 Task: Search one way flight ticket for 5 adults, 1 child, 2 infants in seat and 1 infant on lap in business from Kansas City: Kansas City International Airport (was Mid-continent International) to New Bern: Coastal Carolina Regional Airport (was Craven County Regional) on 5-4-2023. Choice of flights is Singapure airlines. Number of bags: 2 checked bags. Price is upto 71000. Outbound departure time preference is 9:15.
Action: Mouse moved to (320, 127)
Screenshot: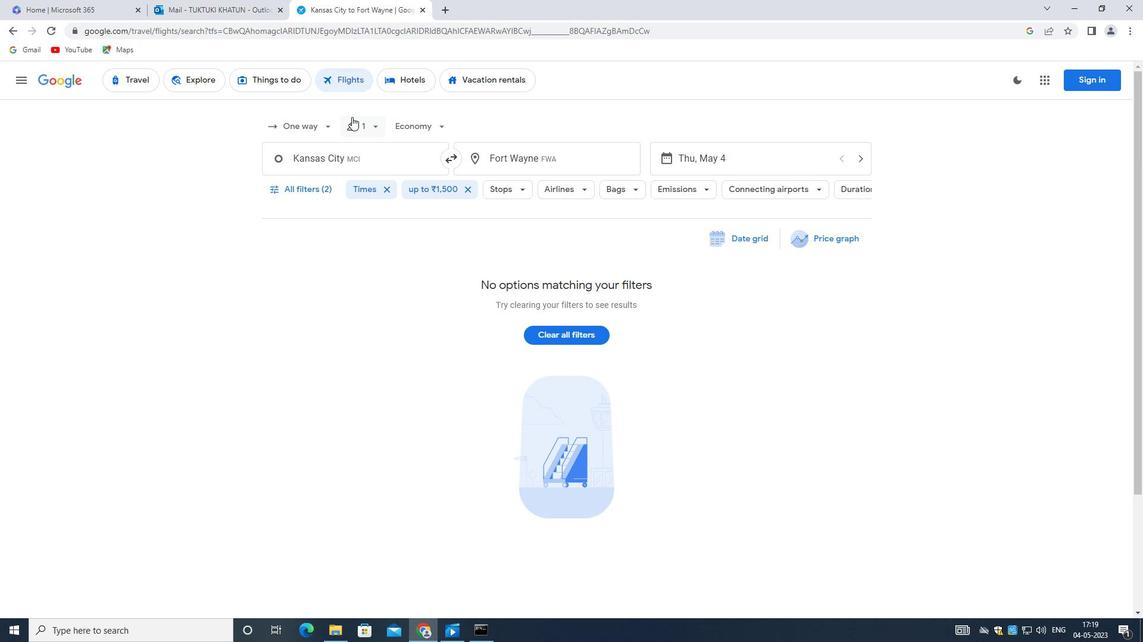 
Action: Mouse pressed left at (320, 127)
Screenshot: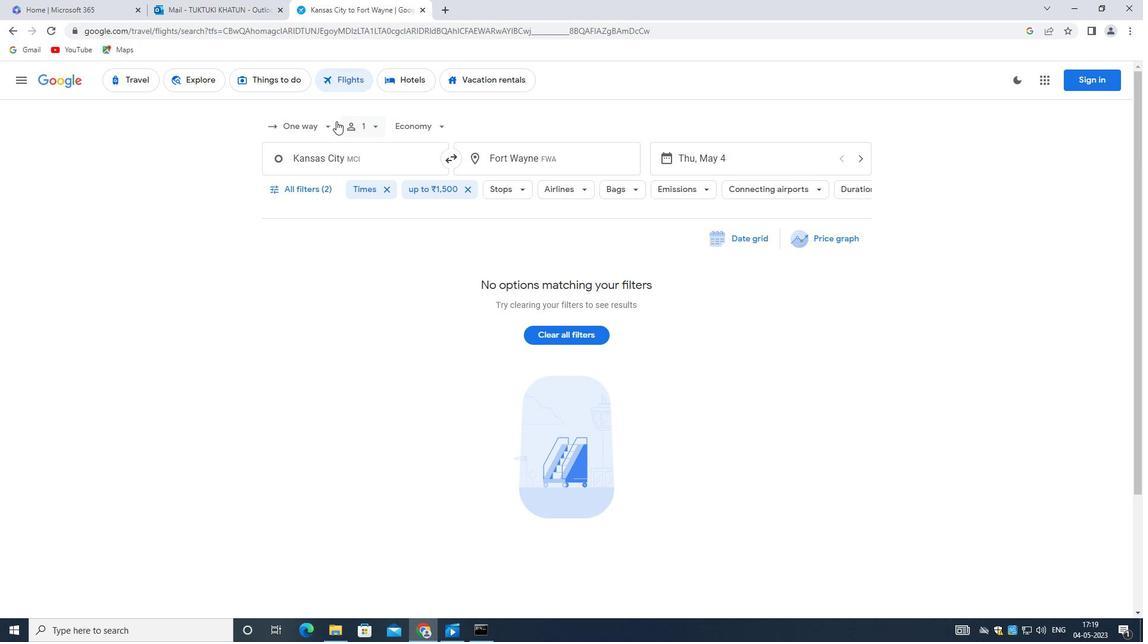 
Action: Mouse moved to (316, 185)
Screenshot: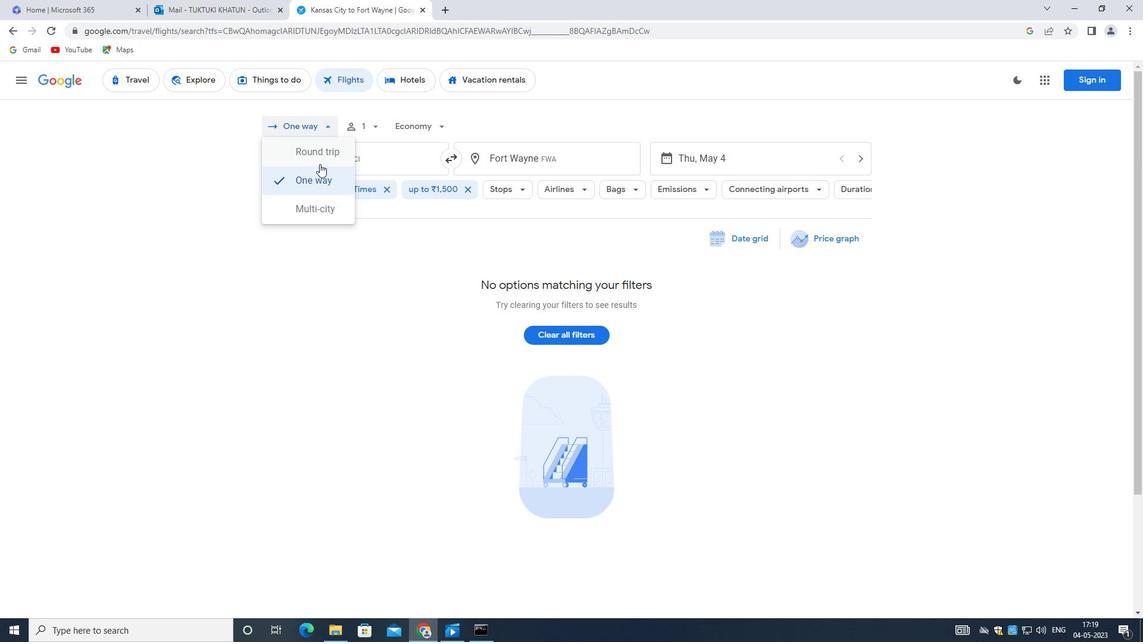 
Action: Mouse pressed left at (316, 185)
Screenshot: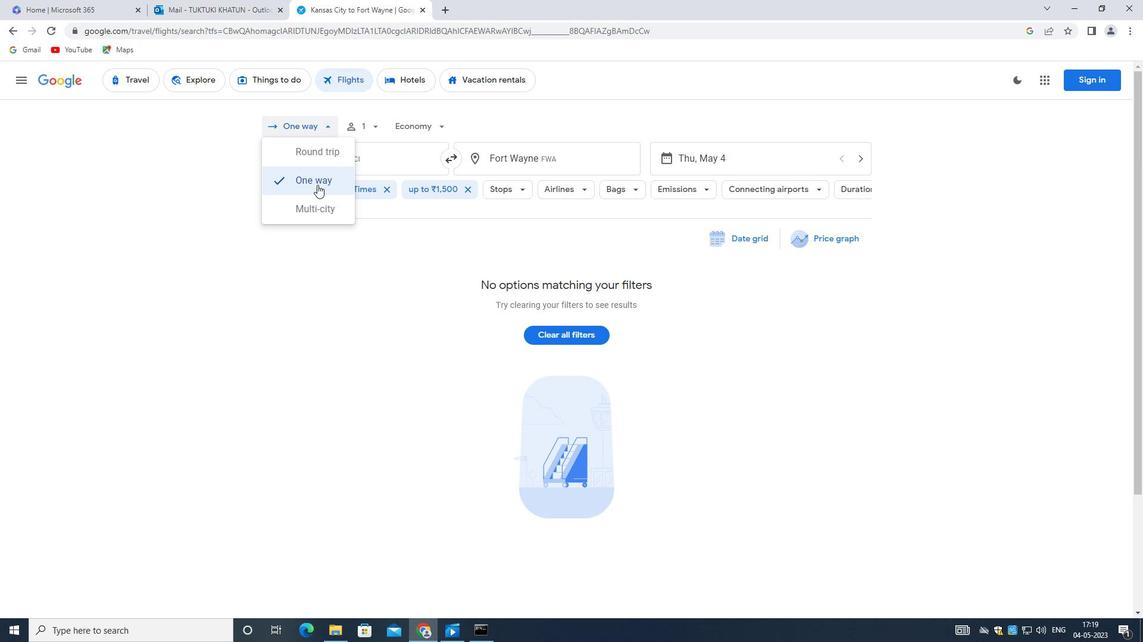 
Action: Mouse moved to (372, 124)
Screenshot: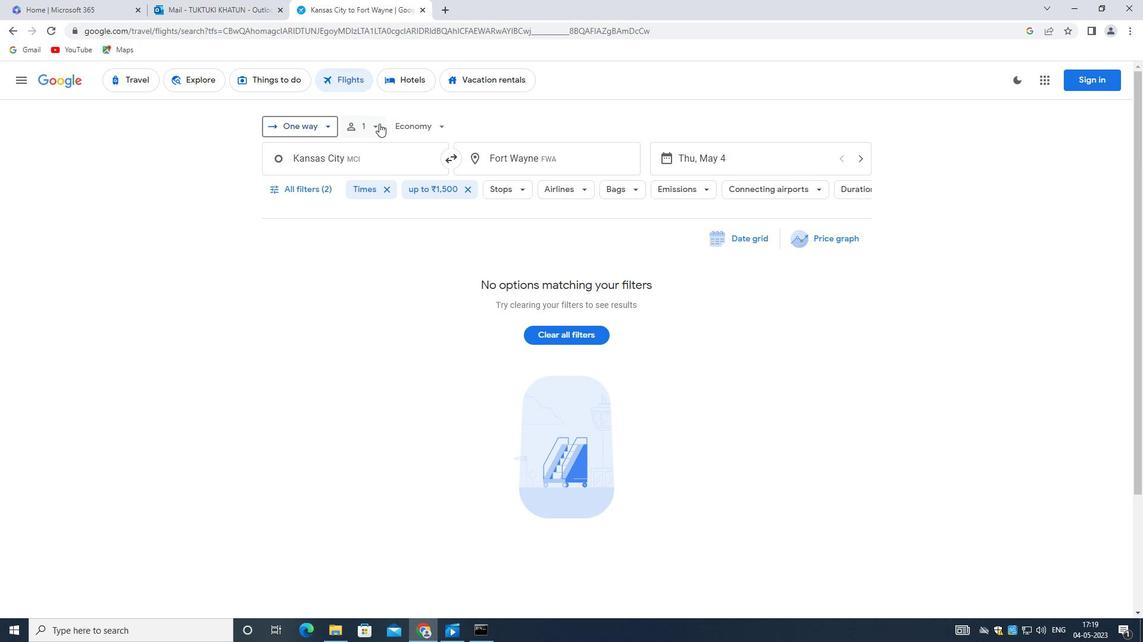 
Action: Mouse pressed left at (372, 124)
Screenshot: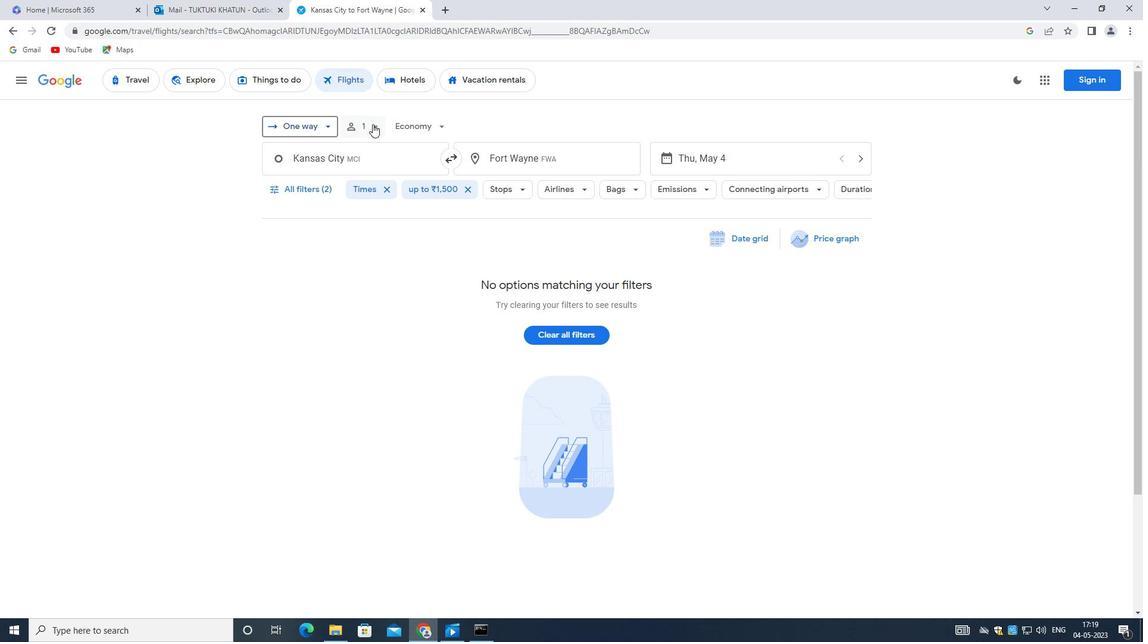 
Action: Mouse moved to (461, 154)
Screenshot: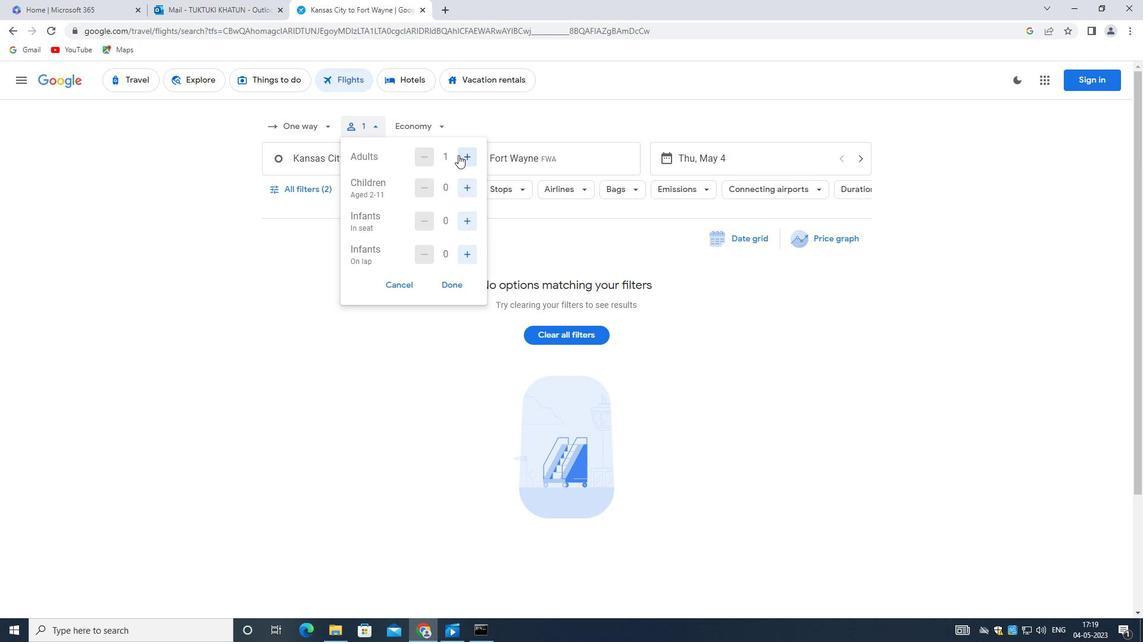 
Action: Mouse pressed left at (461, 154)
Screenshot: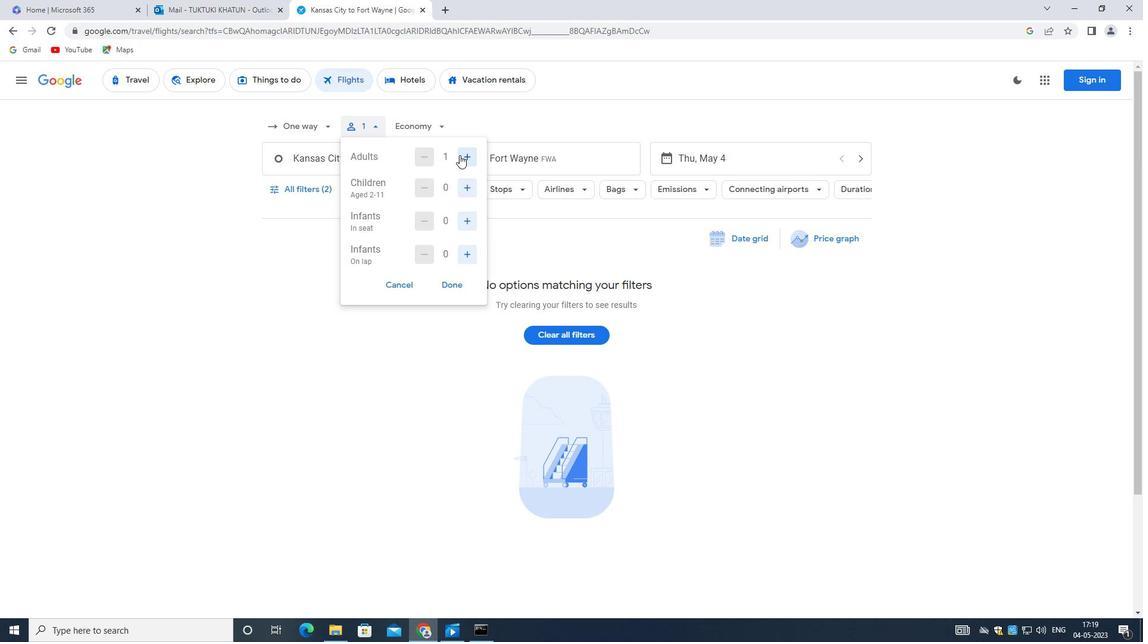 
Action: Mouse moved to (462, 154)
Screenshot: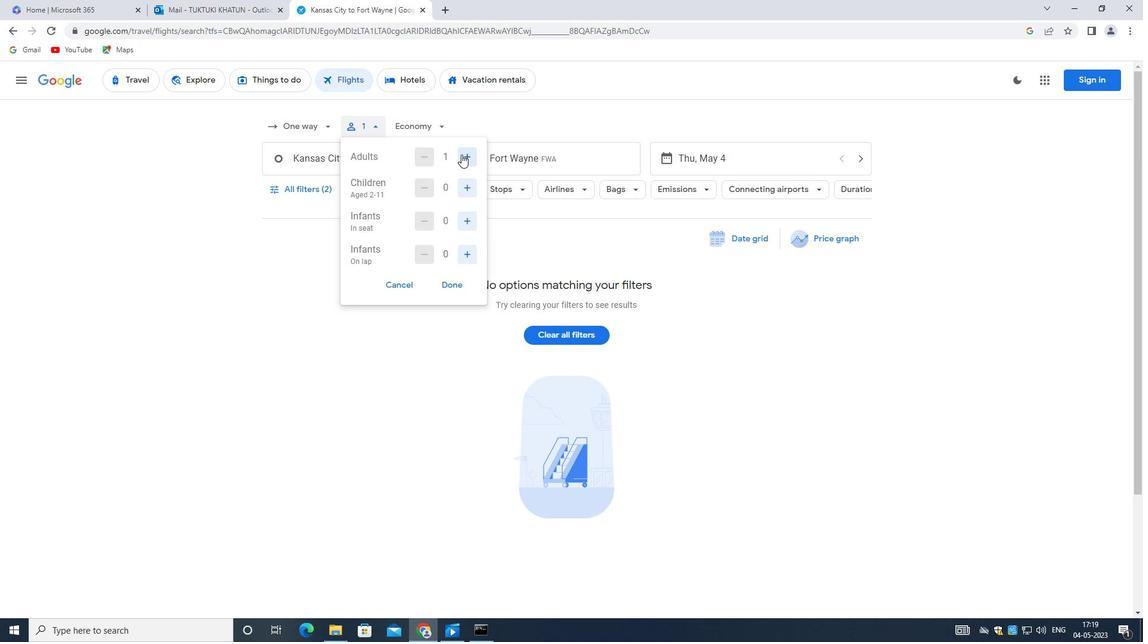 
Action: Mouse pressed left at (462, 154)
Screenshot: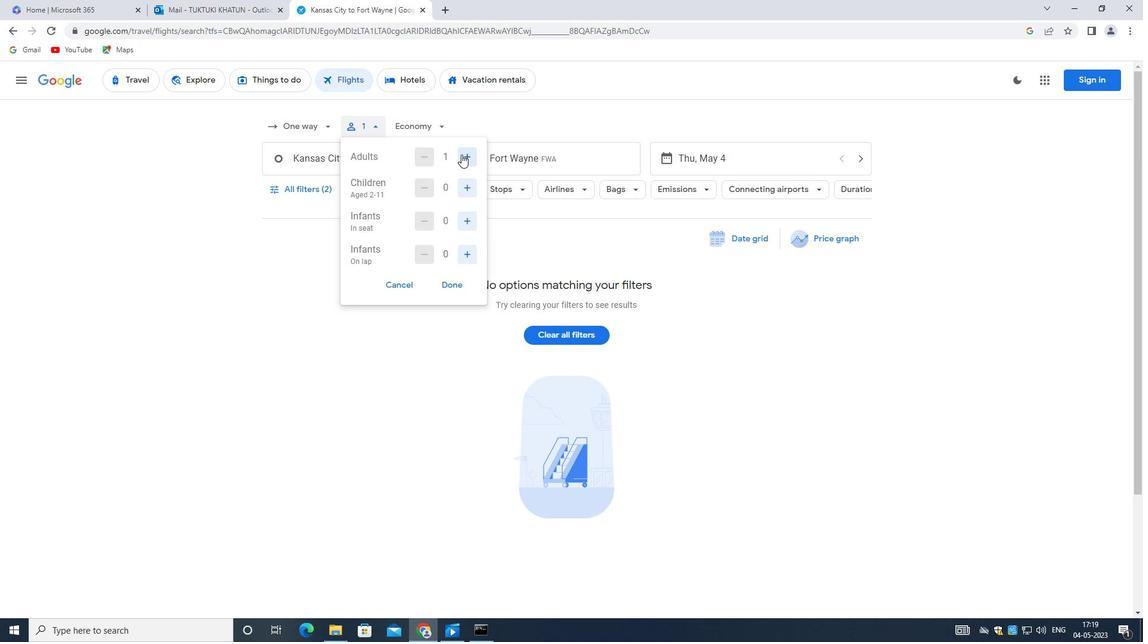 
Action: Mouse moved to (463, 154)
Screenshot: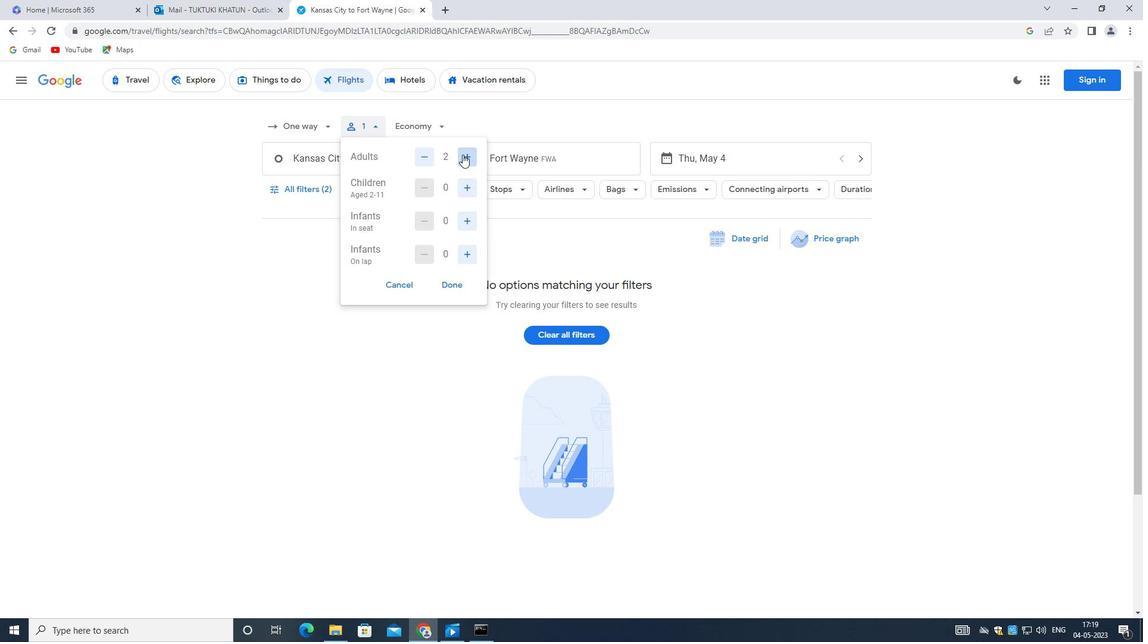 
Action: Mouse pressed left at (463, 154)
Screenshot: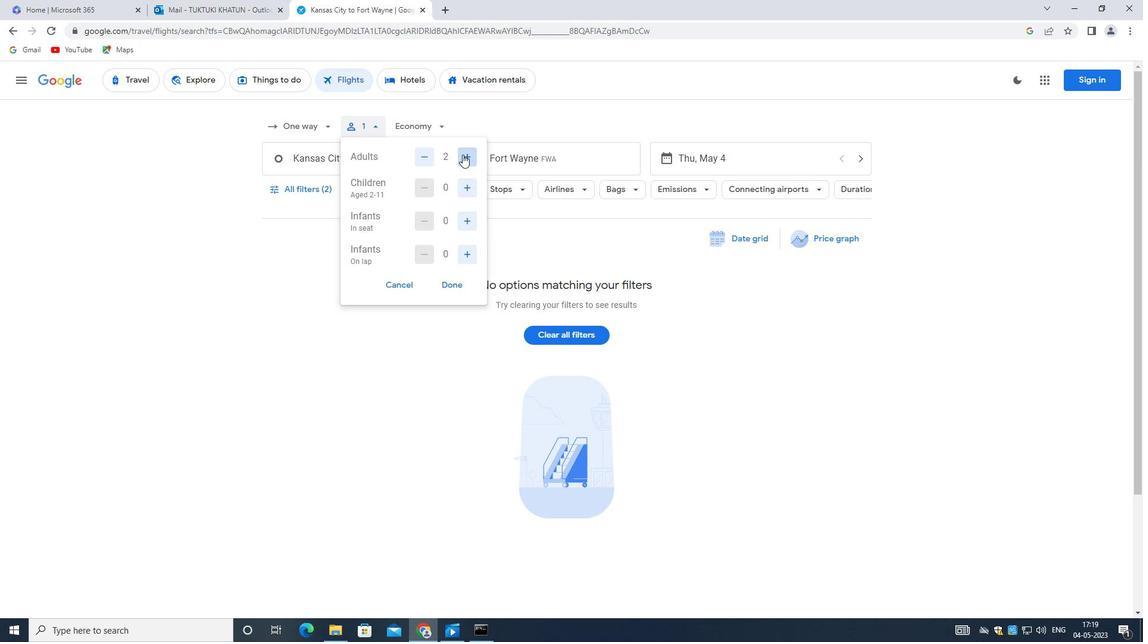 
Action: Mouse moved to (463, 154)
Screenshot: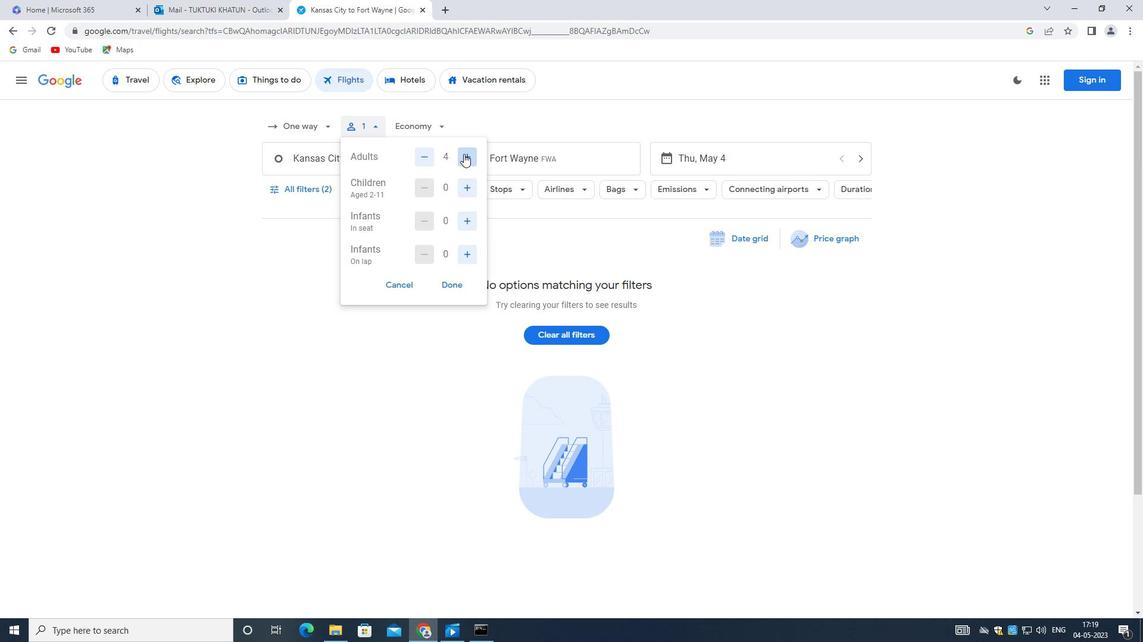 
Action: Mouse pressed left at (463, 154)
Screenshot: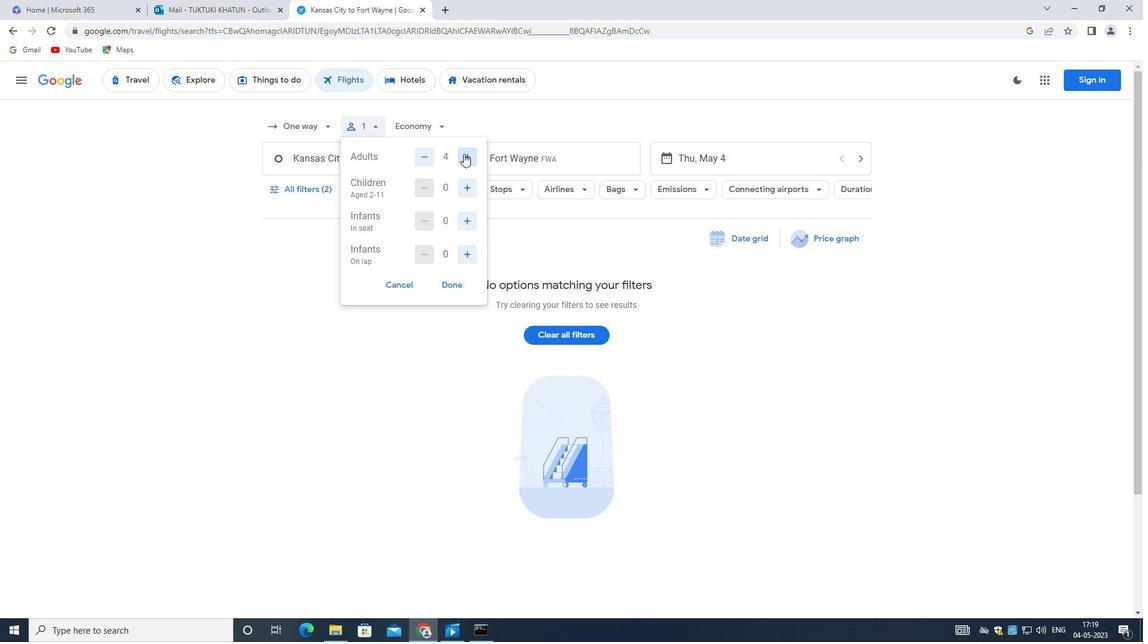
Action: Mouse moved to (467, 184)
Screenshot: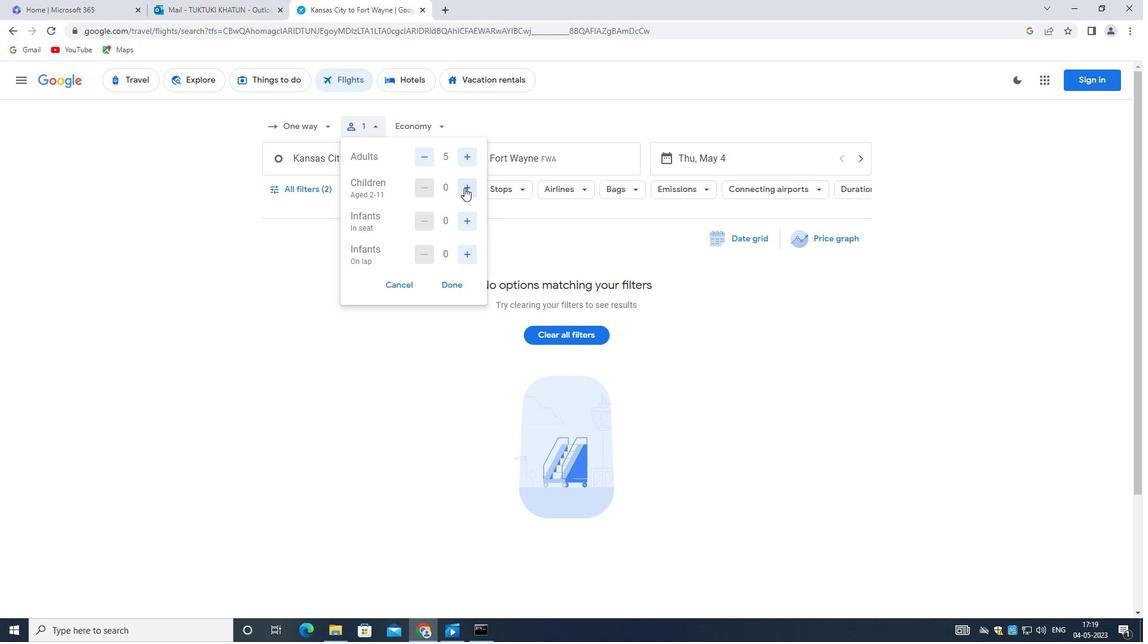 
Action: Mouse pressed left at (467, 184)
Screenshot: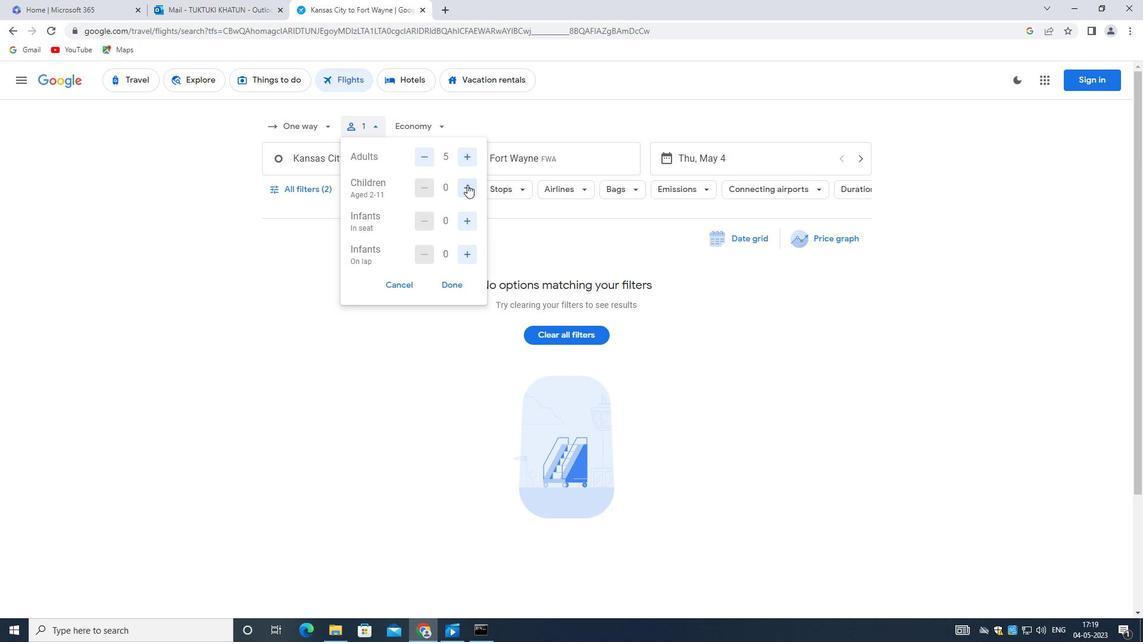 
Action: Mouse moved to (467, 217)
Screenshot: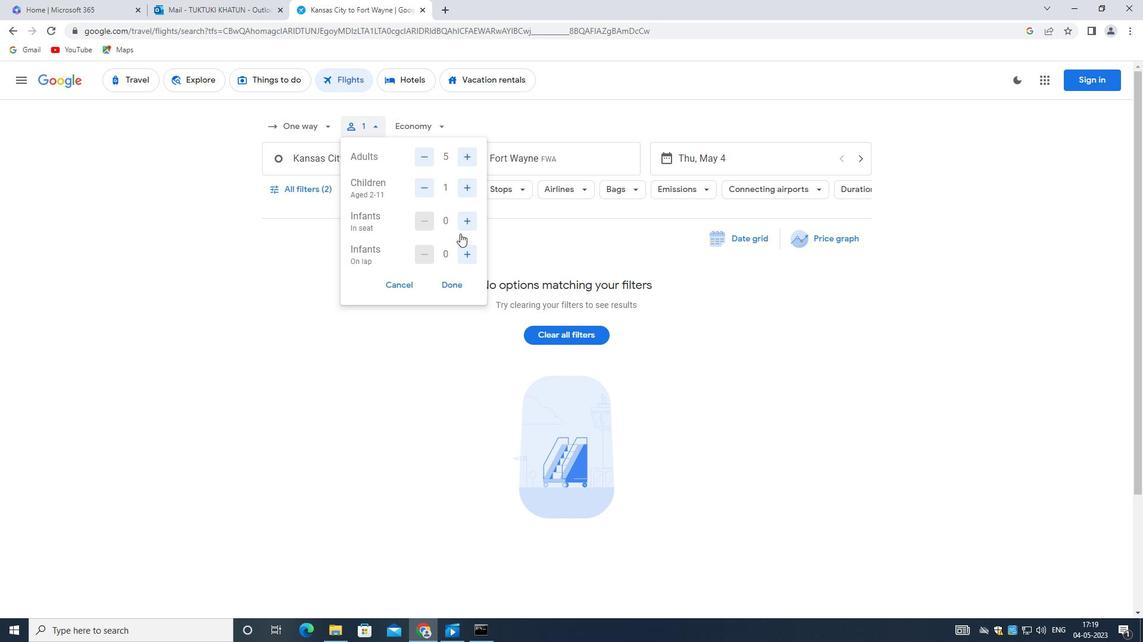 
Action: Mouse pressed left at (467, 217)
Screenshot: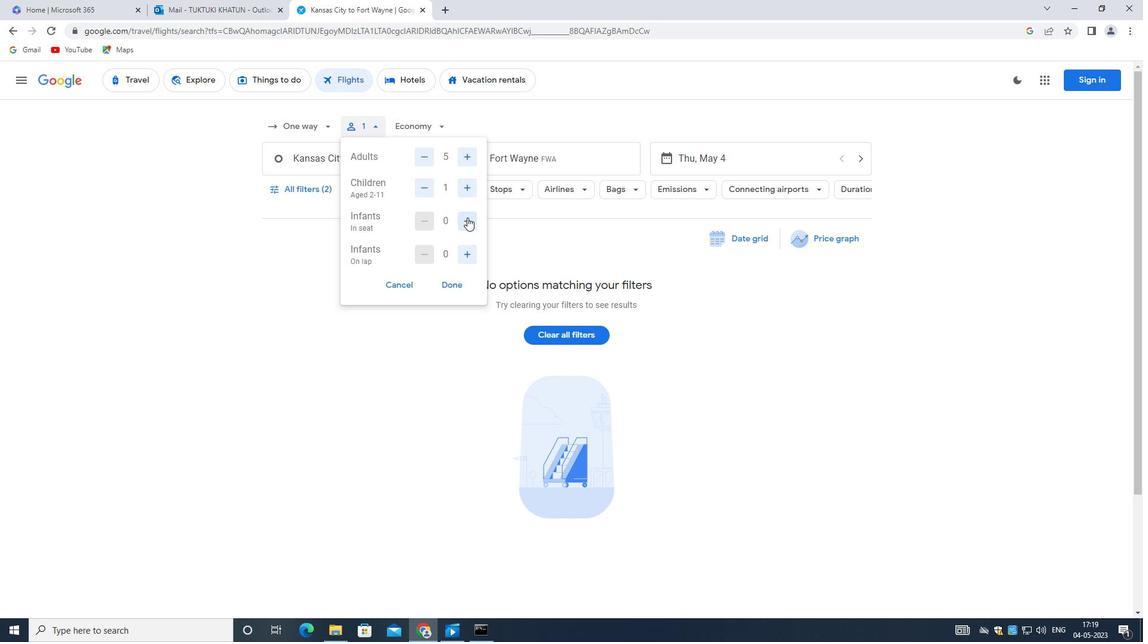 
Action: Mouse moved to (467, 216)
Screenshot: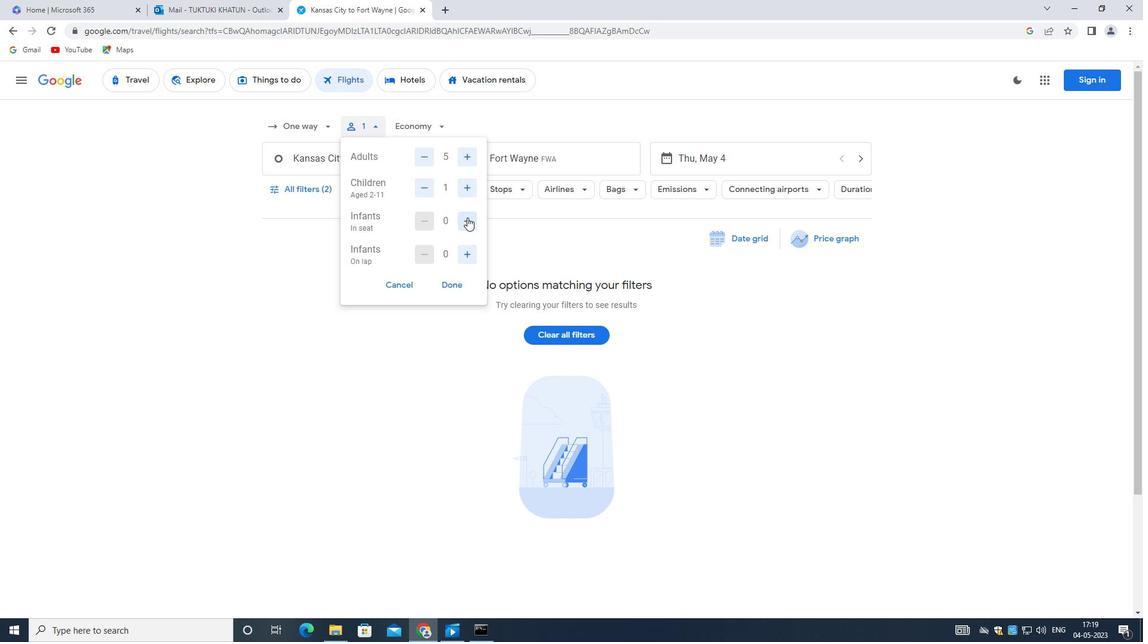 
Action: Mouse pressed left at (467, 216)
Screenshot: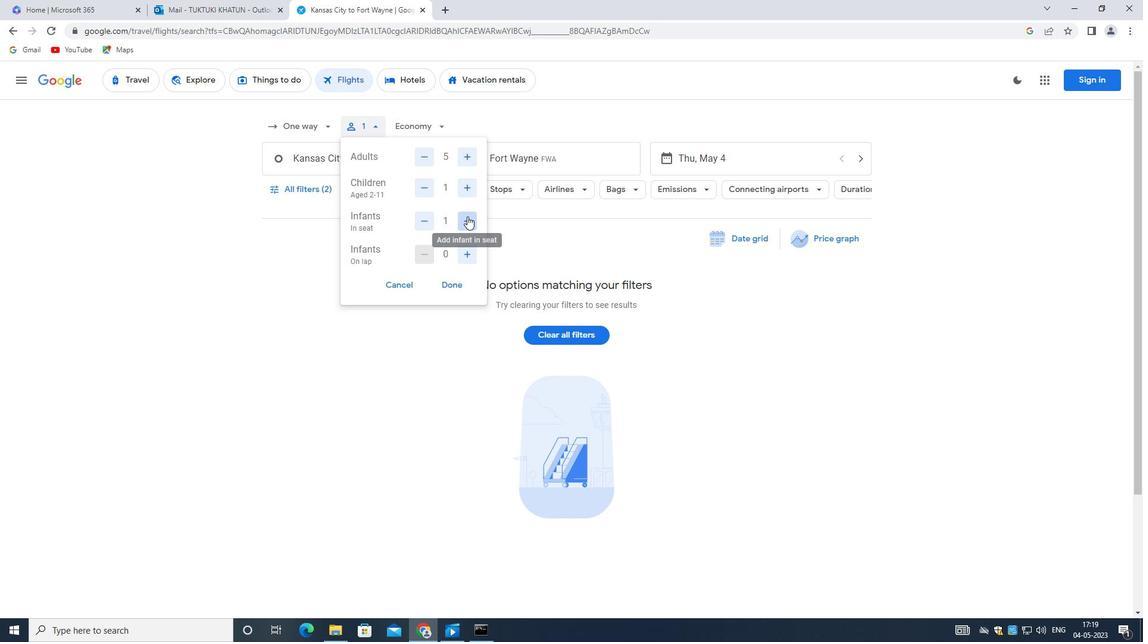 
Action: Mouse moved to (469, 248)
Screenshot: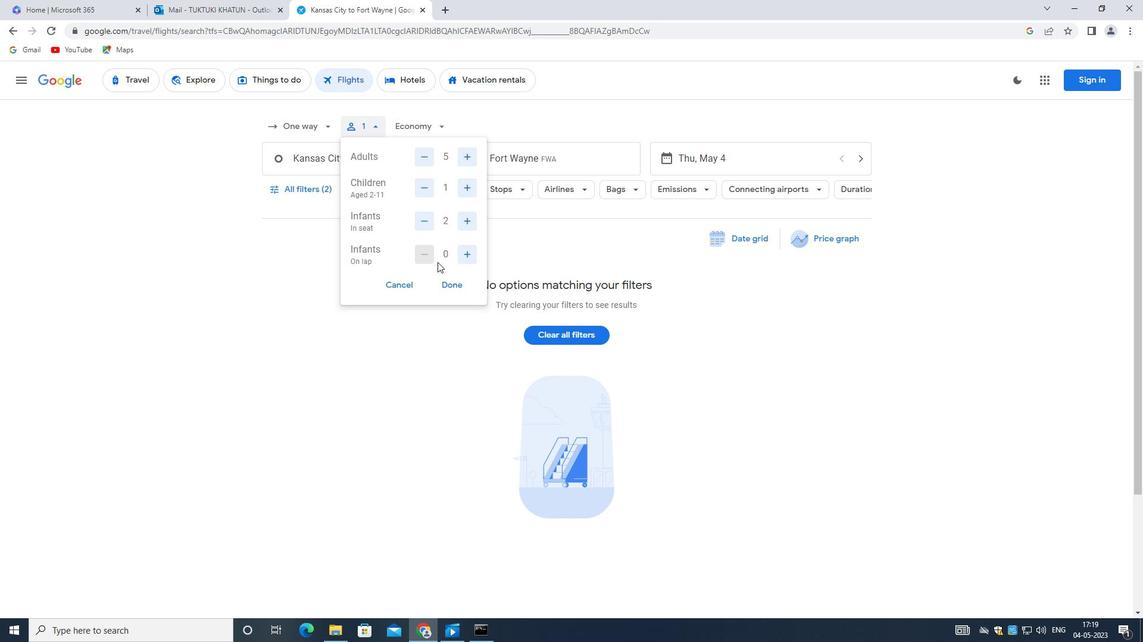 
Action: Mouse pressed left at (469, 248)
Screenshot: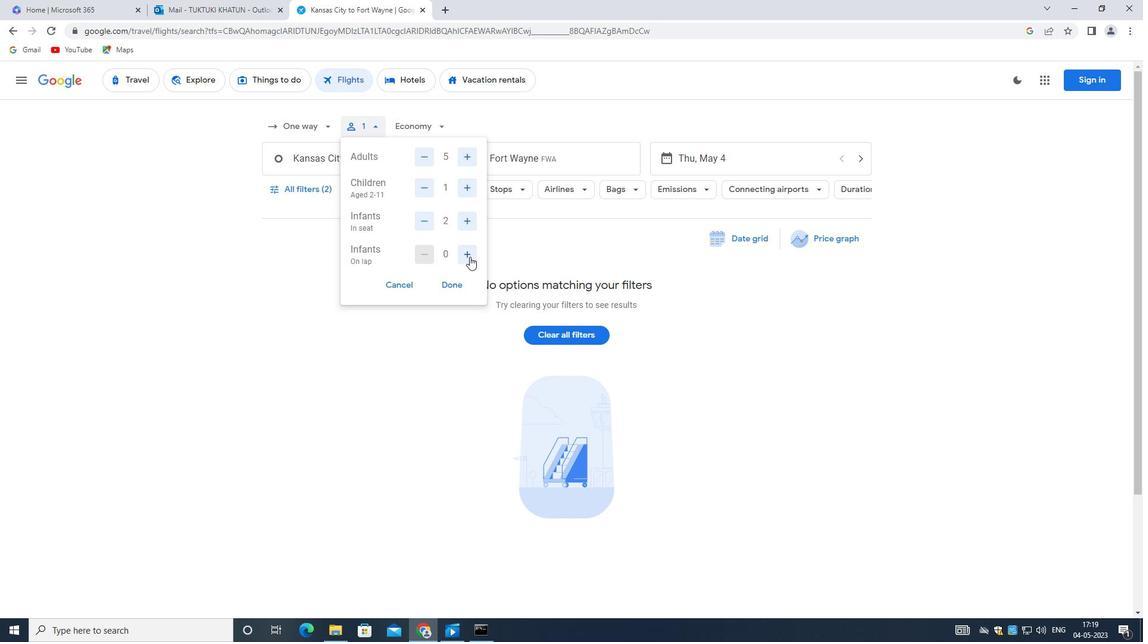 
Action: Mouse moved to (454, 280)
Screenshot: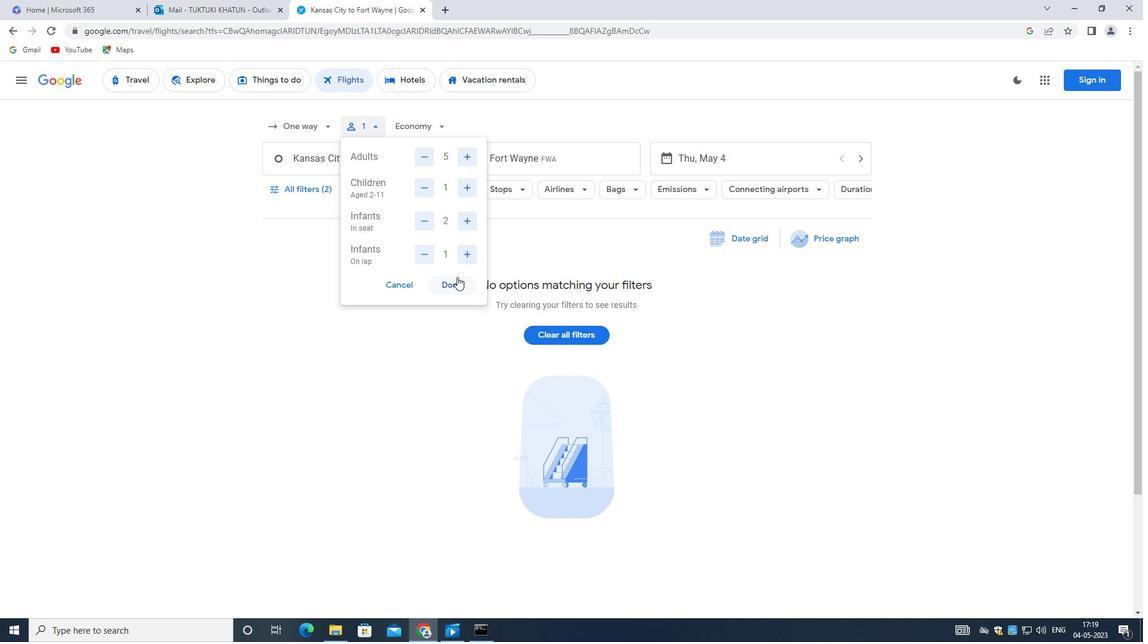 
Action: Mouse pressed left at (454, 280)
Screenshot: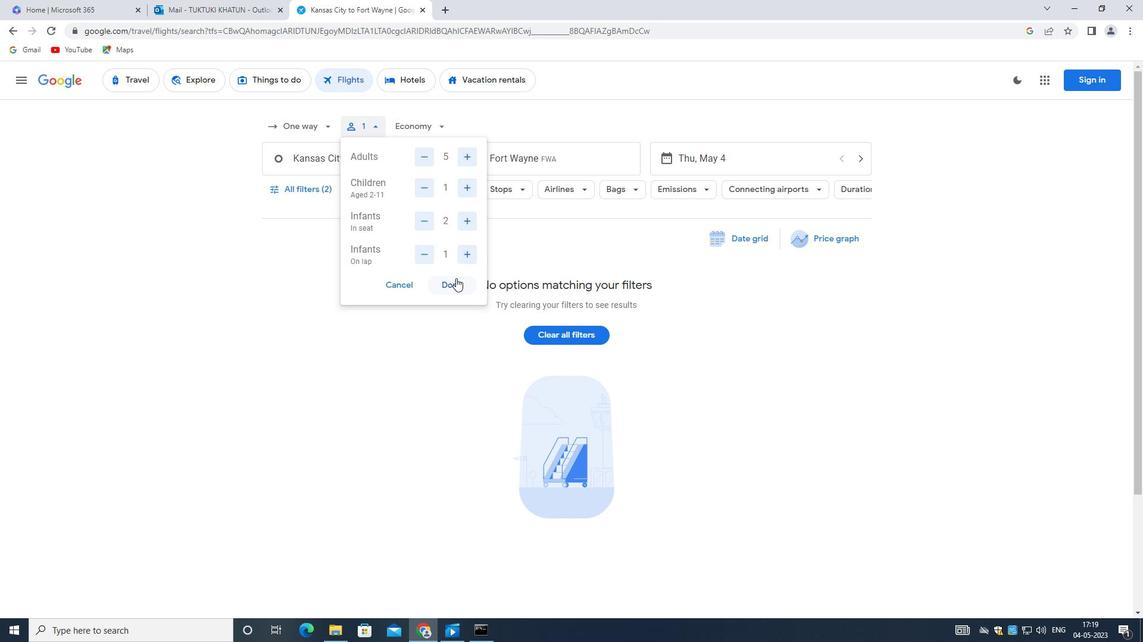 
Action: Mouse moved to (421, 130)
Screenshot: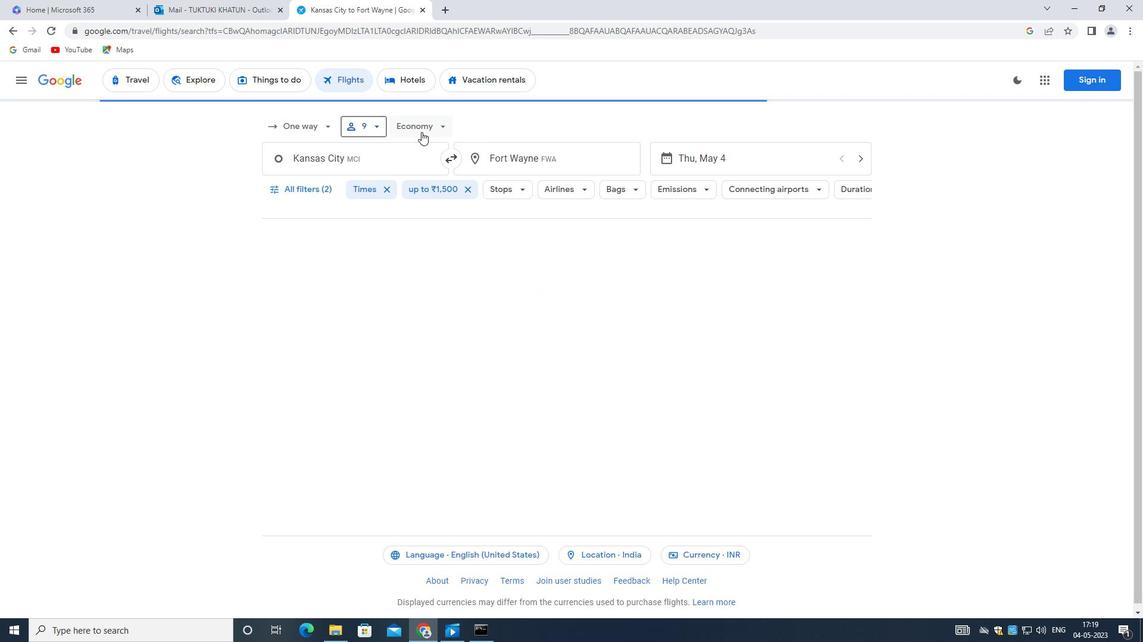 
Action: Mouse pressed left at (421, 130)
Screenshot: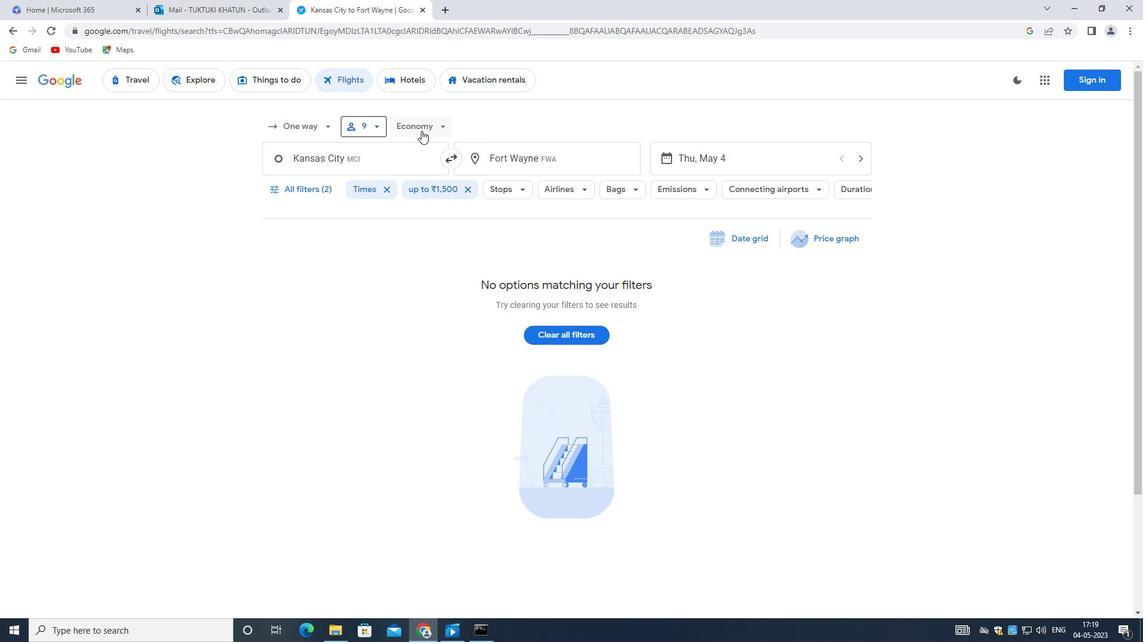 
Action: Mouse moved to (442, 214)
Screenshot: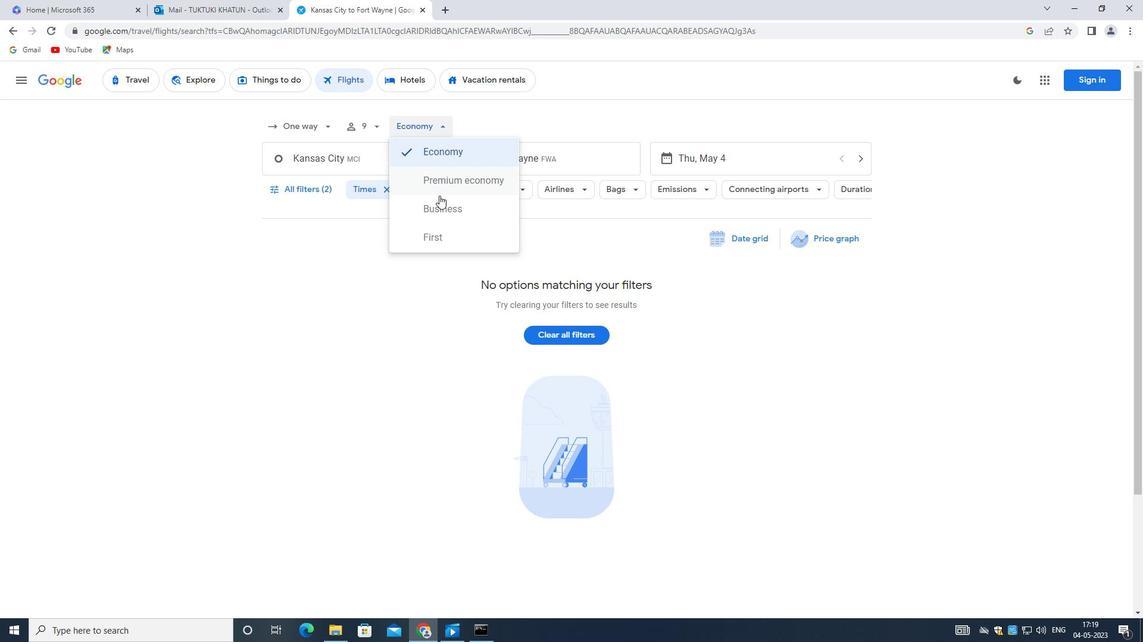
Action: Mouse pressed left at (442, 214)
Screenshot: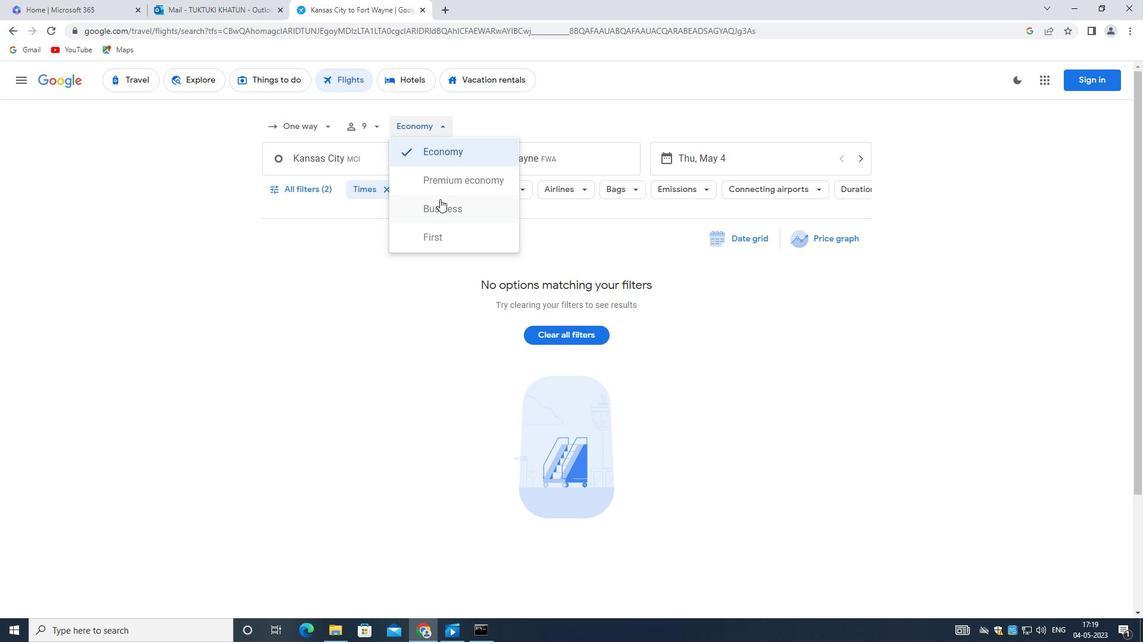 
Action: Mouse moved to (332, 161)
Screenshot: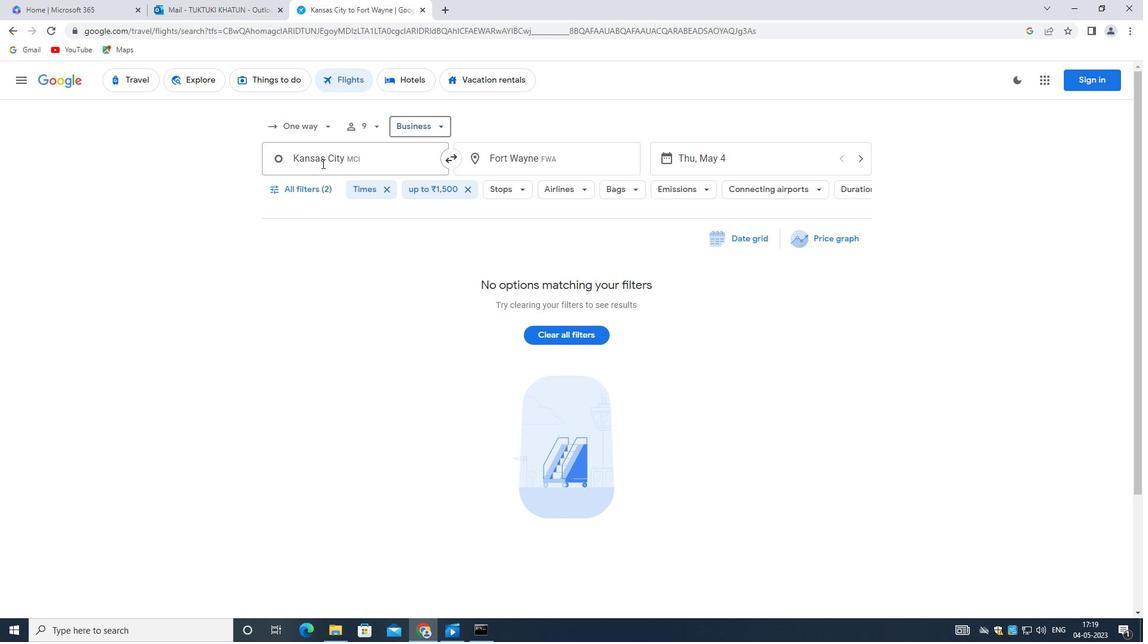 
Action: Mouse pressed left at (332, 161)
Screenshot: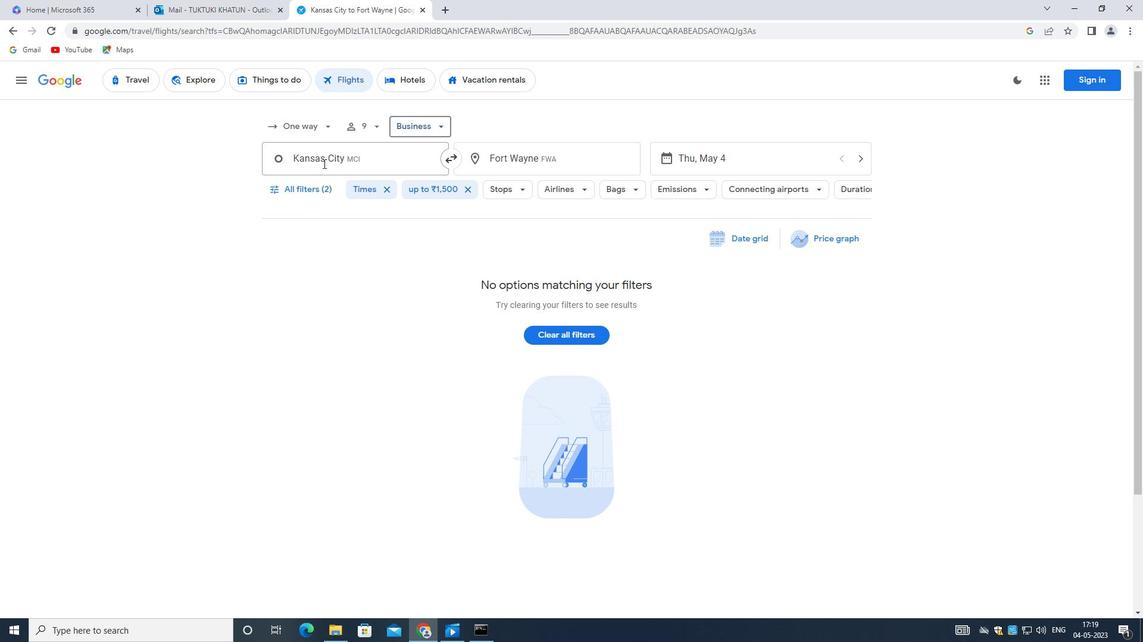 
Action: Mouse moved to (375, 217)
Screenshot: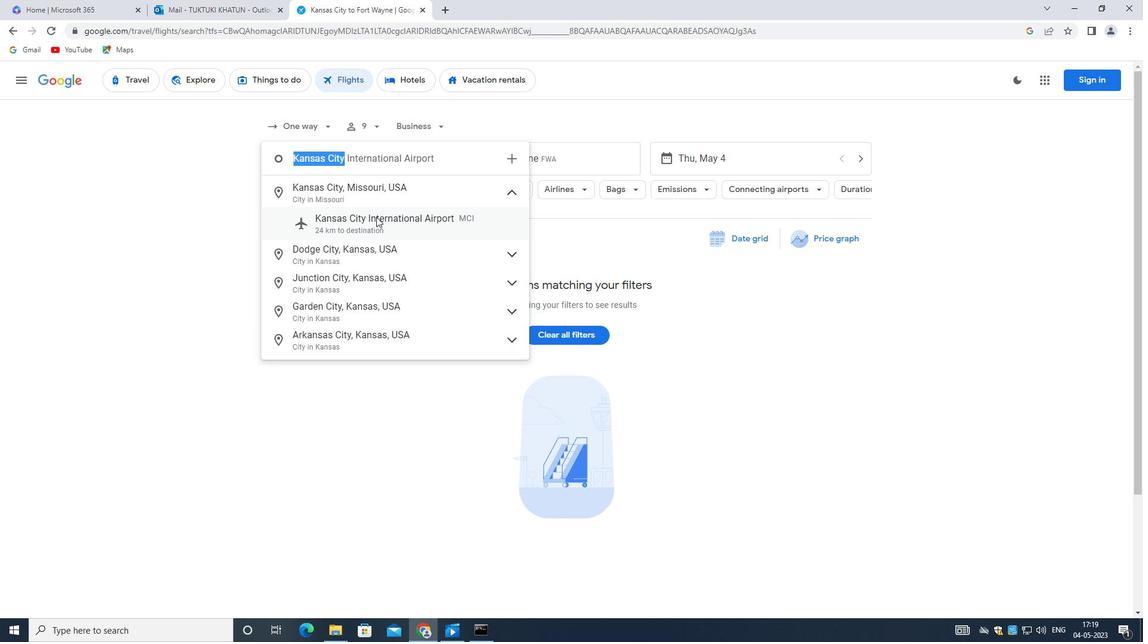 
Action: Mouse pressed left at (375, 217)
Screenshot: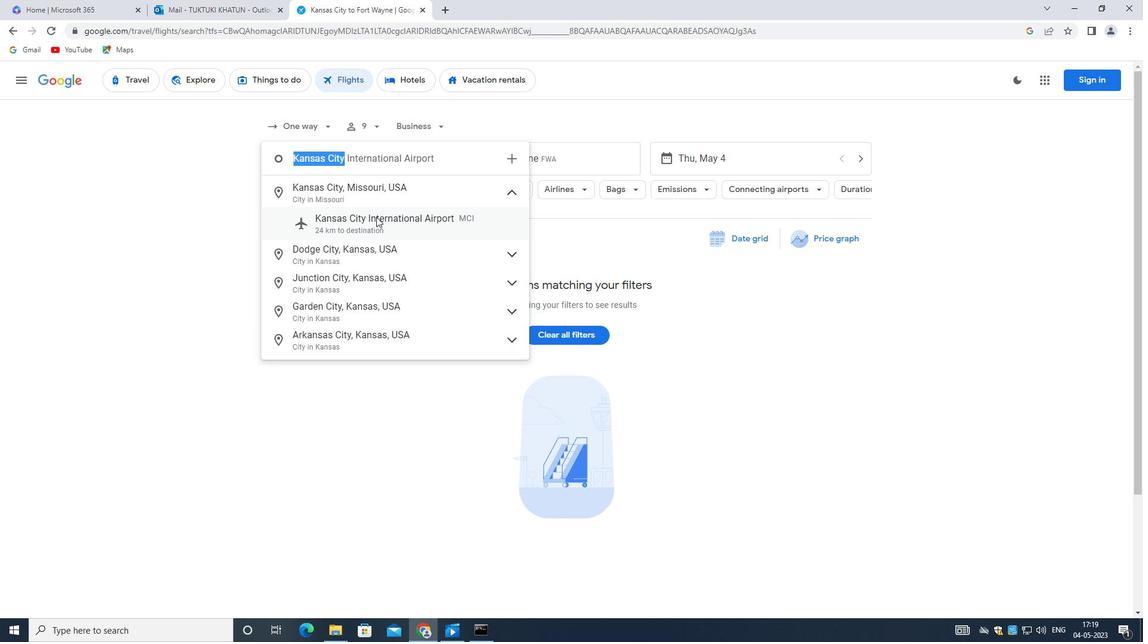 
Action: Mouse moved to (526, 161)
Screenshot: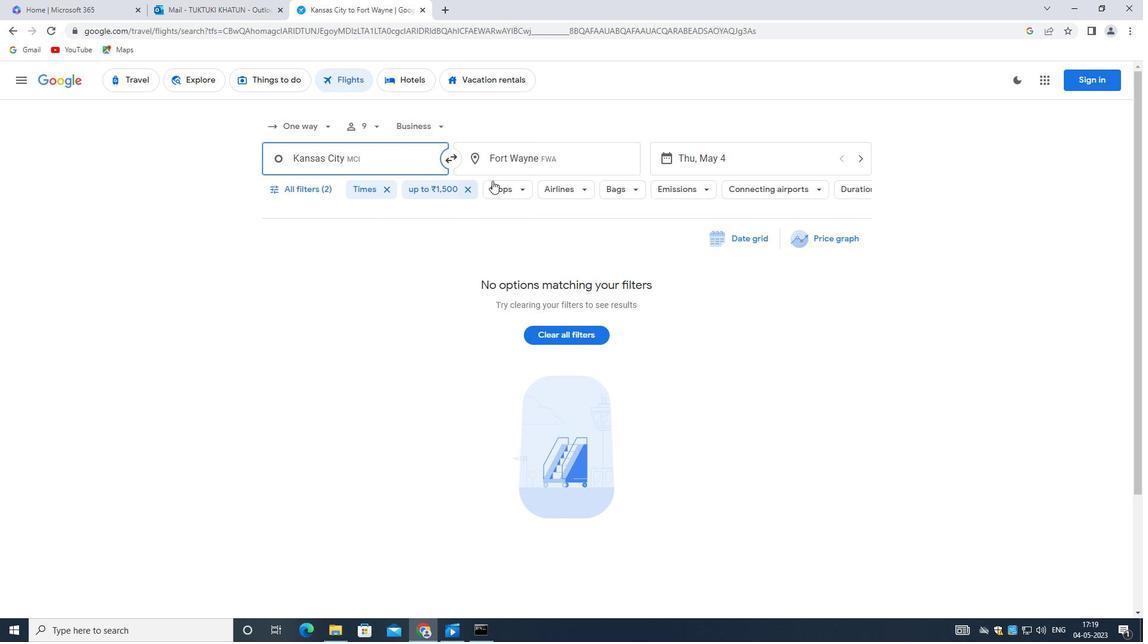 
Action: Mouse pressed left at (526, 161)
Screenshot: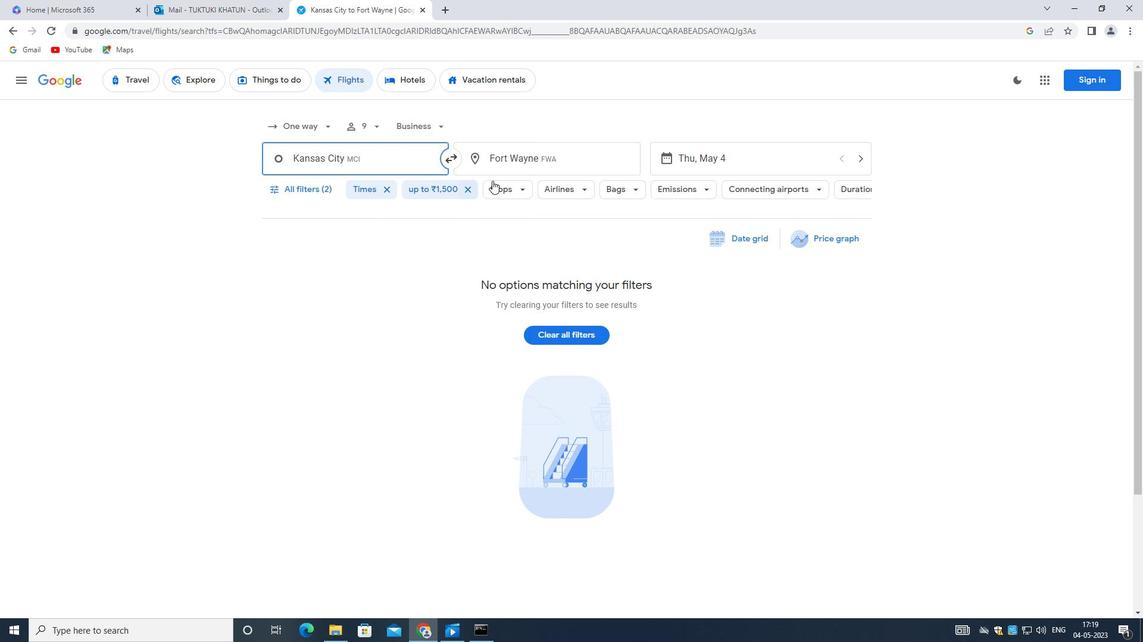 
Action: Mouse moved to (523, 168)
Screenshot: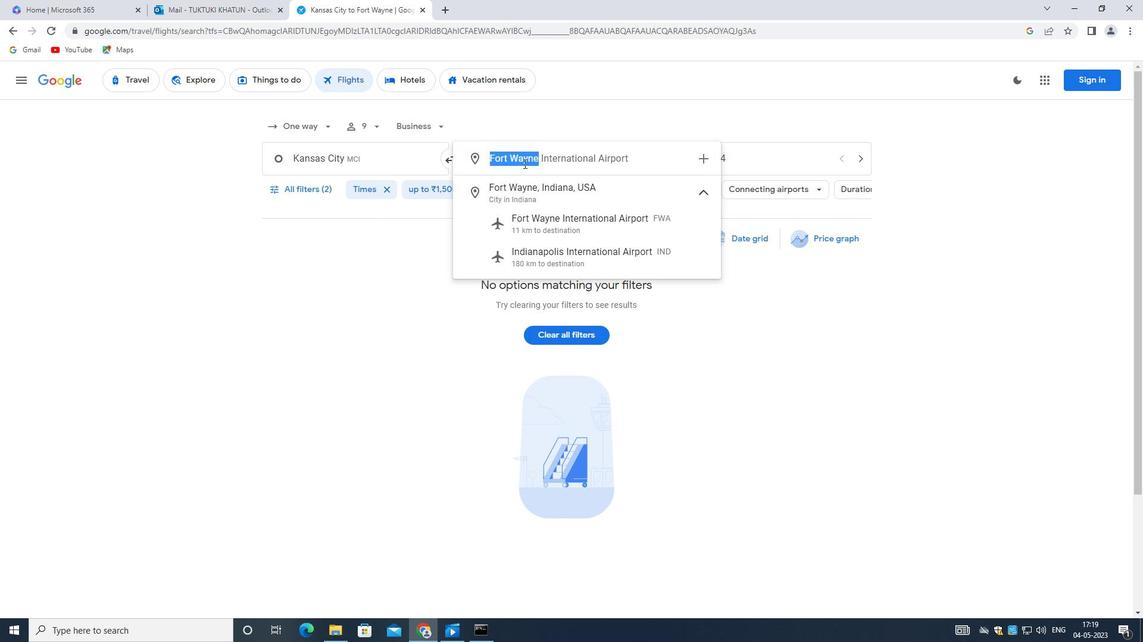 
Action: Key pressed <Key.backspace><Key.shift>COASTAL<Key.space><Key.shift><Key.shift><Key.shift><Key.shift><Key.shift><Key.shift><Key.shift><Key.shift><Key.shift><Key.shift><Key.shift><Key.shift><Key.shift><Key.shift>CAROLINA
Screenshot: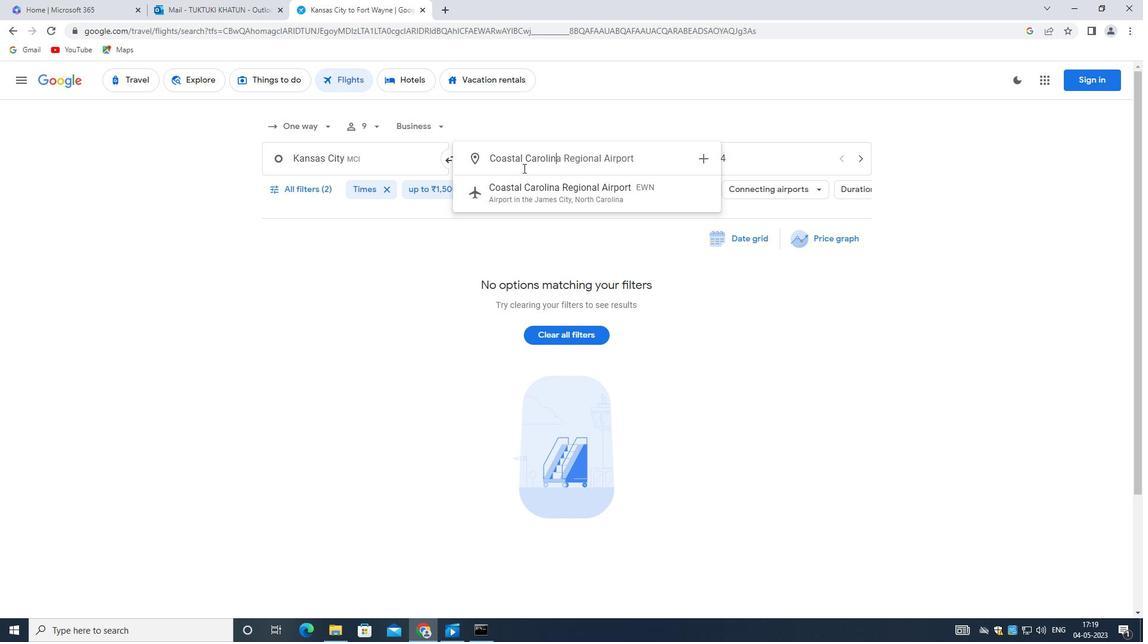 
Action: Mouse moved to (617, 186)
Screenshot: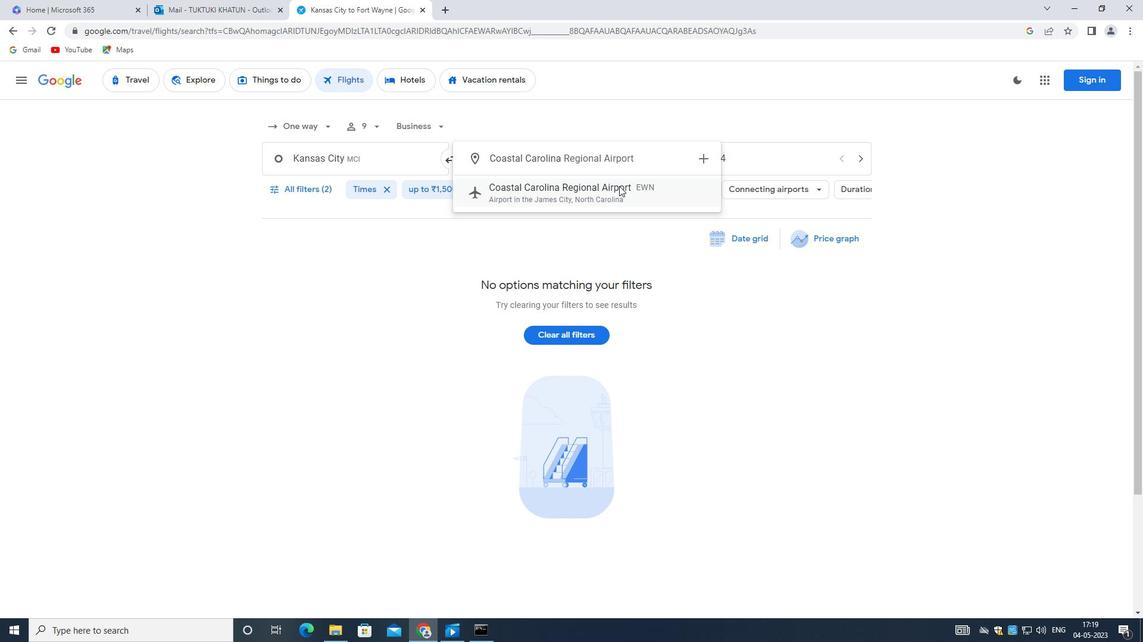
Action: Mouse pressed left at (617, 186)
Screenshot: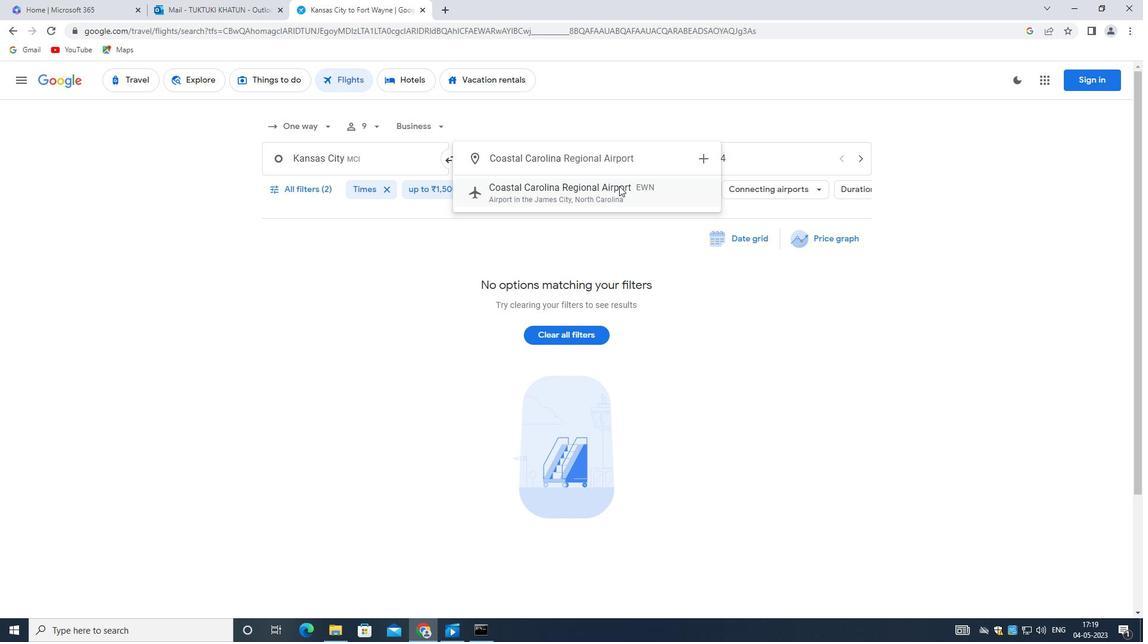
Action: Mouse moved to (698, 150)
Screenshot: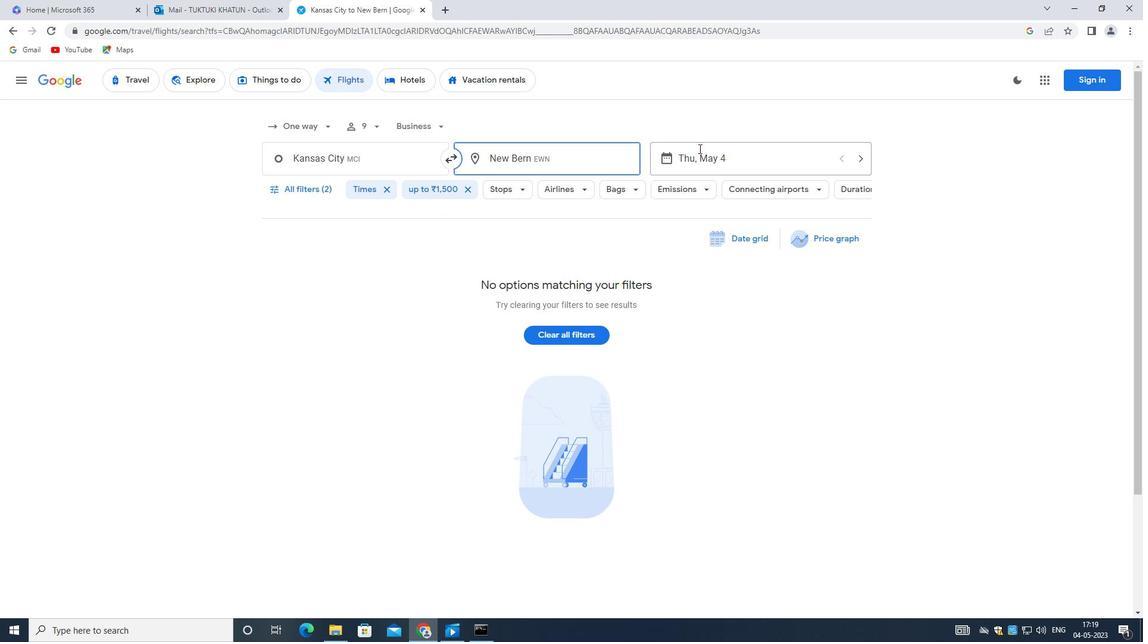
Action: Mouse pressed left at (698, 150)
Screenshot: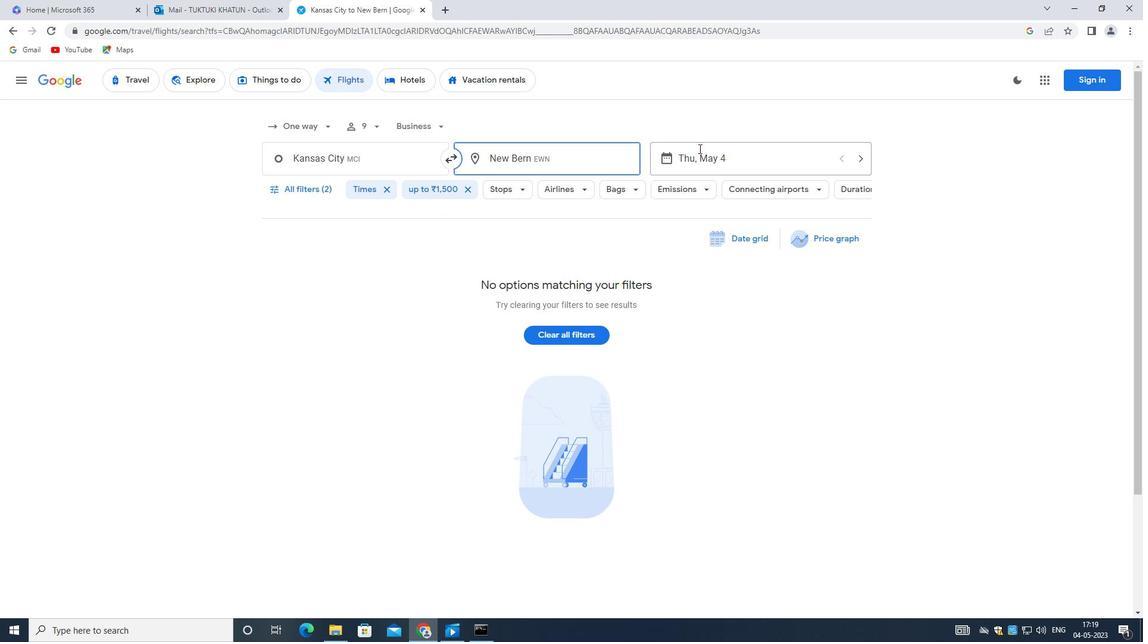 
Action: Mouse moved to (855, 449)
Screenshot: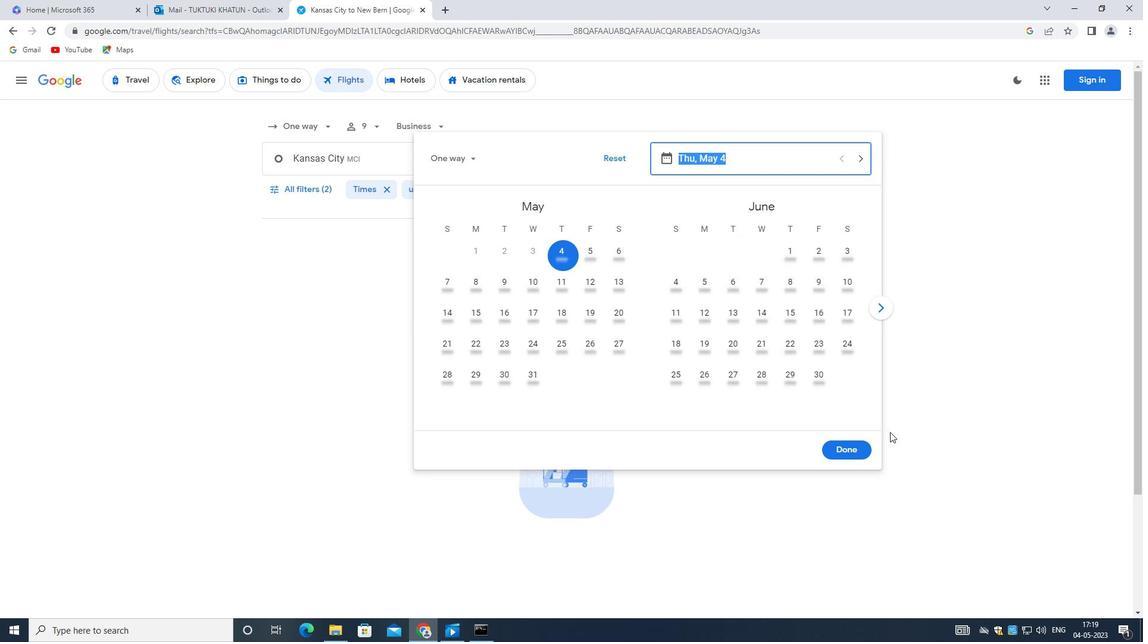 
Action: Mouse pressed left at (855, 449)
Screenshot: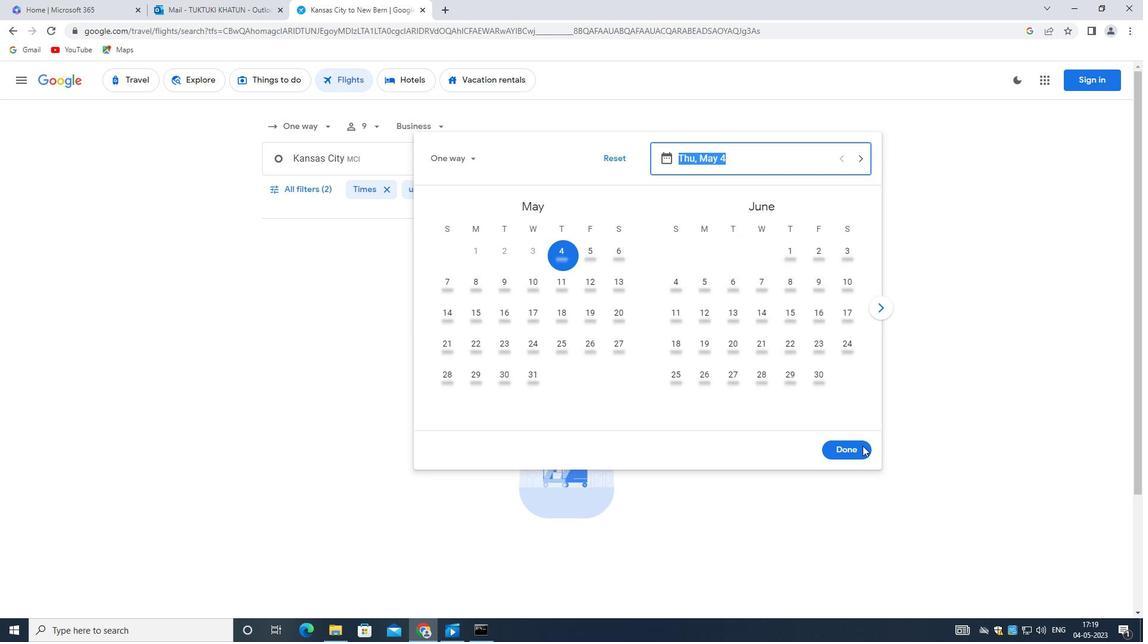 
Action: Mouse moved to (312, 185)
Screenshot: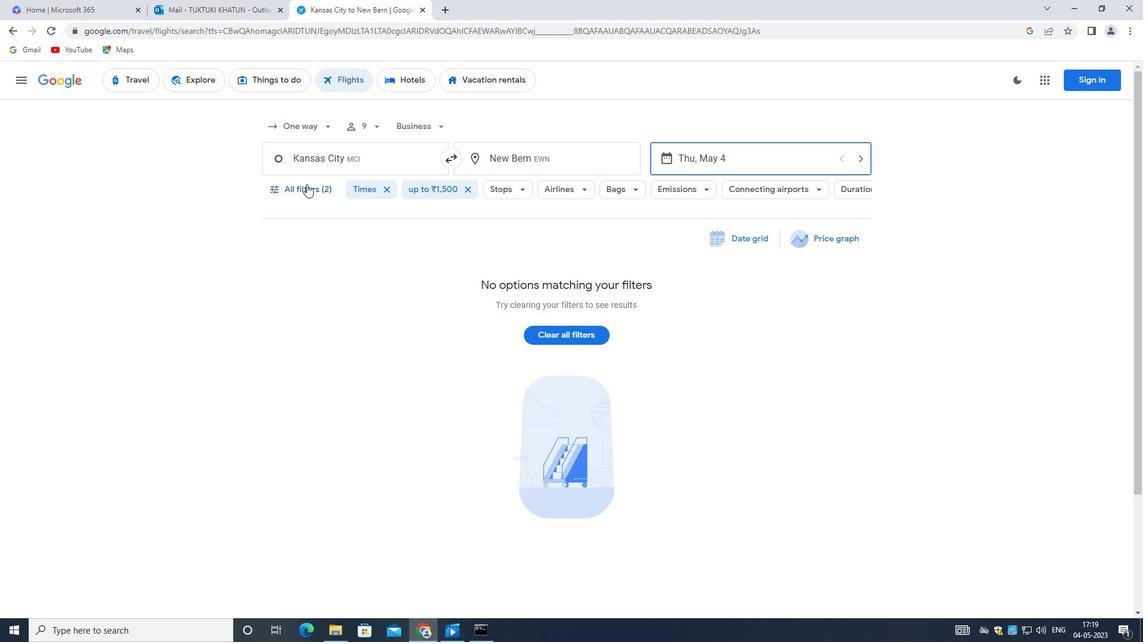 
Action: Mouse pressed left at (312, 185)
Screenshot: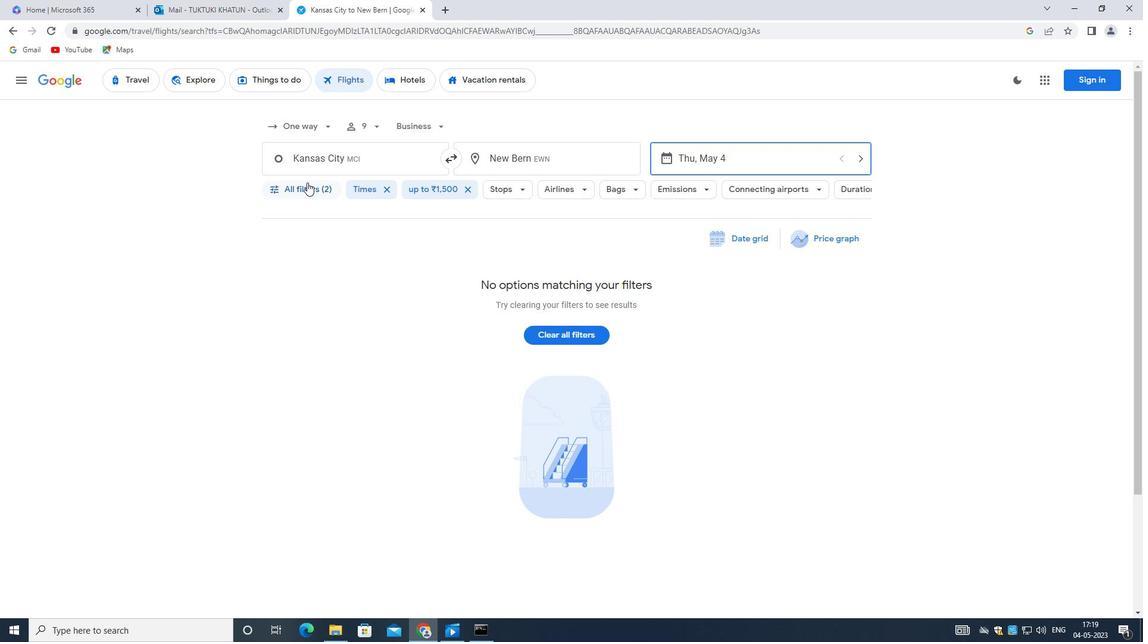 
Action: Mouse moved to (408, 374)
Screenshot: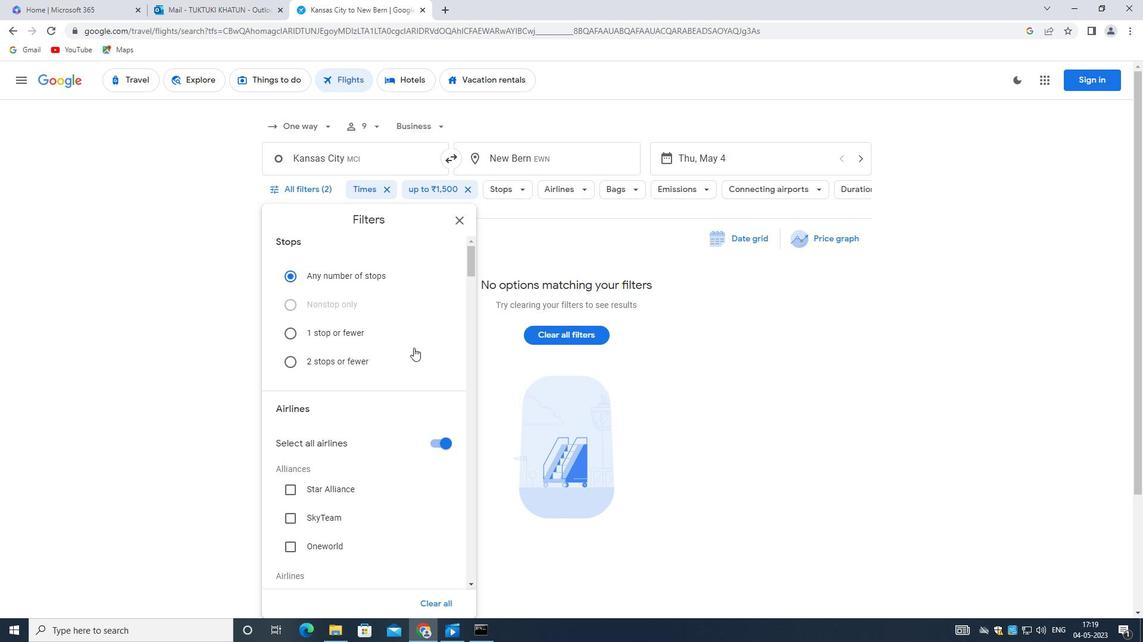
Action: Mouse scrolled (408, 373) with delta (0, 0)
Screenshot: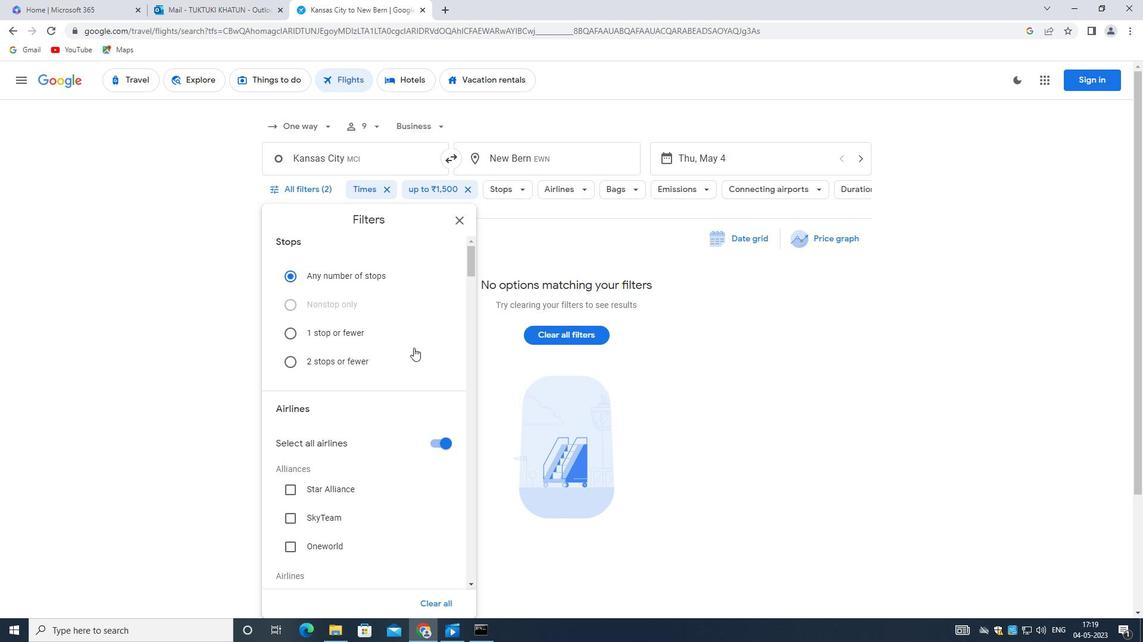 
Action: Mouse moved to (405, 381)
Screenshot: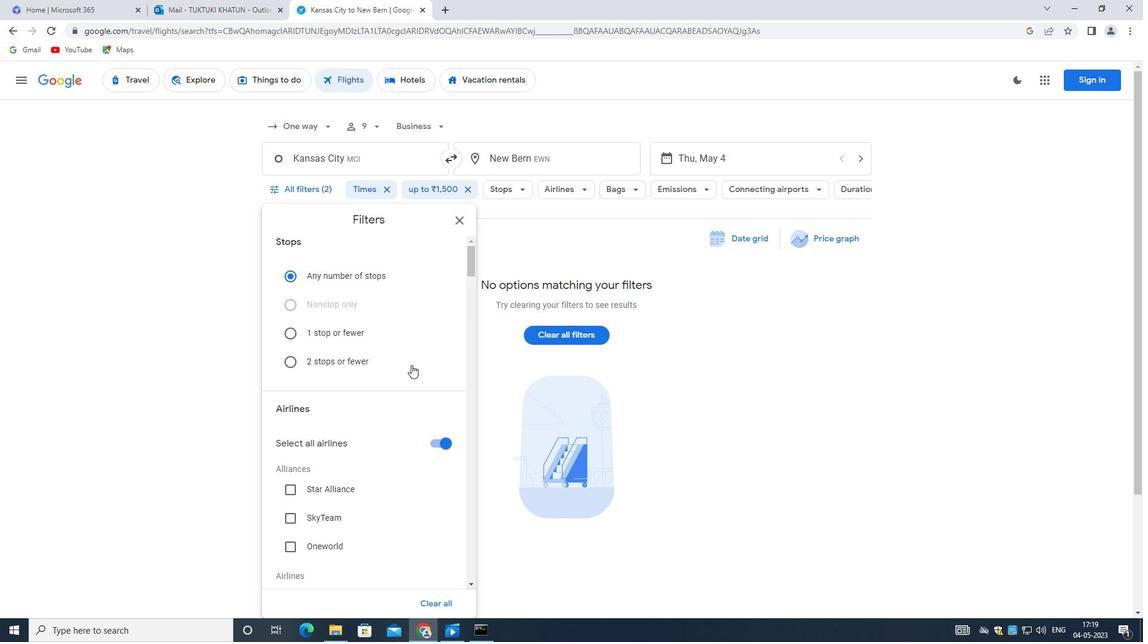 
Action: Mouse scrolled (405, 380) with delta (0, 0)
Screenshot: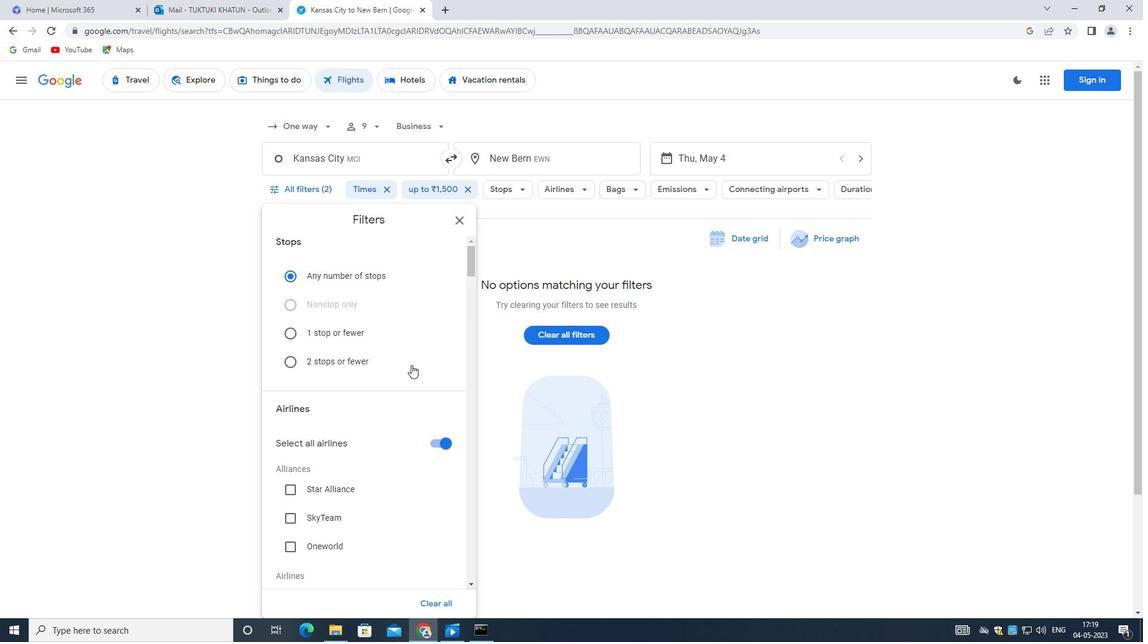 
Action: Mouse moved to (395, 357)
Screenshot: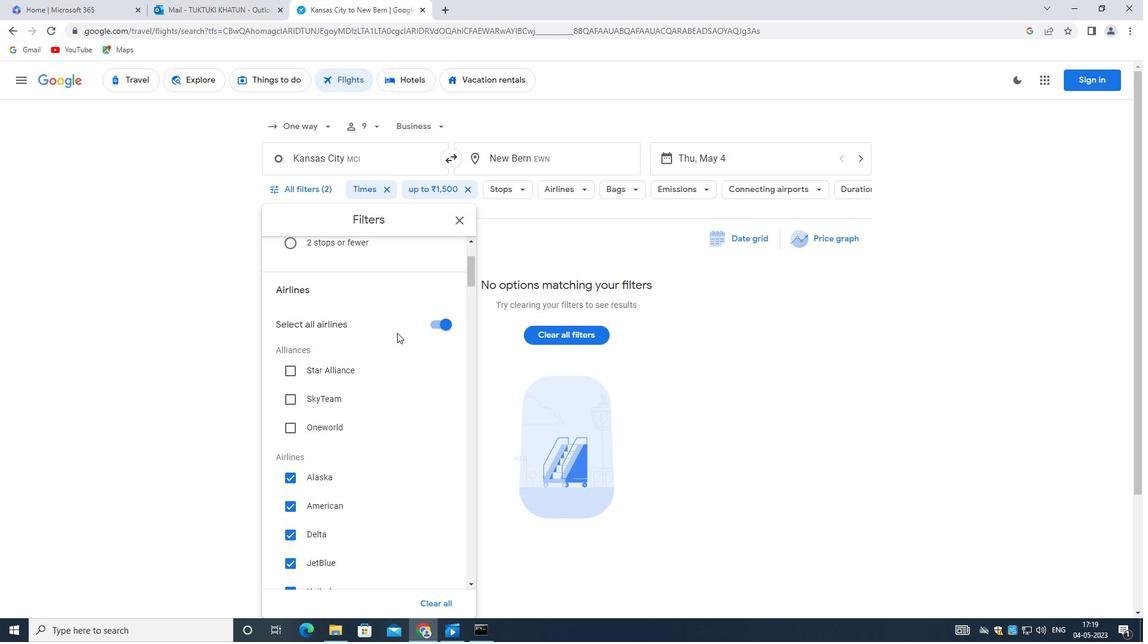 
Action: Mouse scrolled (395, 357) with delta (0, 0)
Screenshot: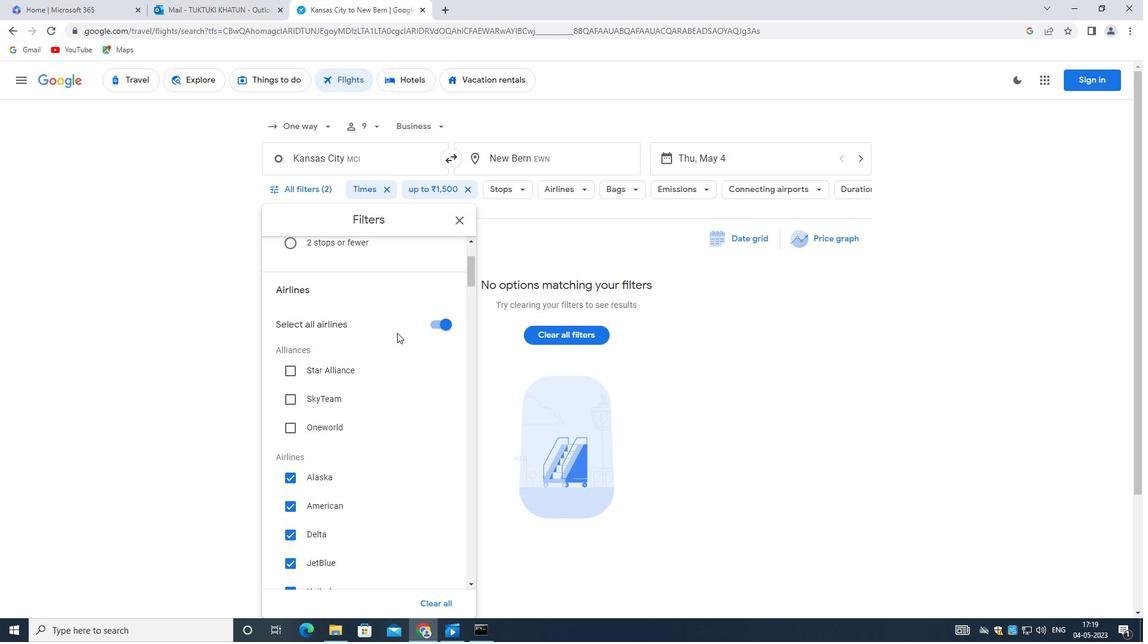 
Action: Mouse moved to (395, 358)
Screenshot: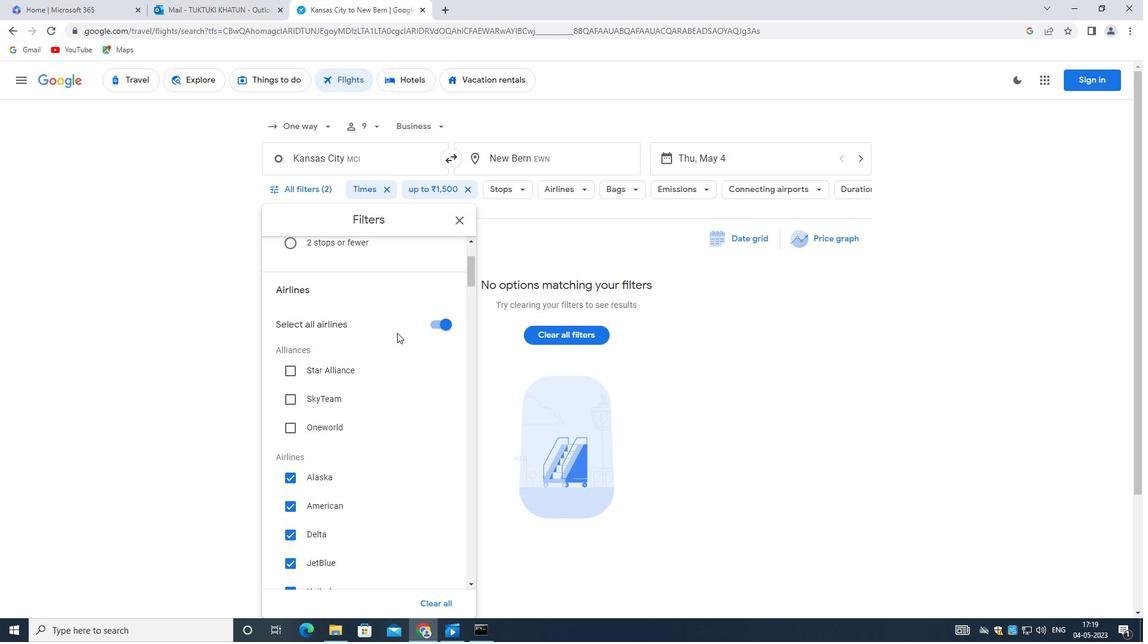 
Action: Mouse scrolled (395, 358) with delta (0, 0)
Screenshot: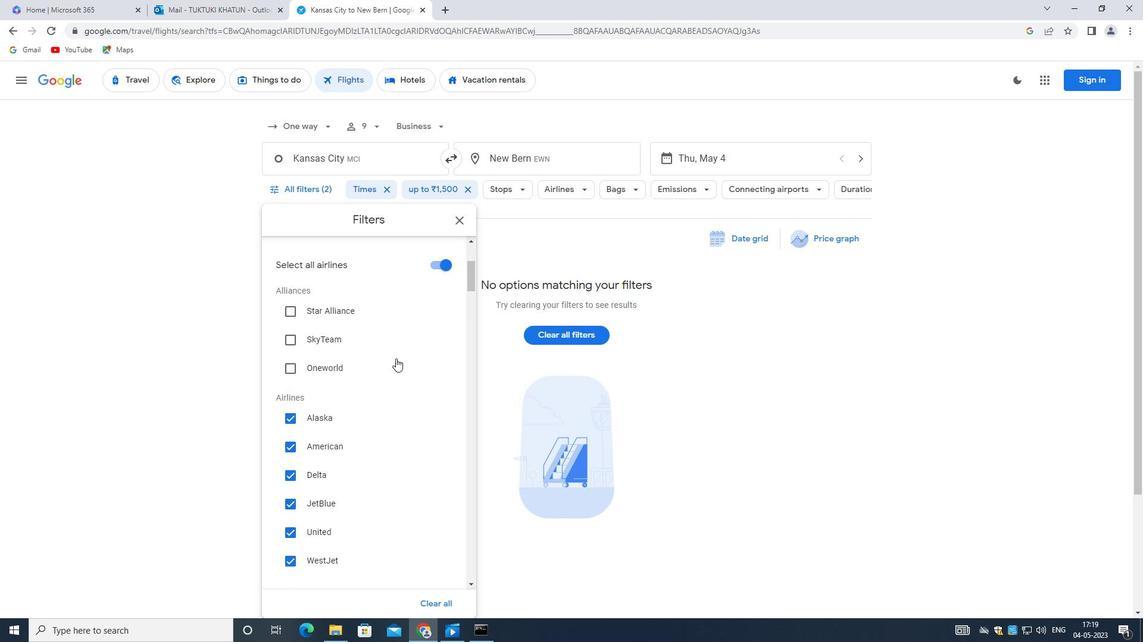 
Action: Mouse moved to (435, 329)
Screenshot: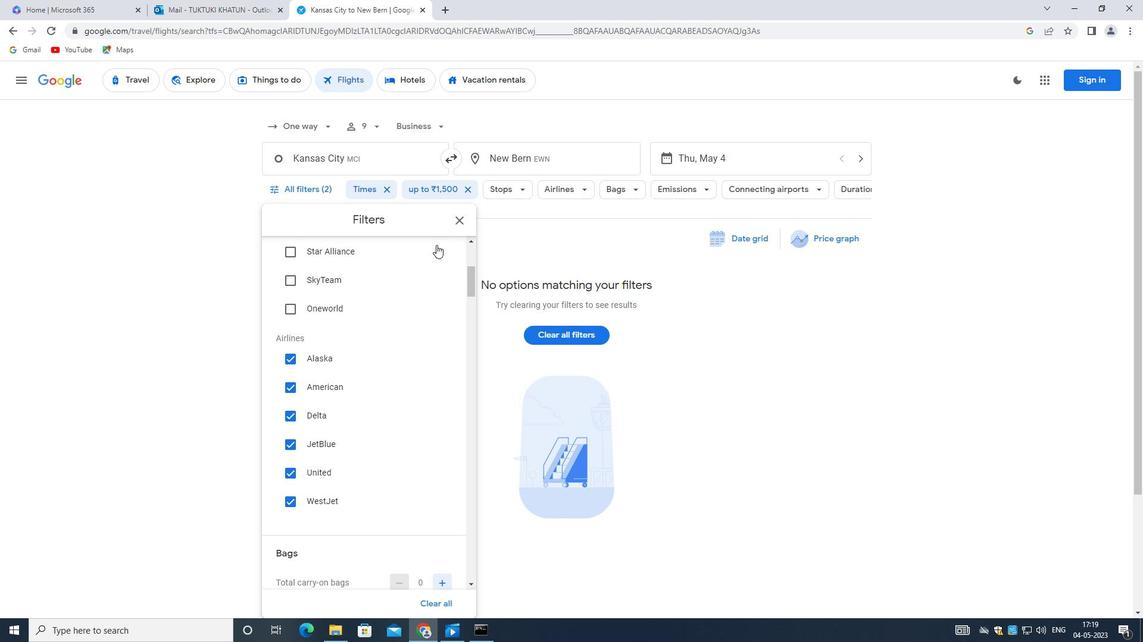 
Action: Mouse scrolled (435, 330) with delta (0, 0)
Screenshot: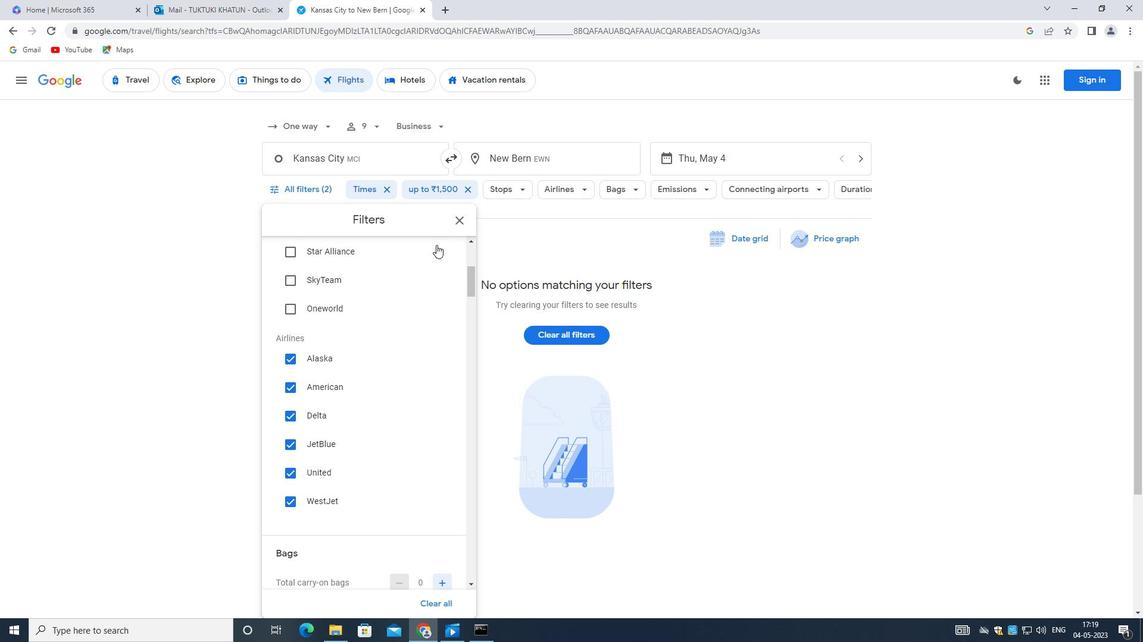 
Action: Mouse moved to (433, 328)
Screenshot: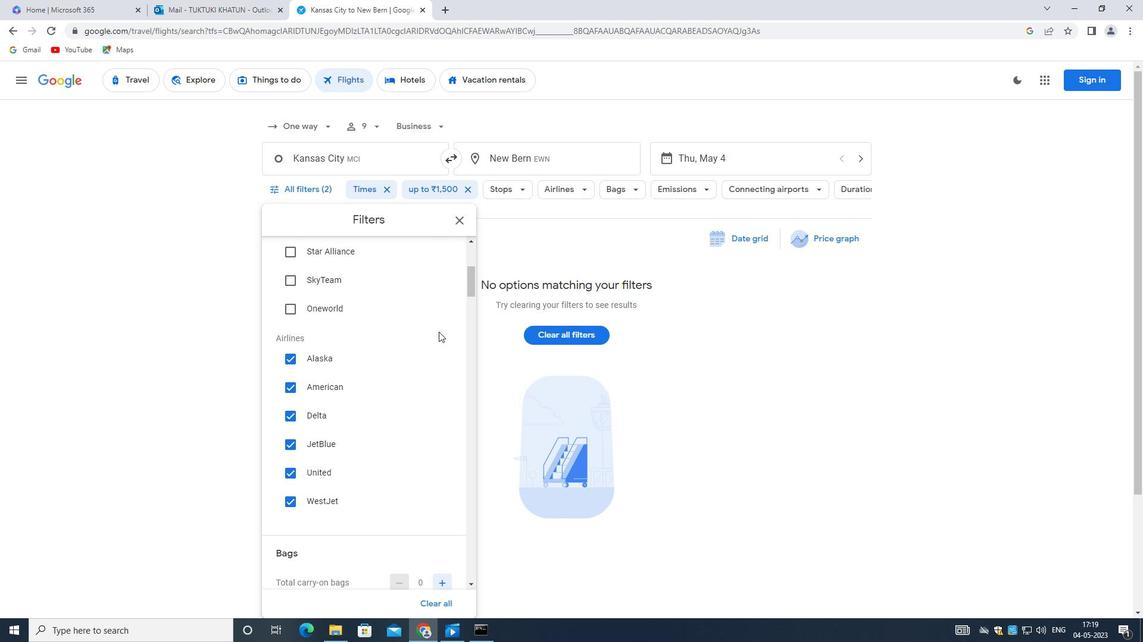 
Action: Mouse scrolled (433, 328) with delta (0, 0)
Screenshot: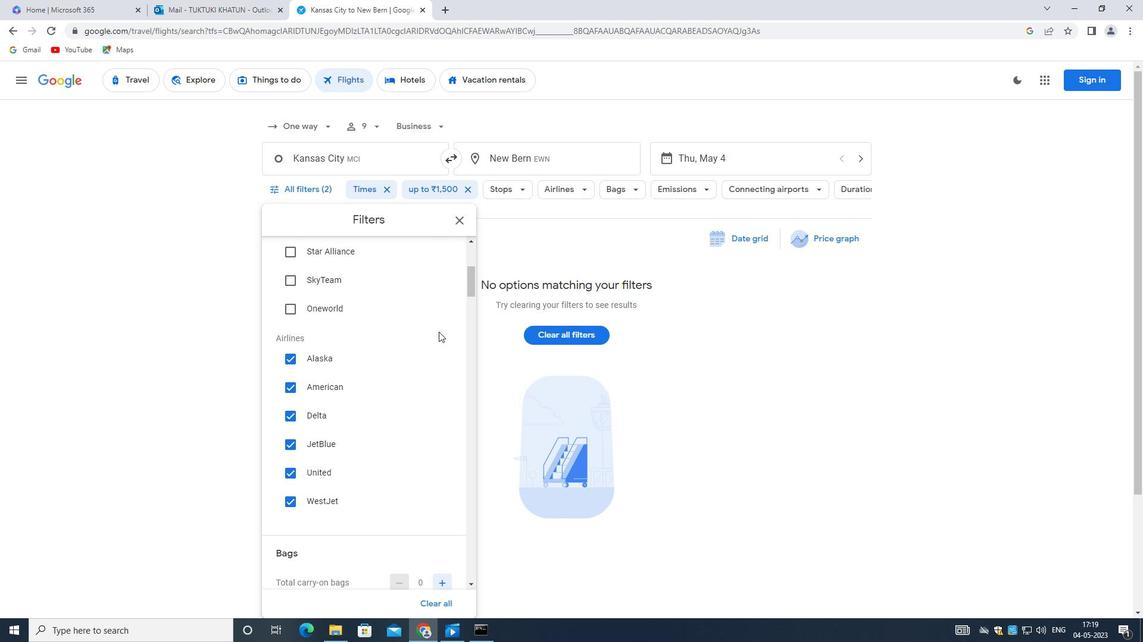 
Action: Mouse moved to (432, 324)
Screenshot: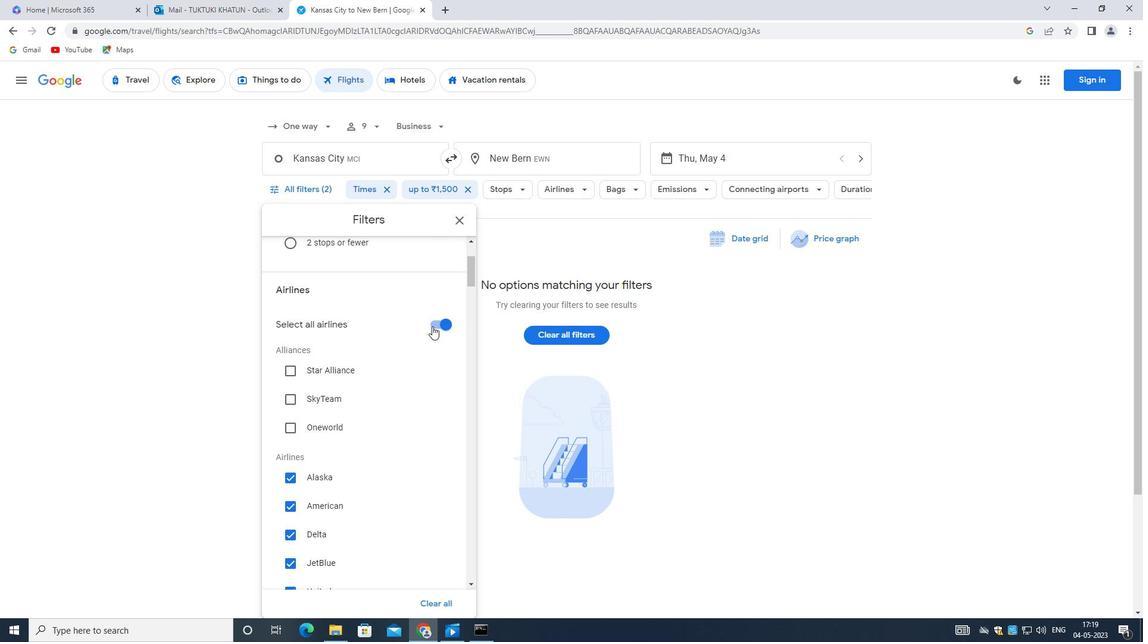 
Action: Mouse pressed left at (432, 324)
Screenshot: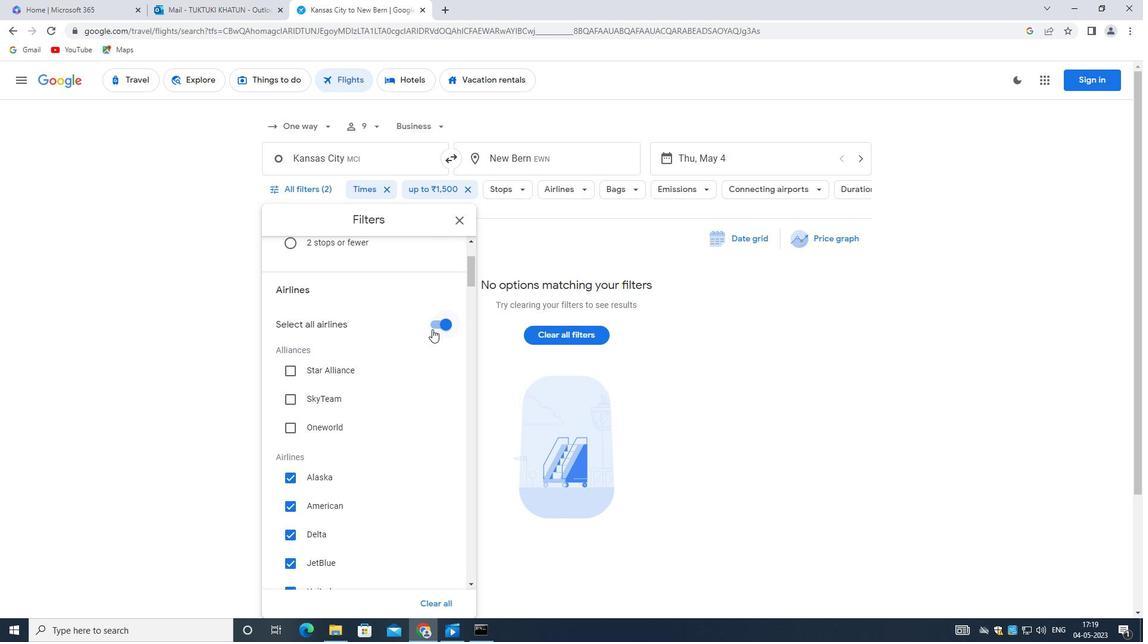 
Action: Mouse moved to (401, 332)
Screenshot: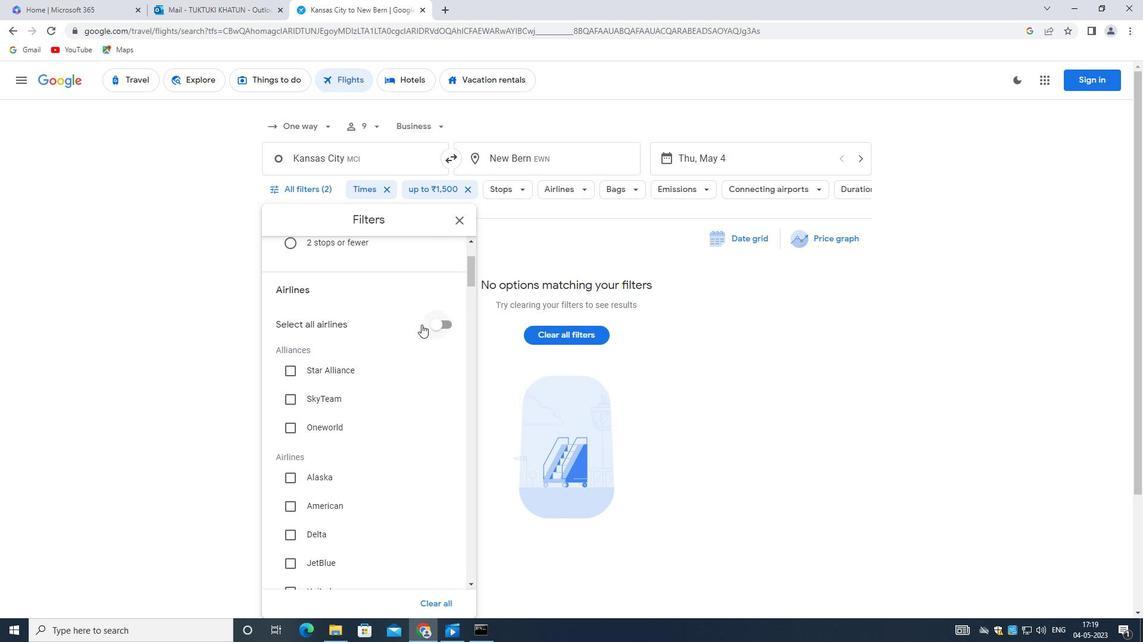 
Action: Mouse scrolled (401, 331) with delta (0, 0)
Screenshot: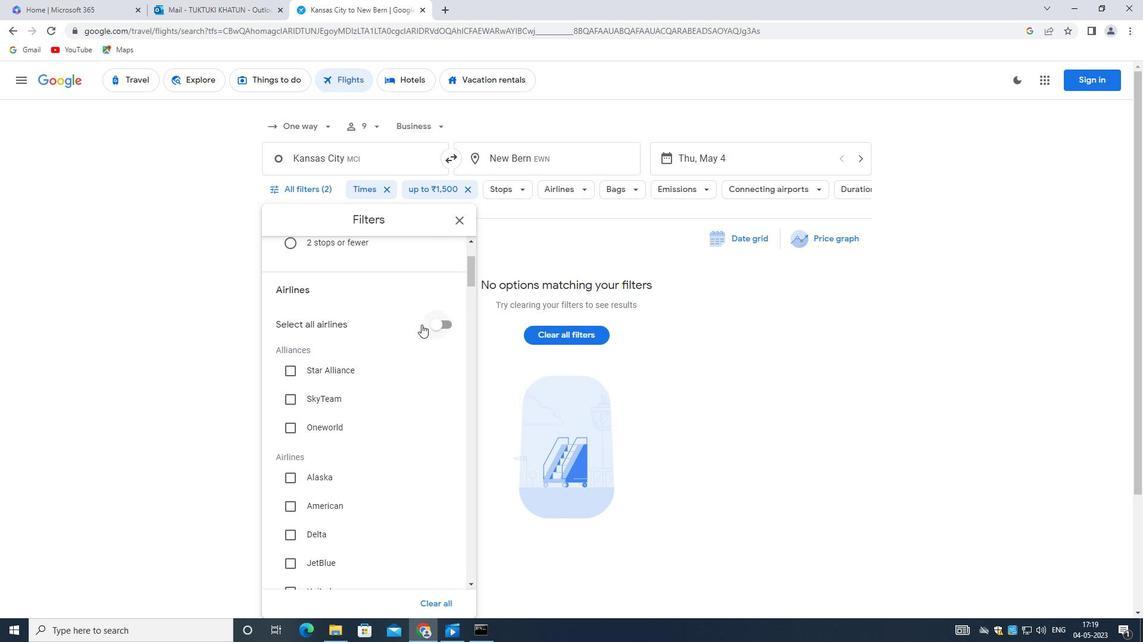 
Action: Mouse moved to (398, 333)
Screenshot: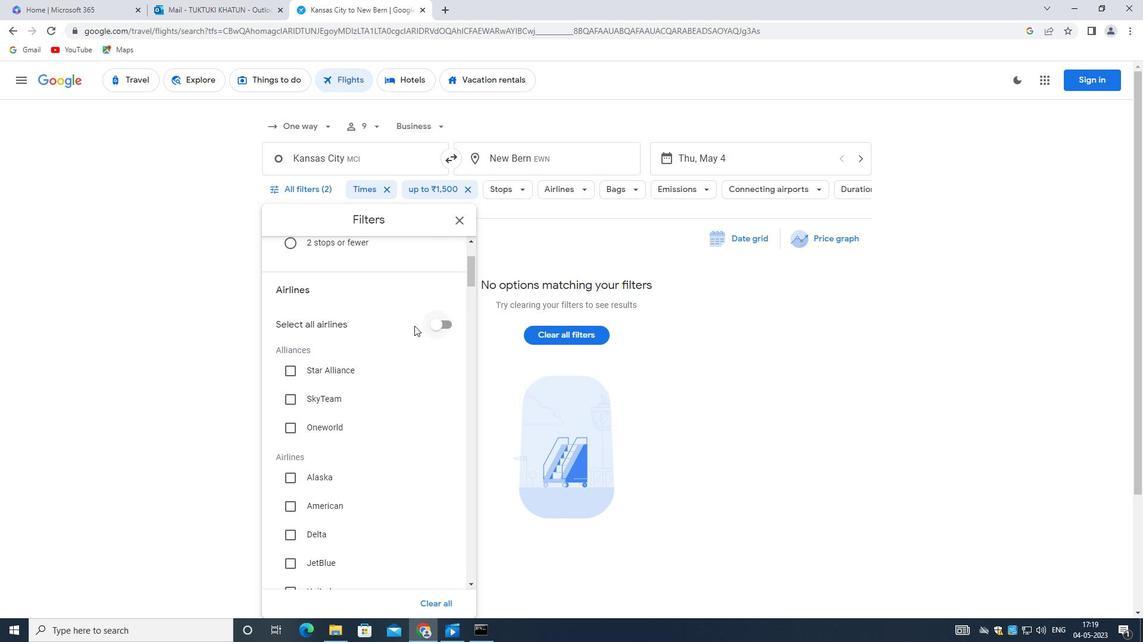 
Action: Mouse scrolled (398, 333) with delta (0, 0)
Screenshot: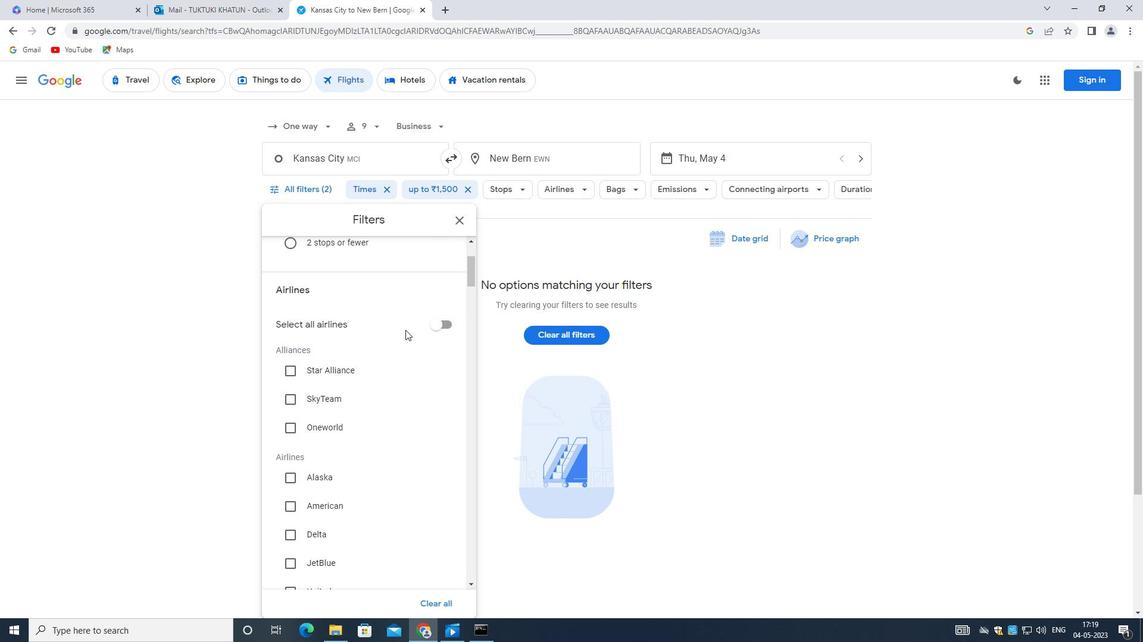 
Action: Mouse scrolled (398, 333) with delta (0, 0)
Screenshot: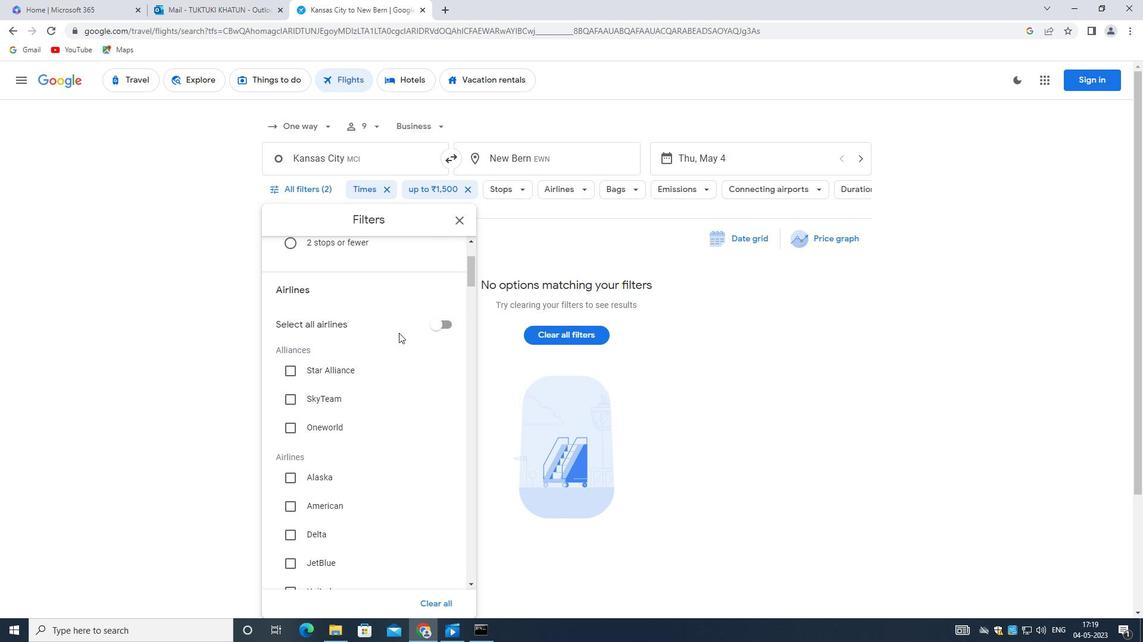 
Action: Mouse moved to (397, 333)
Screenshot: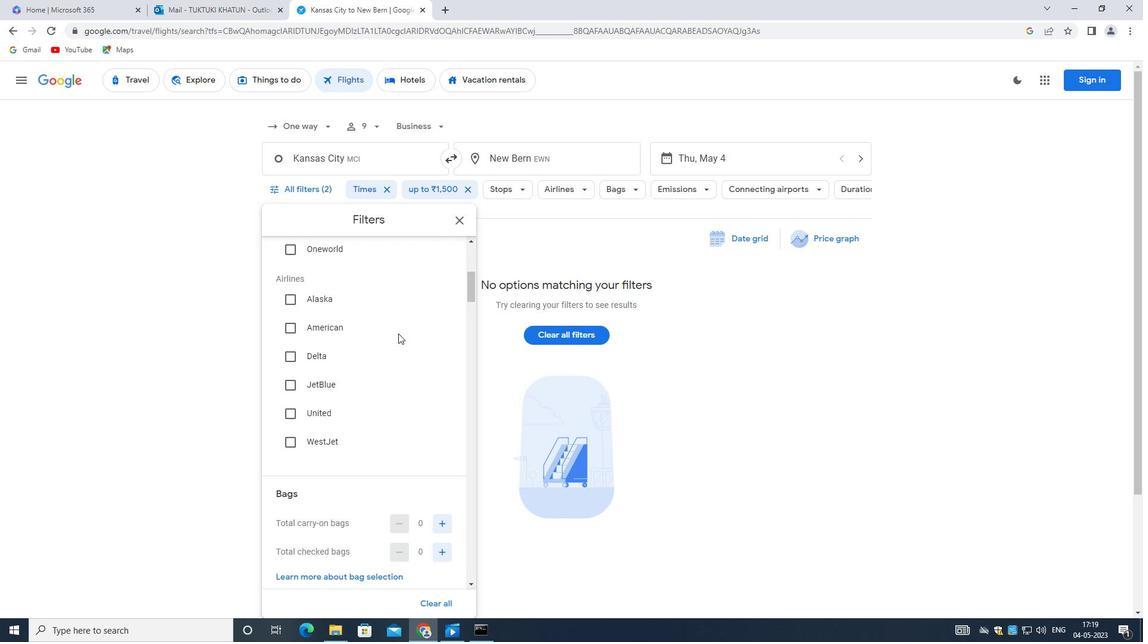 
Action: Mouse scrolled (397, 333) with delta (0, 0)
Screenshot: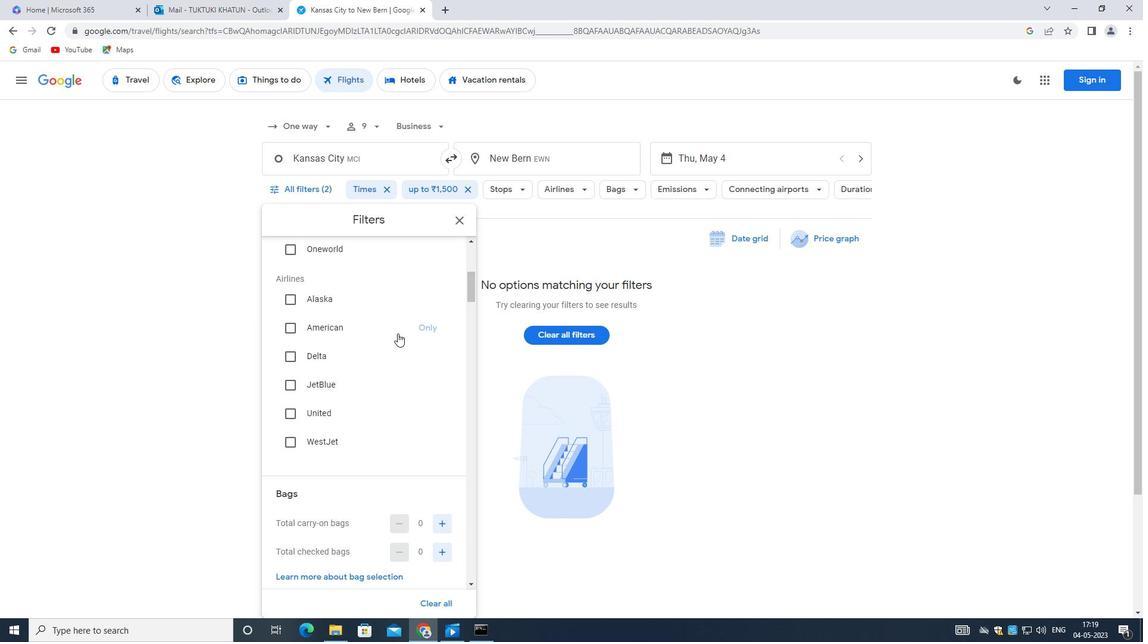 
Action: Mouse moved to (373, 373)
Screenshot: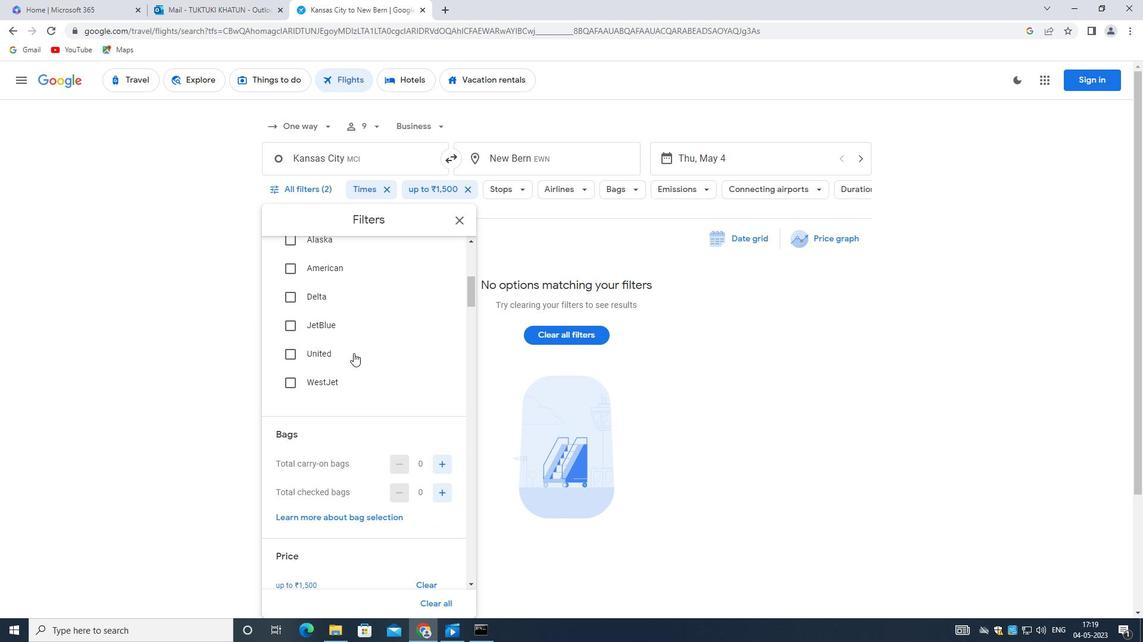
Action: Mouse scrolled (373, 373) with delta (0, 0)
Screenshot: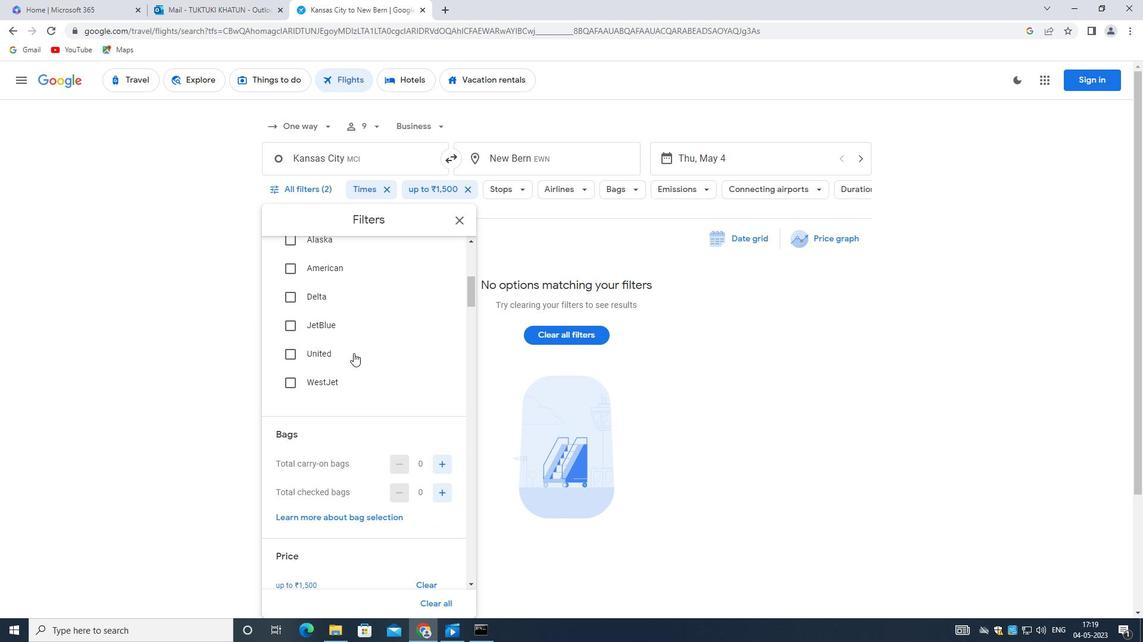 
Action: Mouse moved to (445, 433)
Screenshot: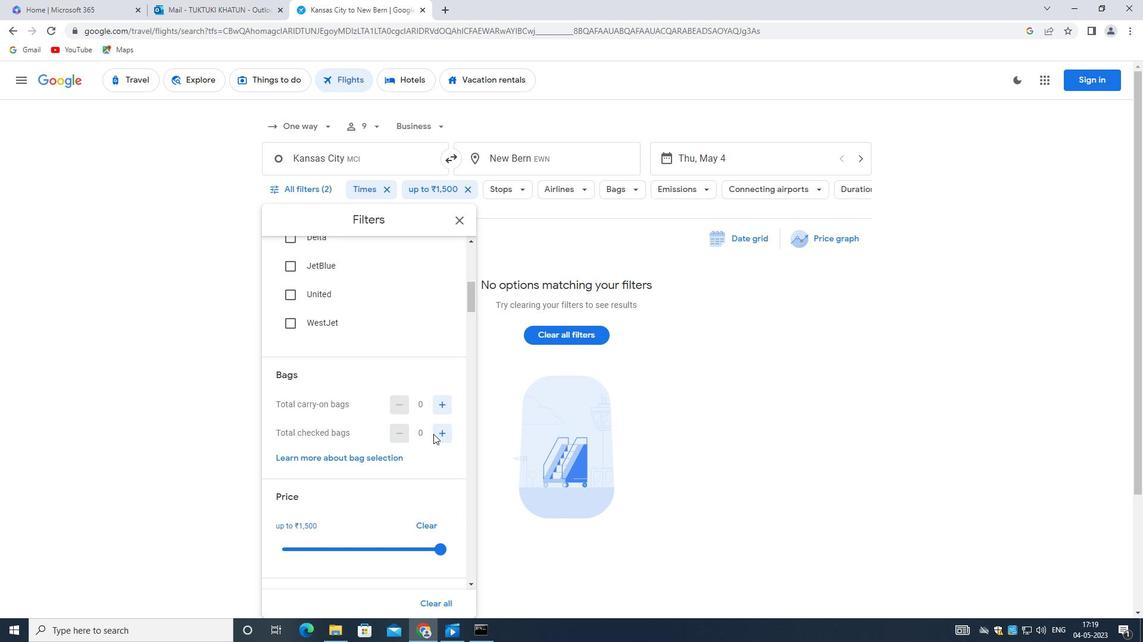
Action: Mouse pressed left at (445, 433)
Screenshot: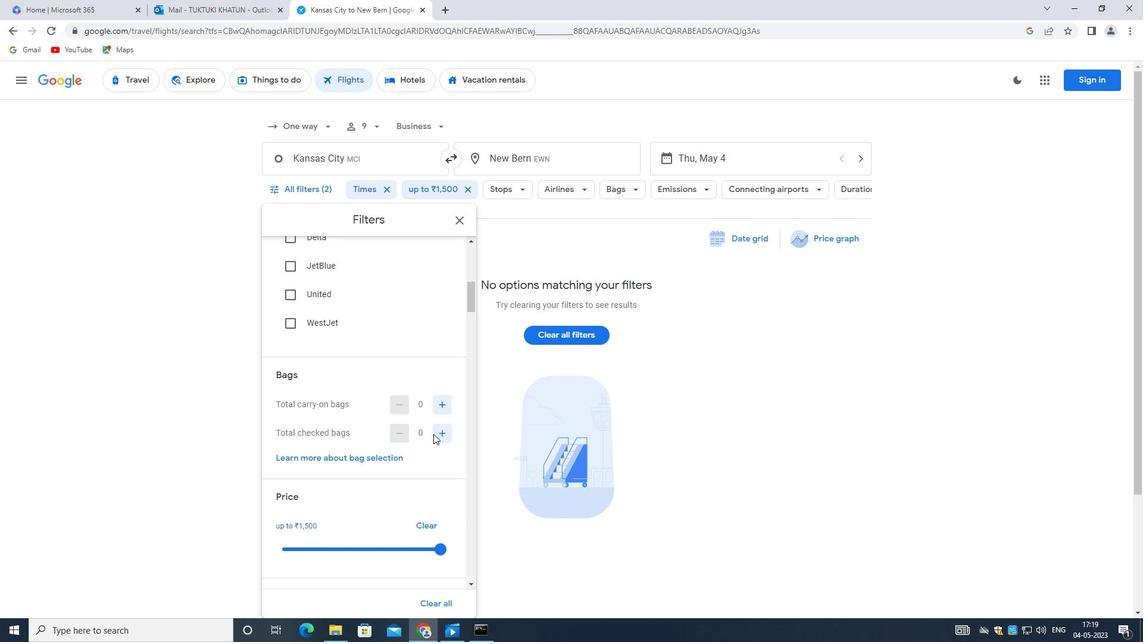 
Action: Mouse moved to (445, 431)
Screenshot: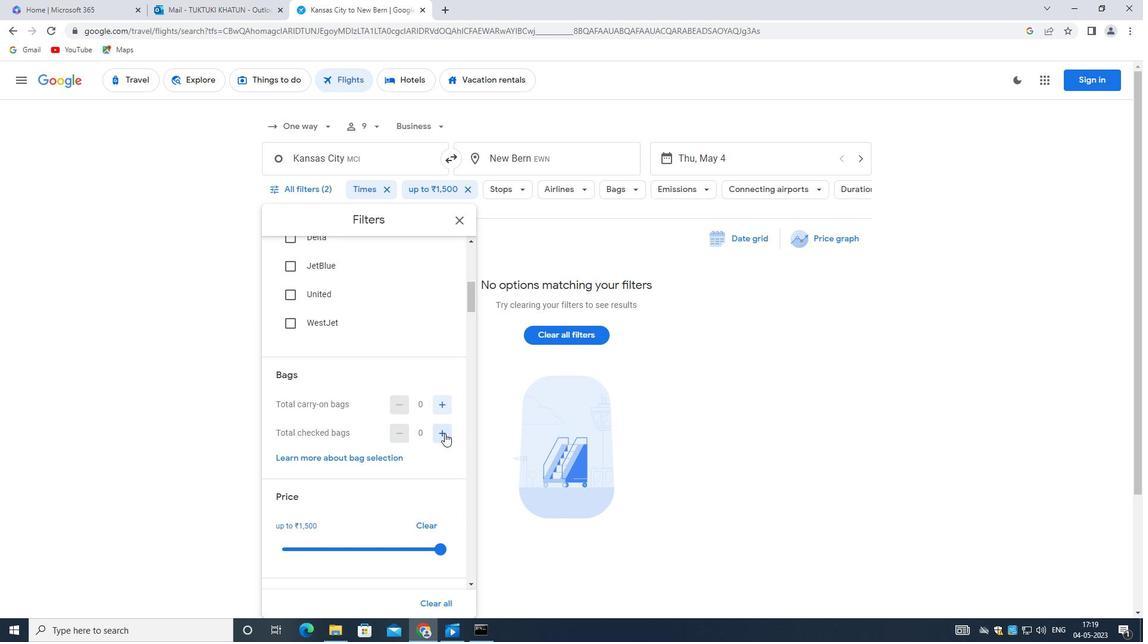 
Action: Mouse pressed left at (445, 431)
Screenshot: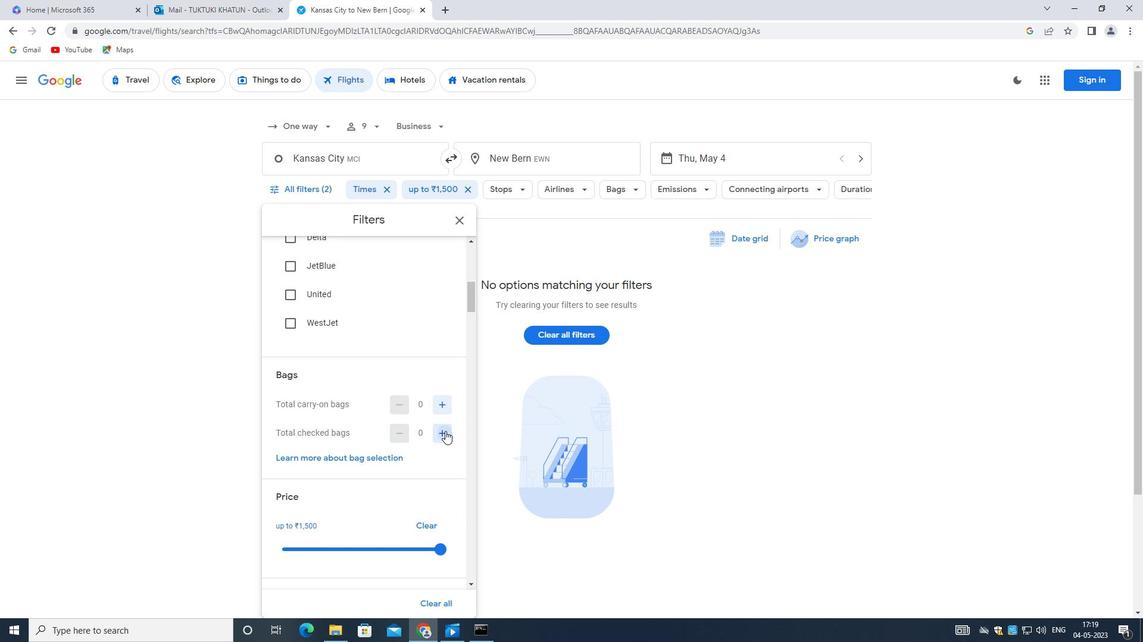
Action: Mouse moved to (394, 426)
Screenshot: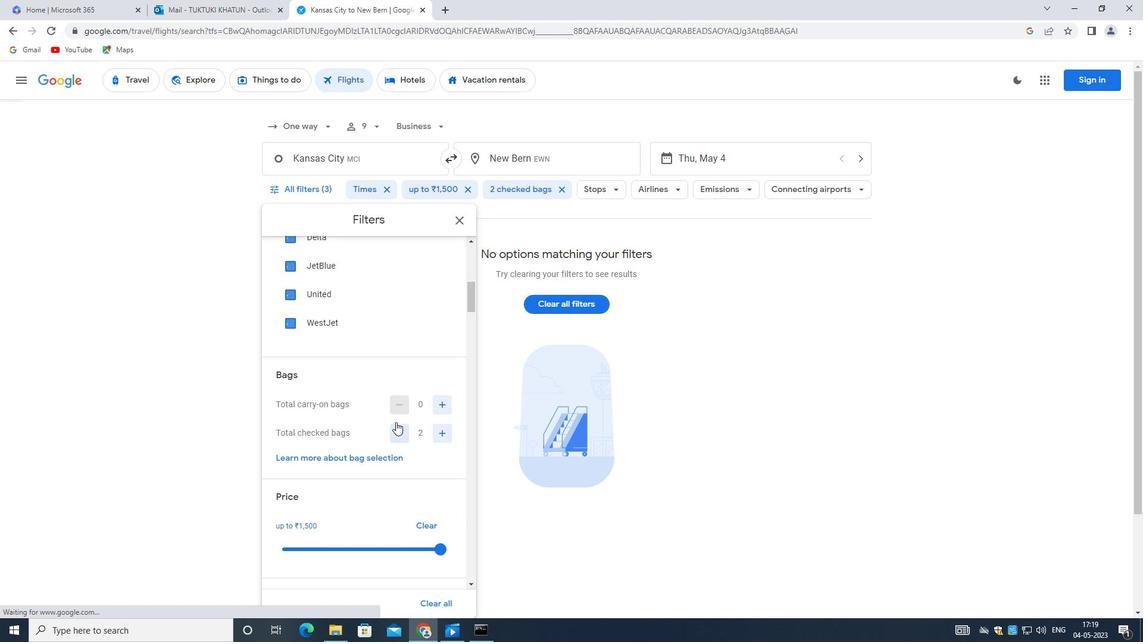 
Action: Mouse scrolled (394, 425) with delta (0, 0)
Screenshot: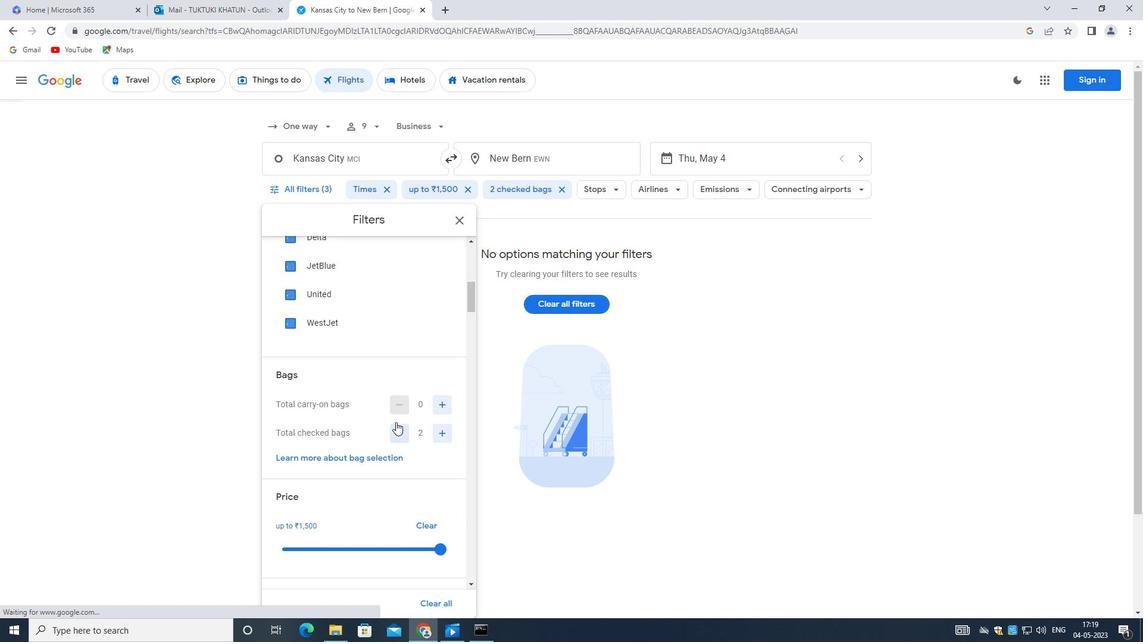 
Action: Mouse moved to (391, 428)
Screenshot: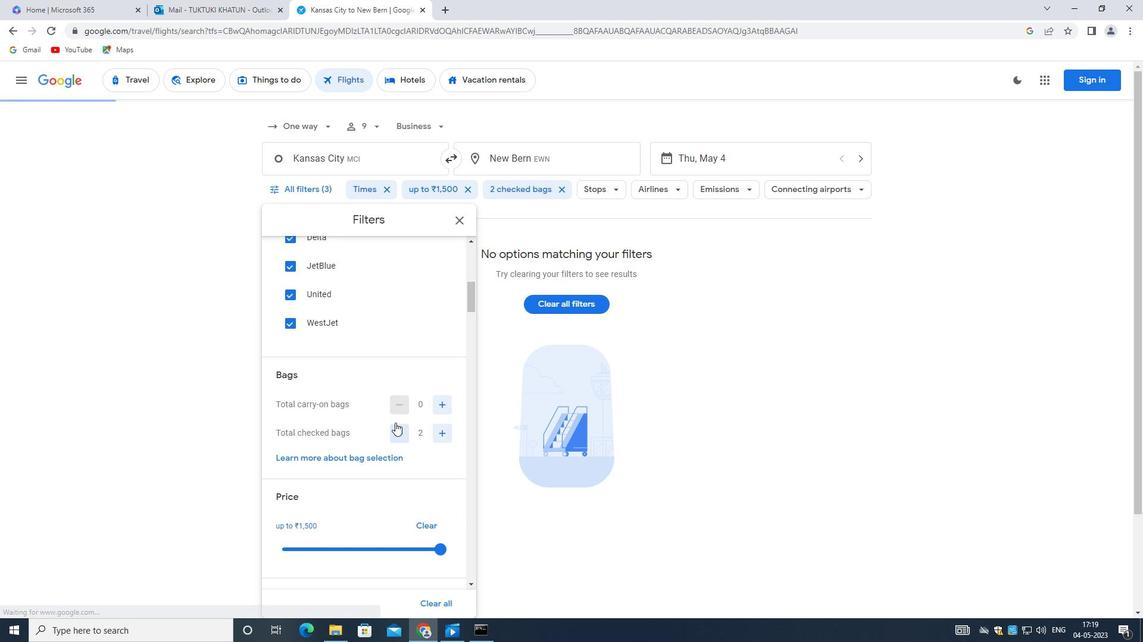 
Action: Mouse scrolled (391, 428) with delta (0, 0)
Screenshot: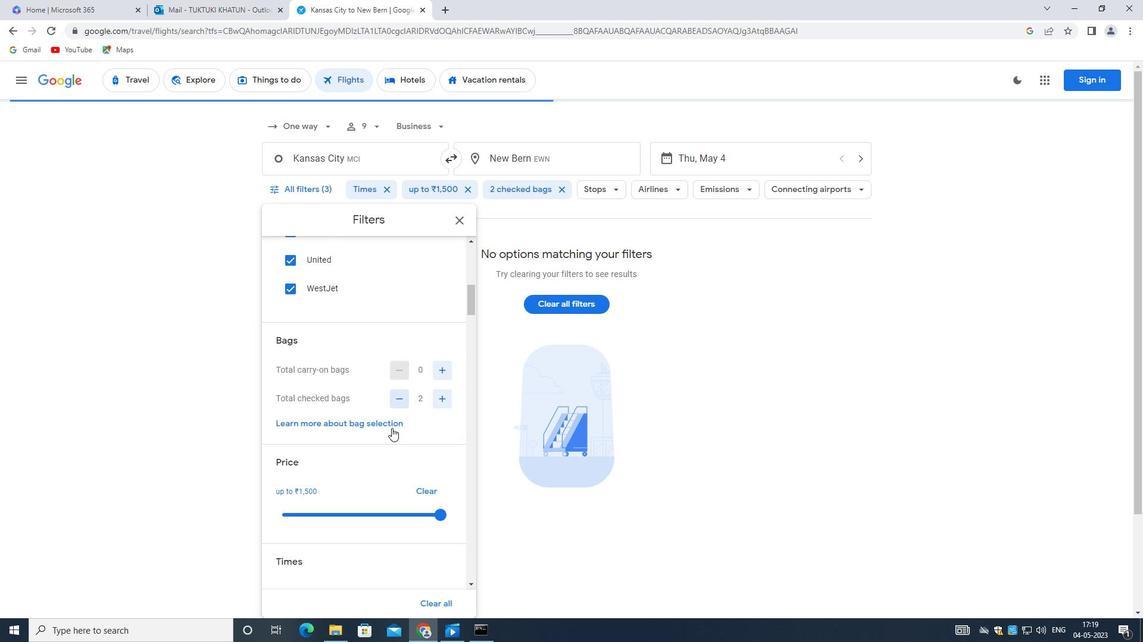 
Action: Mouse moved to (437, 426)
Screenshot: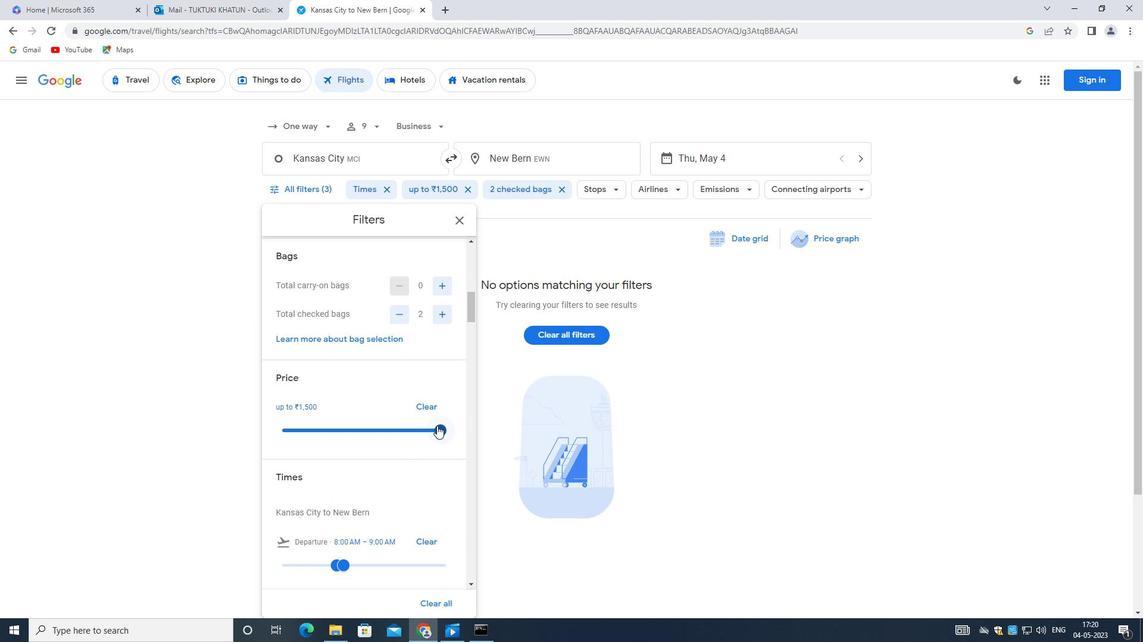 
Action: Mouse pressed left at (437, 426)
Screenshot: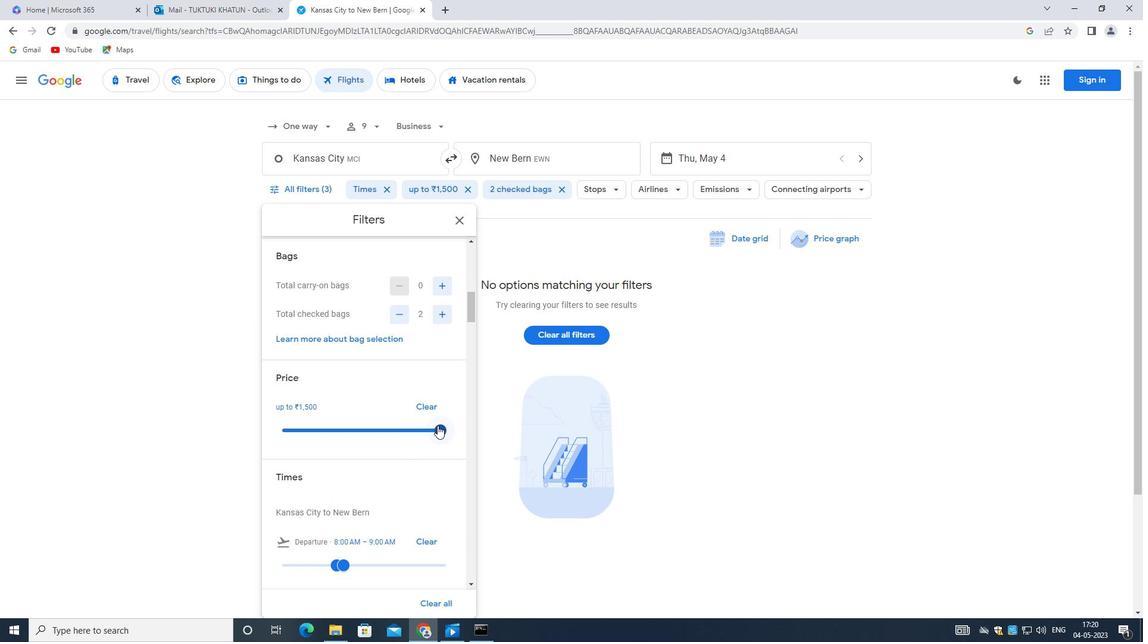 
Action: Mouse moved to (438, 425)
Screenshot: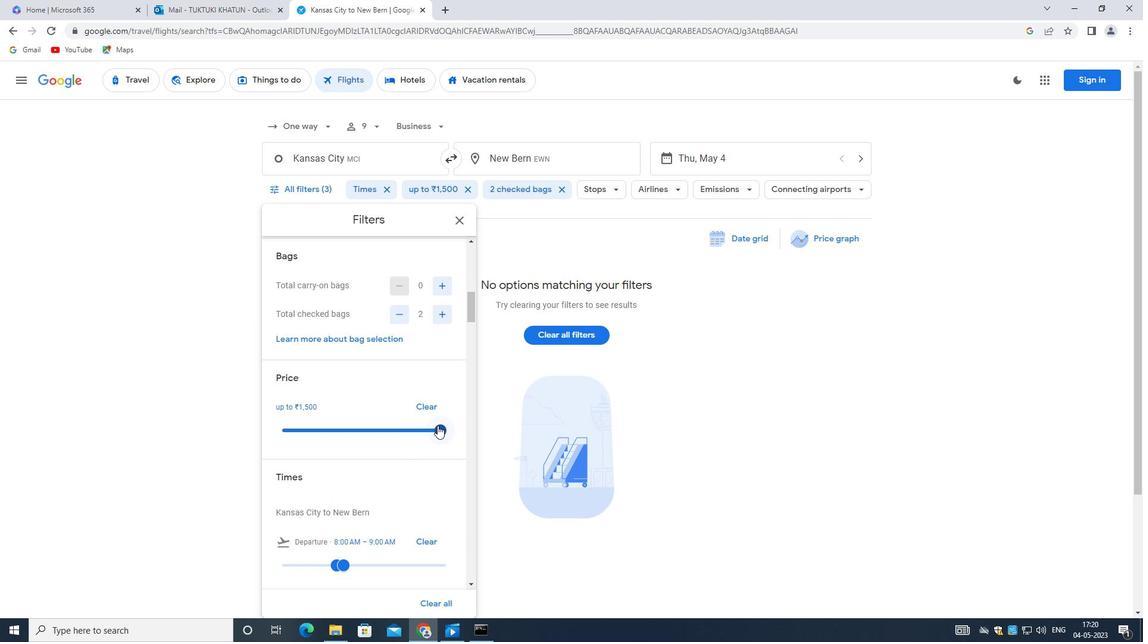 
Action: Mouse pressed left at (438, 425)
Screenshot: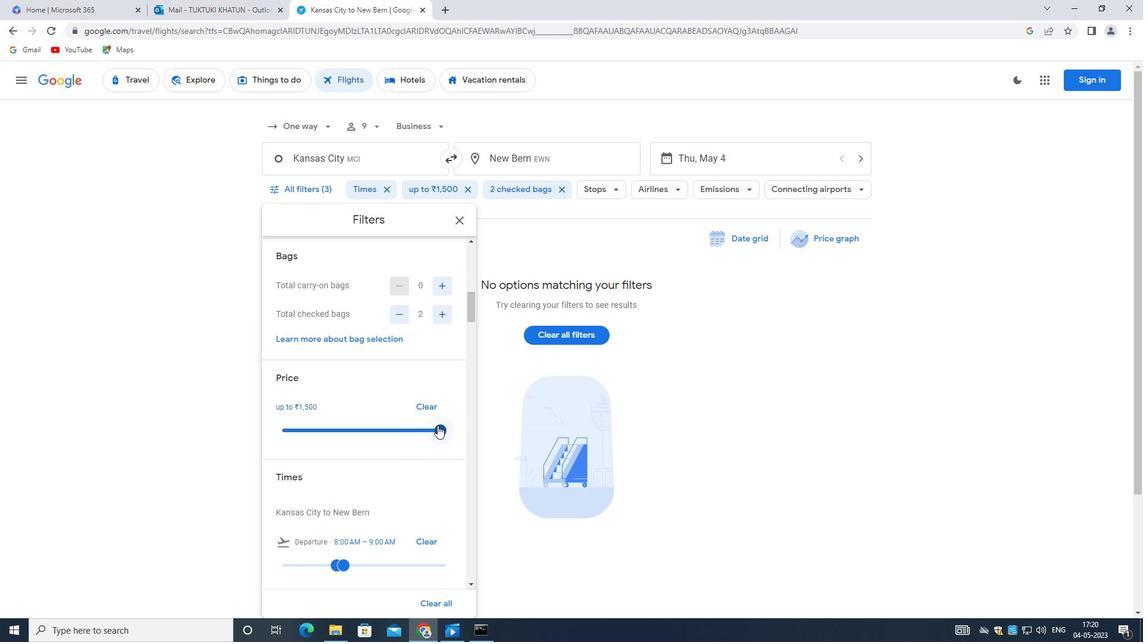 
Action: Mouse moved to (406, 426)
Screenshot: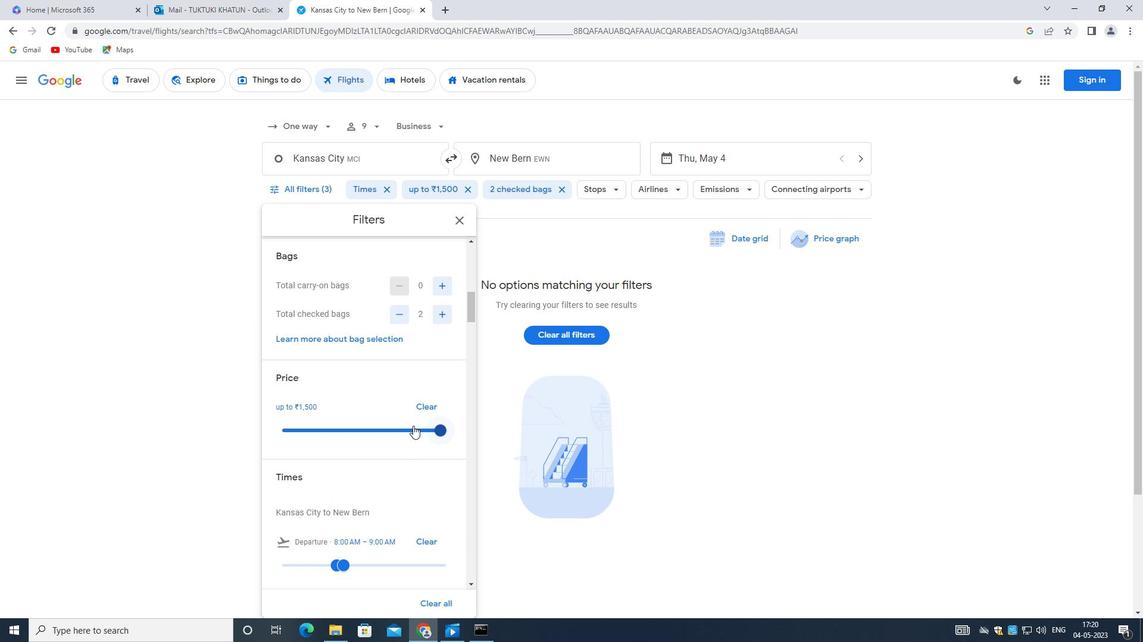 
Action: Mouse scrolled (406, 426) with delta (0, 0)
Screenshot: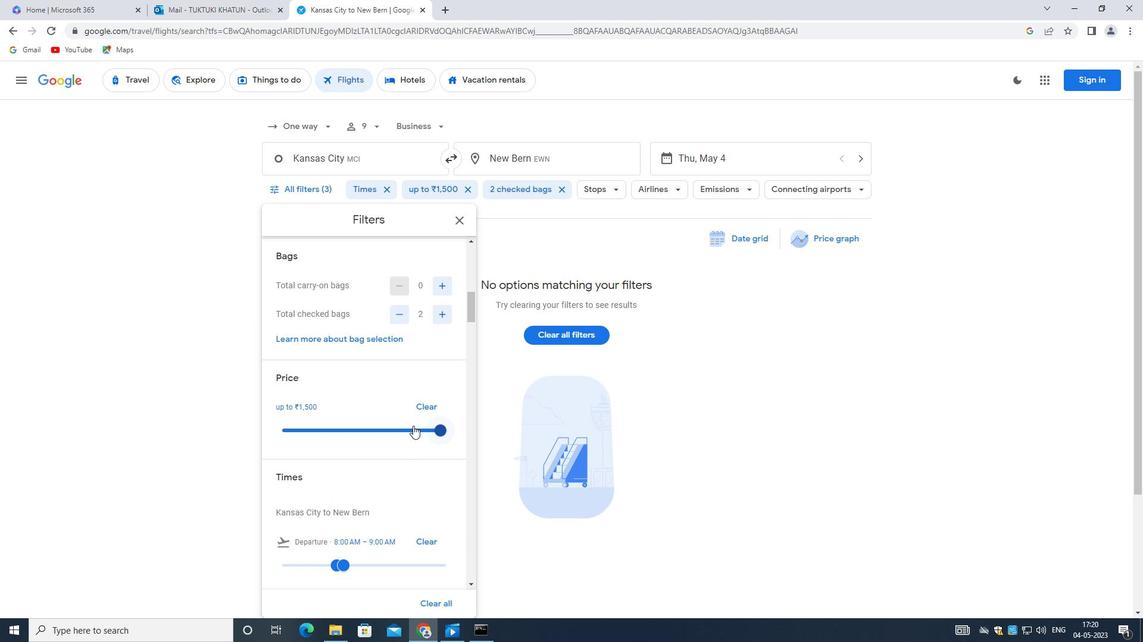 
Action: Mouse scrolled (406, 426) with delta (0, 0)
Screenshot: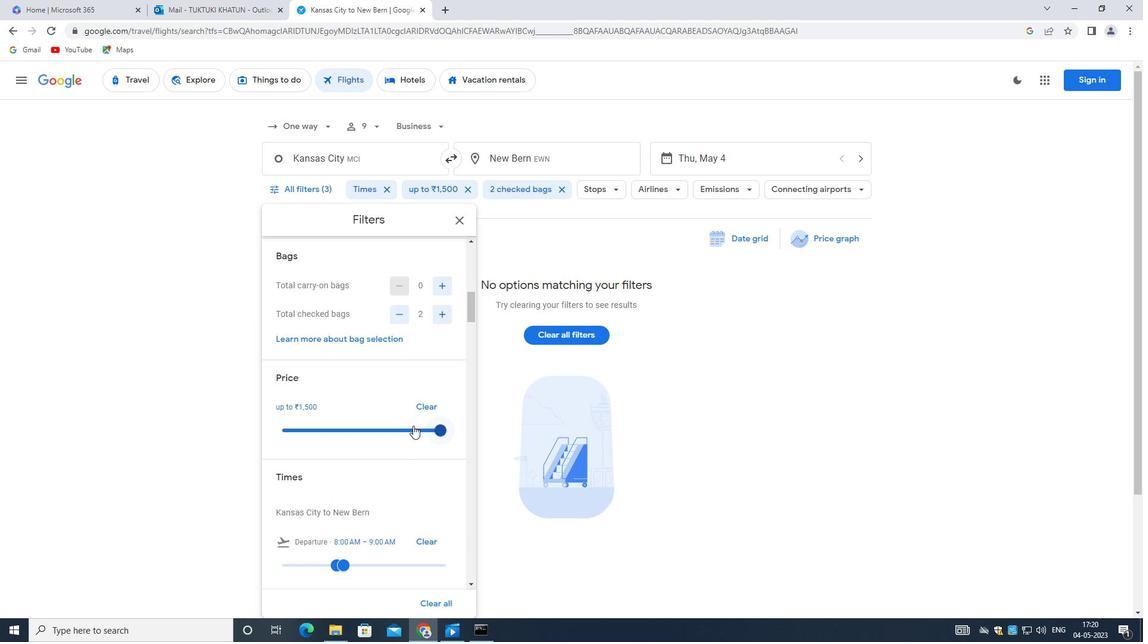 
Action: Mouse scrolled (406, 426) with delta (0, 0)
Screenshot: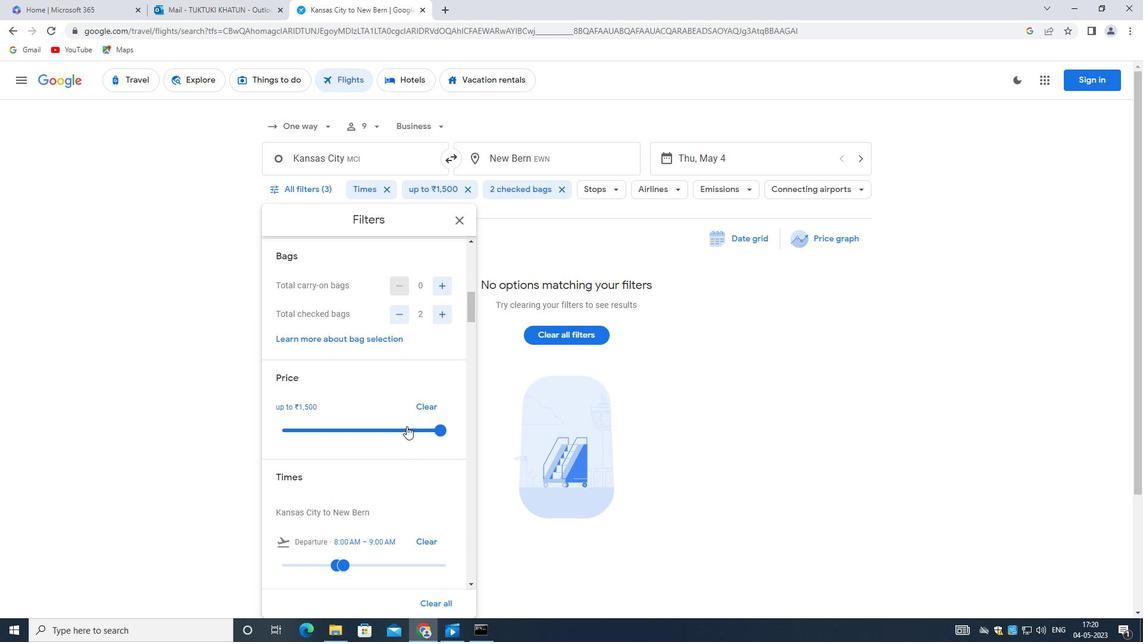 
Action: Mouse moved to (353, 385)
Screenshot: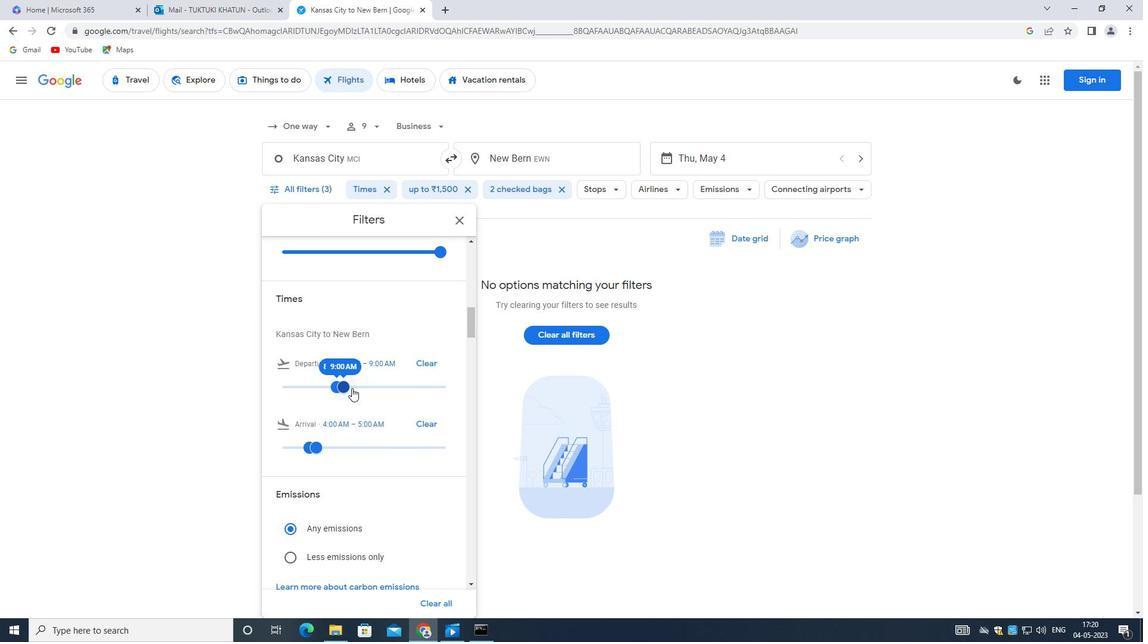 
Action: Mouse pressed left at (353, 385)
Screenshot: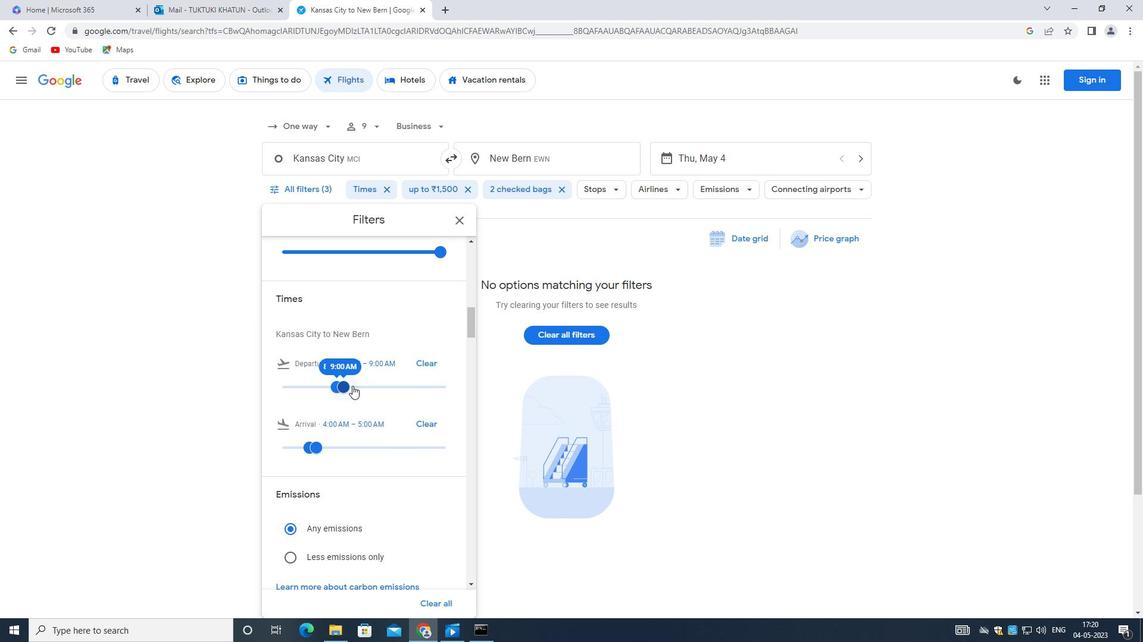 
Action: Mouse moved to (335, 385)
Screenshot: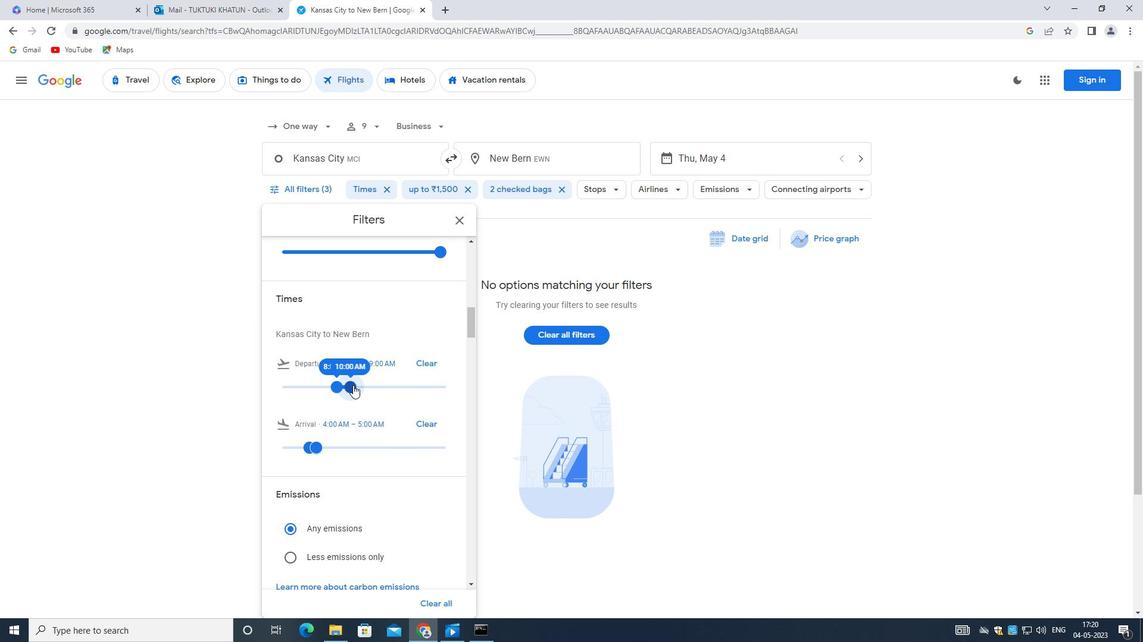 
Action: Mouse pressed left at (335, 385)
Screenshot: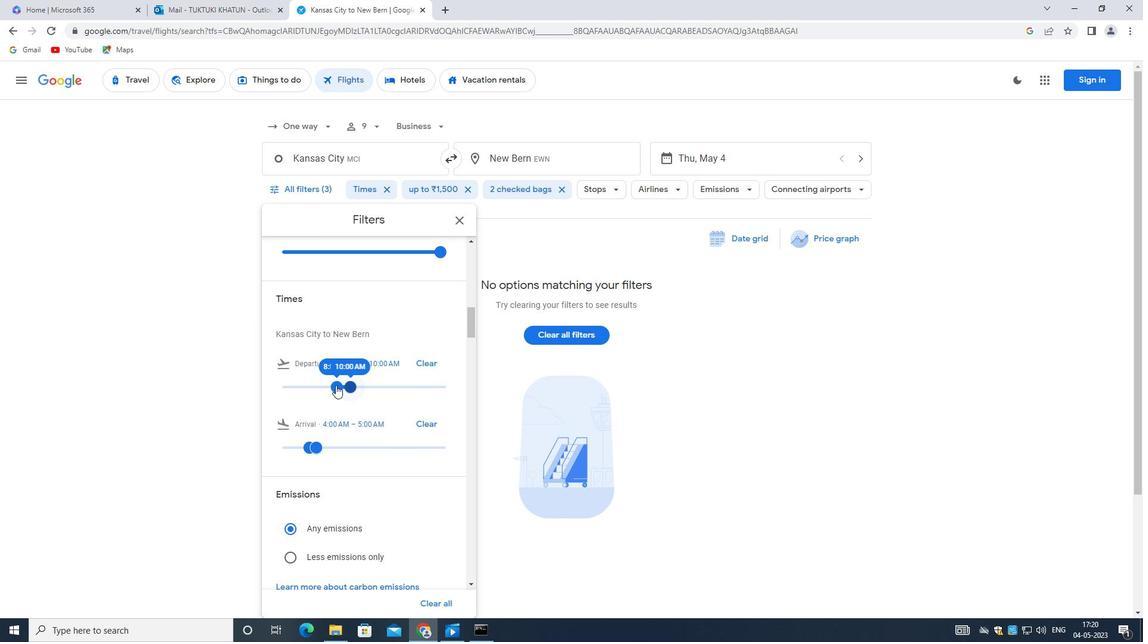 
Action: Mouse moved to (350, 445)
Screenshot: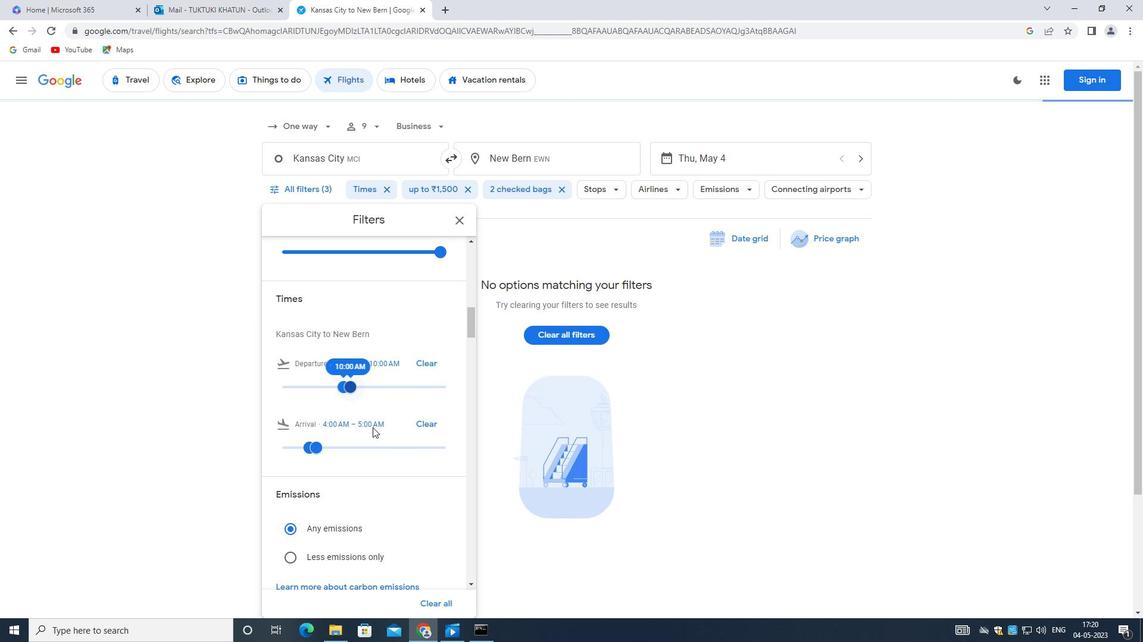 
Action: Mouse scrolled (350, 444) with delta (0, 0)
Screenshot: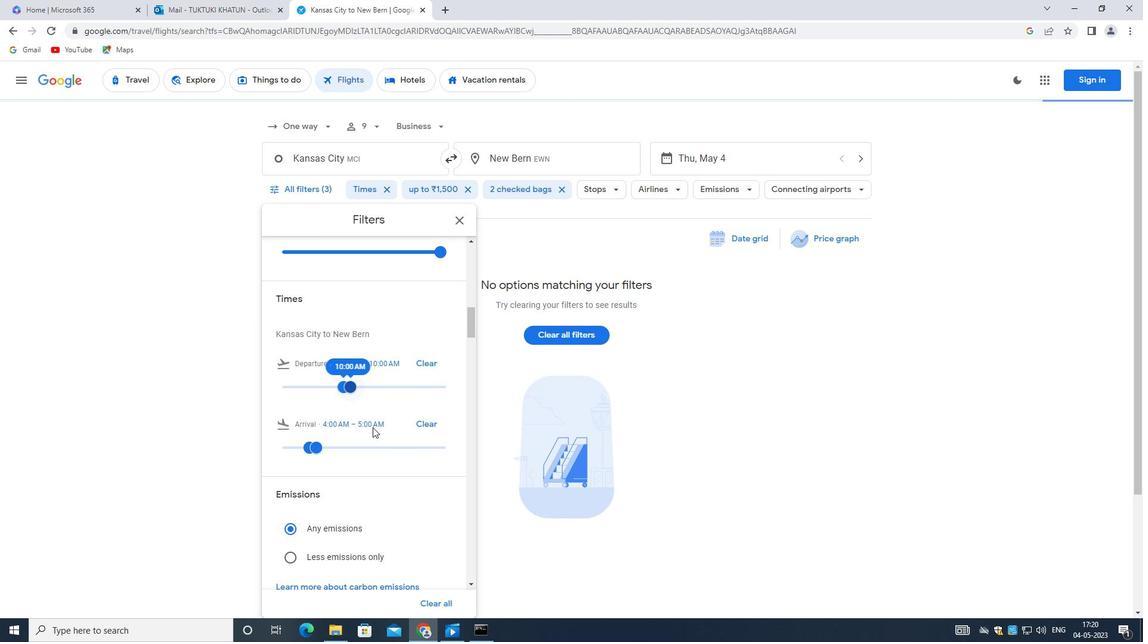 
Action: Mouse moved to (349, 445)
Screenshot: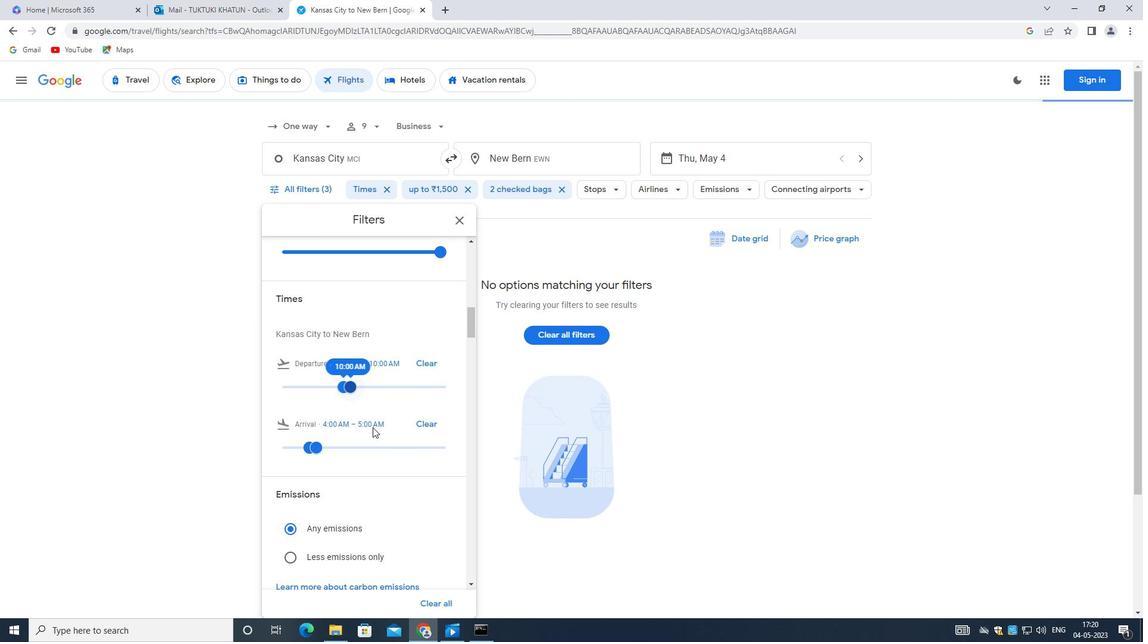 
Action: Mouse scrolled (349, 444) with delta (0, 0)
Screenshot: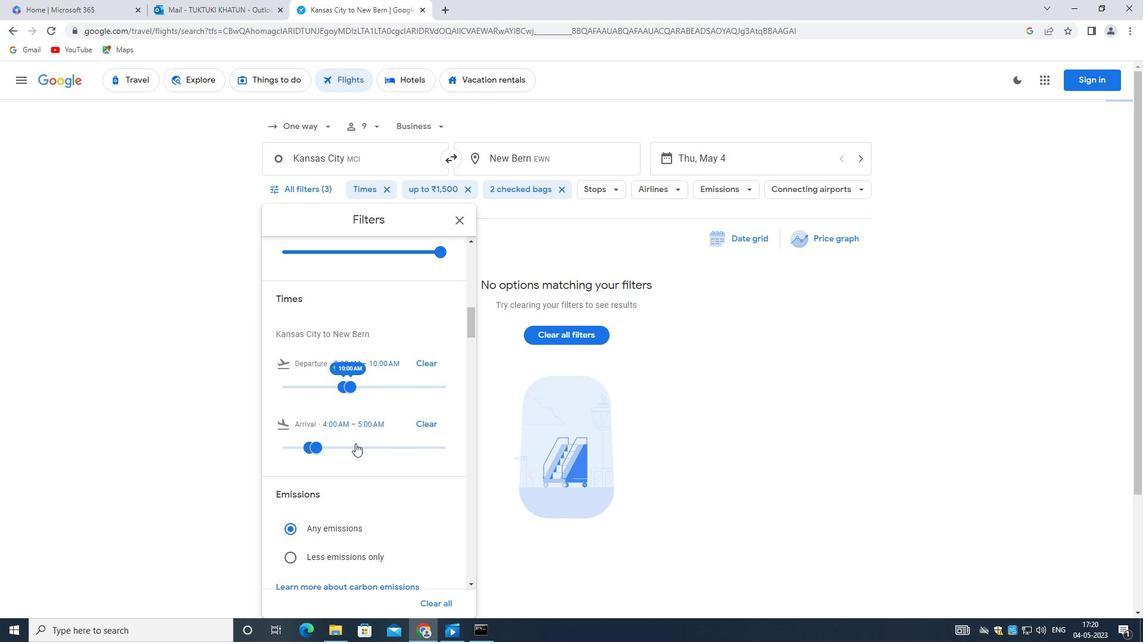 
Action: Mouse scrolled (349, 444) with delta (0, 0)
Screenshot: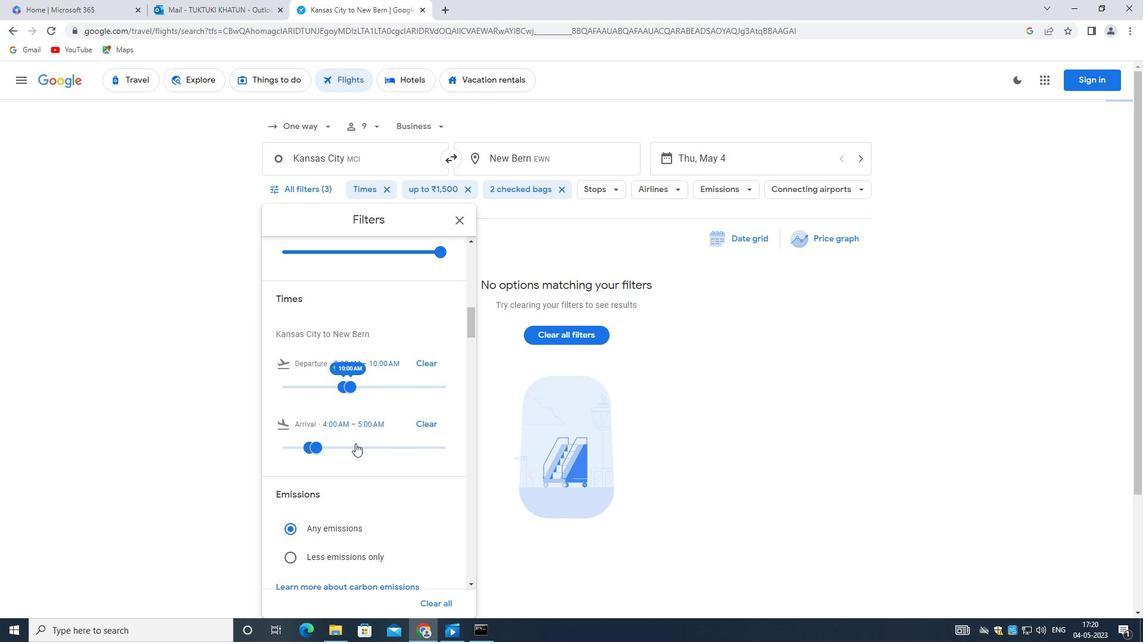 
Action: Mouse scrolled (349, 444) with delta (0, 0)
Screenshot: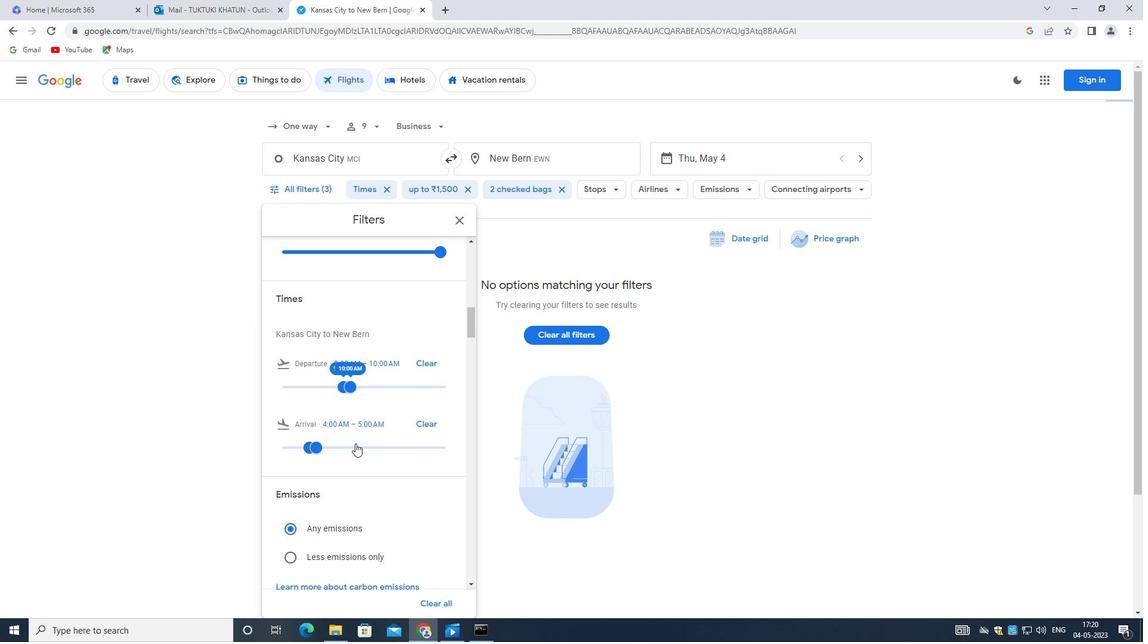 
Action: Mouse moved to (339, 428)
Screenshot: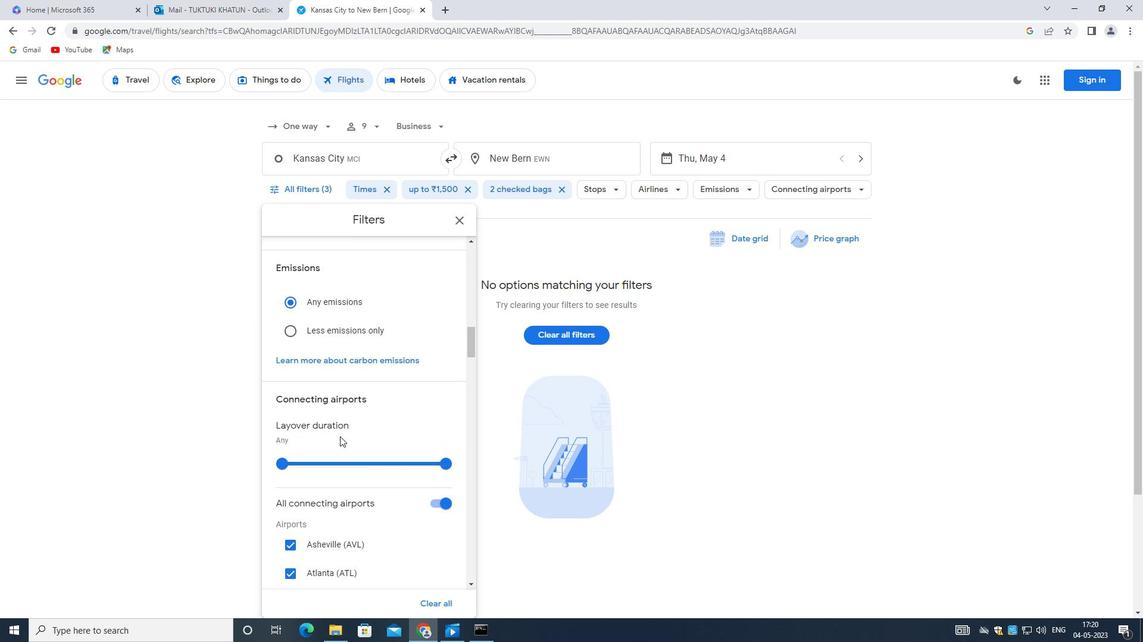 
Action: Mouse scrolled (339, 428) with delta (0, 0)
Screenshot: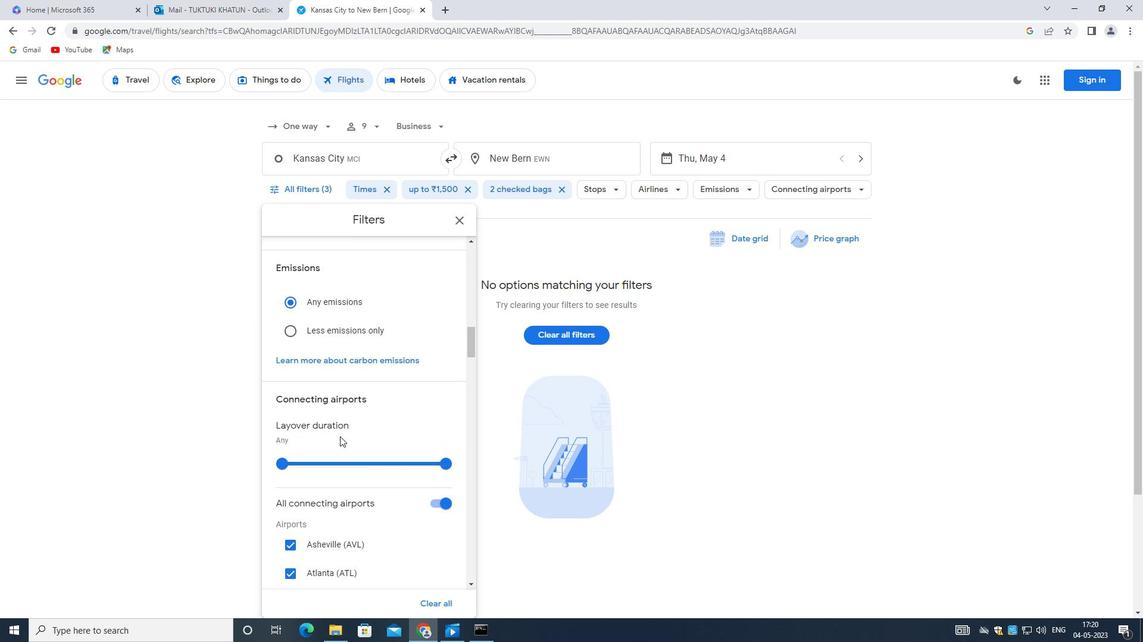 
Action: Mouse scrolled (339, 428) with delta (0, 0)
Screenshot: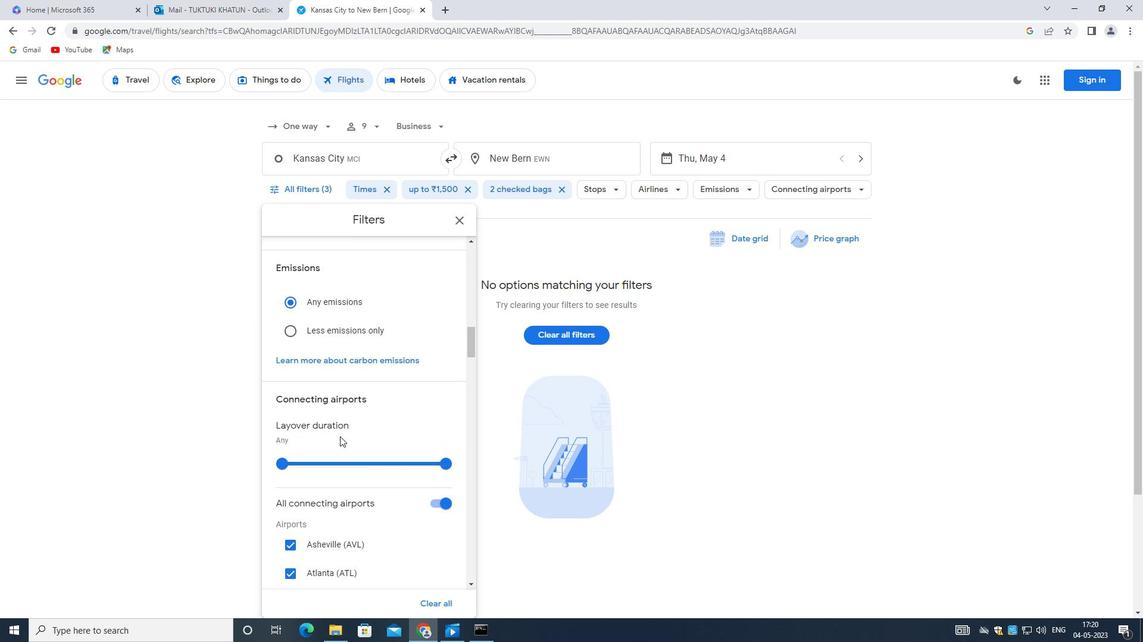 
Action: Mouse scrolled (339, 428) with delta (0, 0)
Screenshot: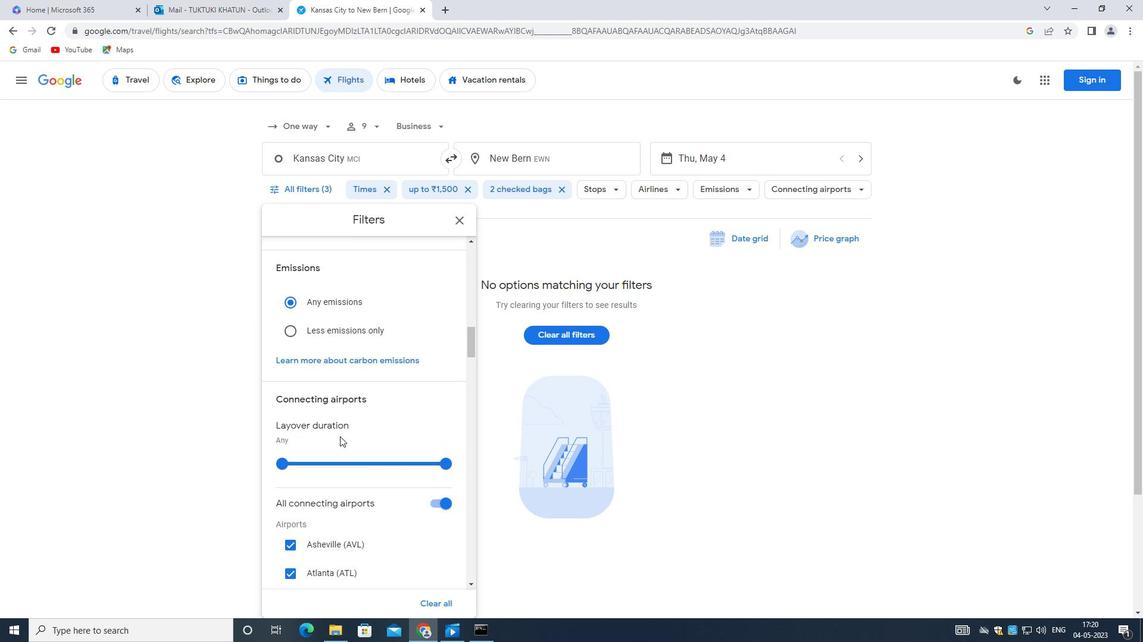 
Action: Mouse scrolled (339, 428) with delta (0, 0)
Screenshot: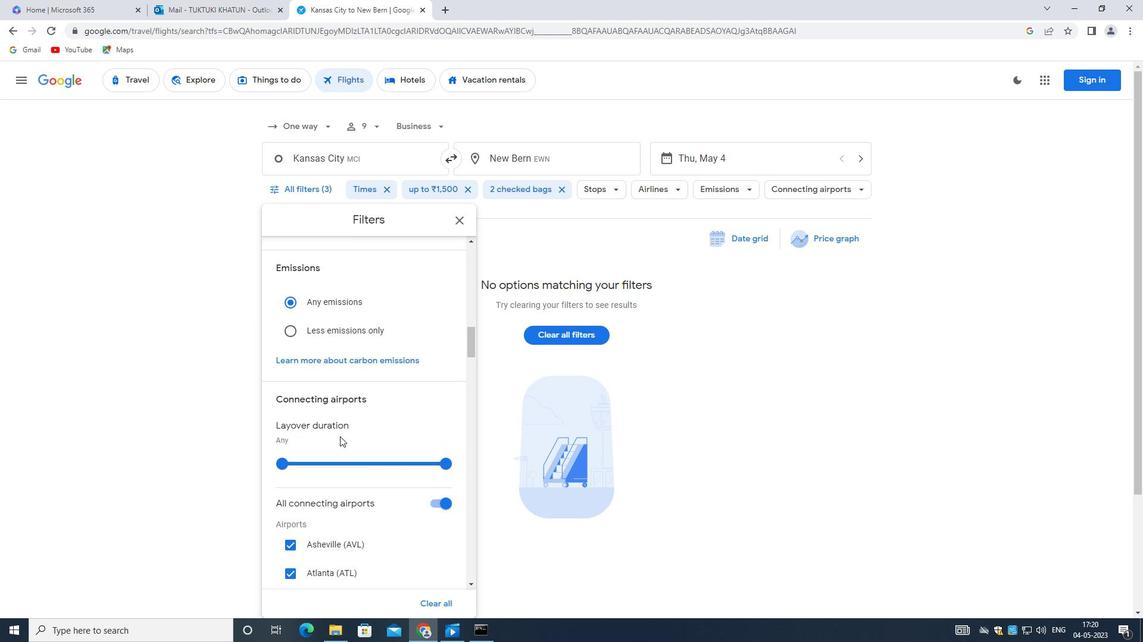 
Action: Mouse scrolled (339, 428) with delta (0, 0)
Screenshot: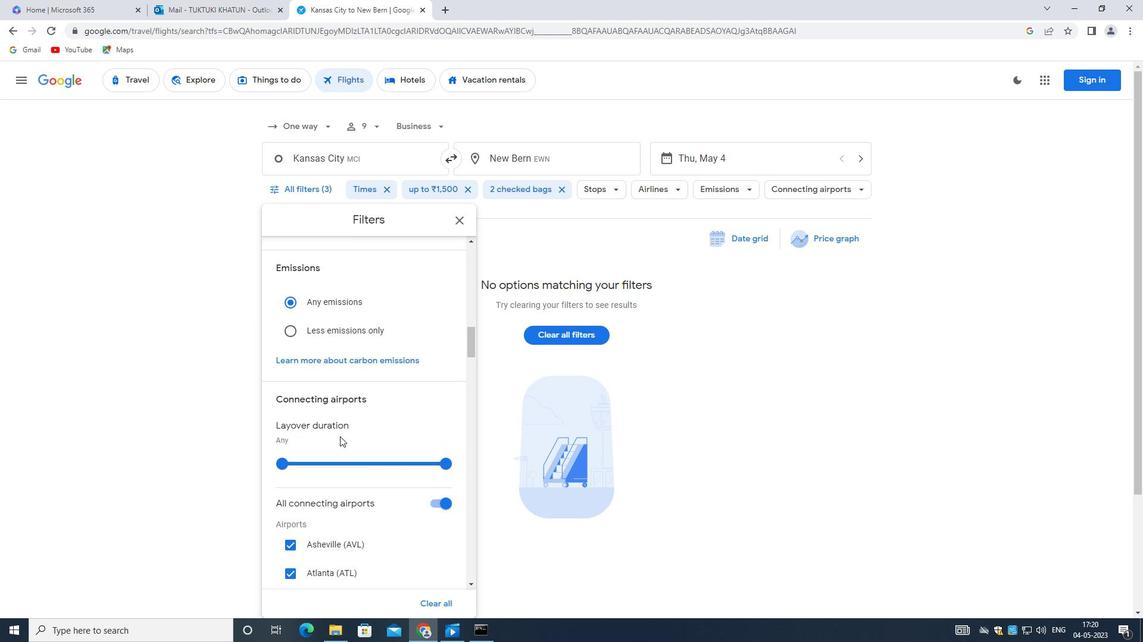 
Action: Mouse moved to (340, 422)
Screenshot: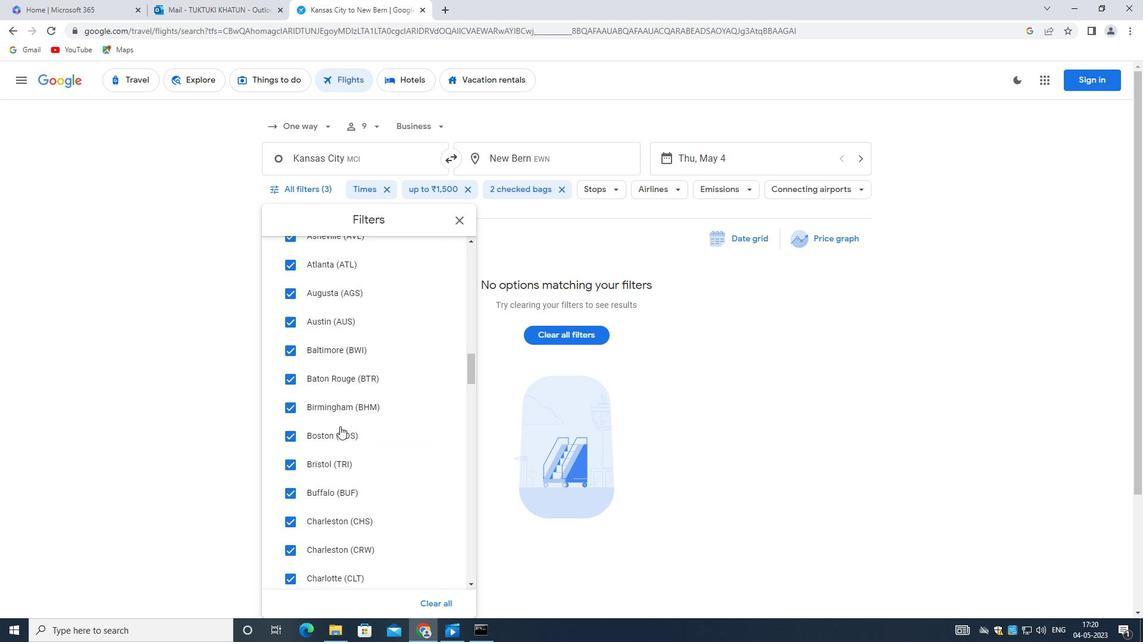 
Action: Mouse scrolled (340, 422) with delta (0, 0)
Screenshot: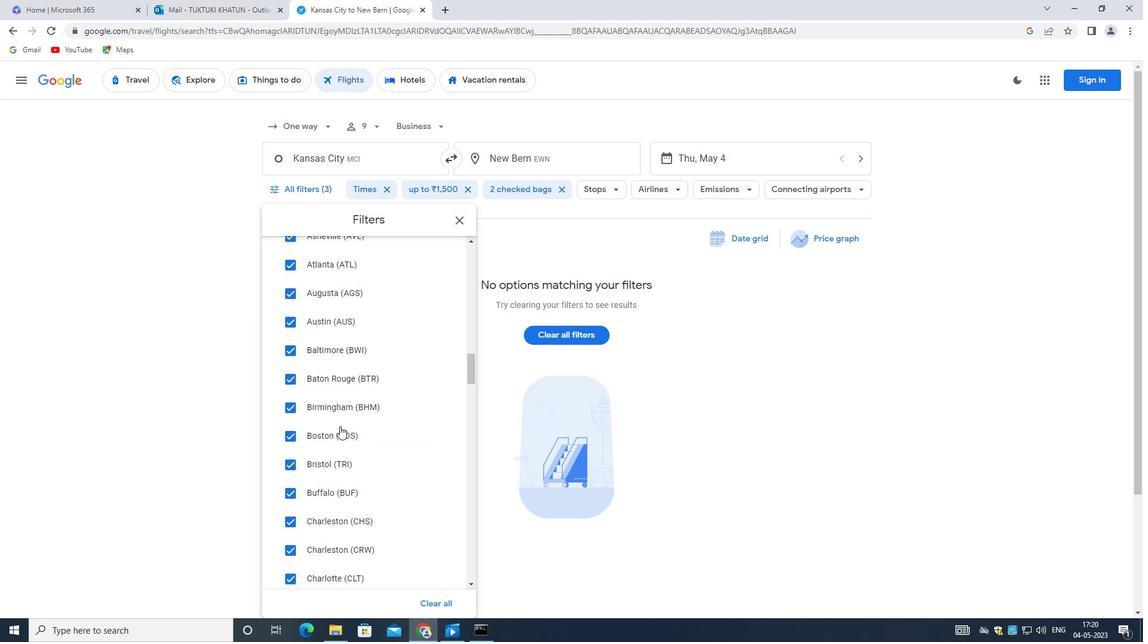 
Action: Mouse scrolled (340, 422) with delta (0, 0)
Screenshot: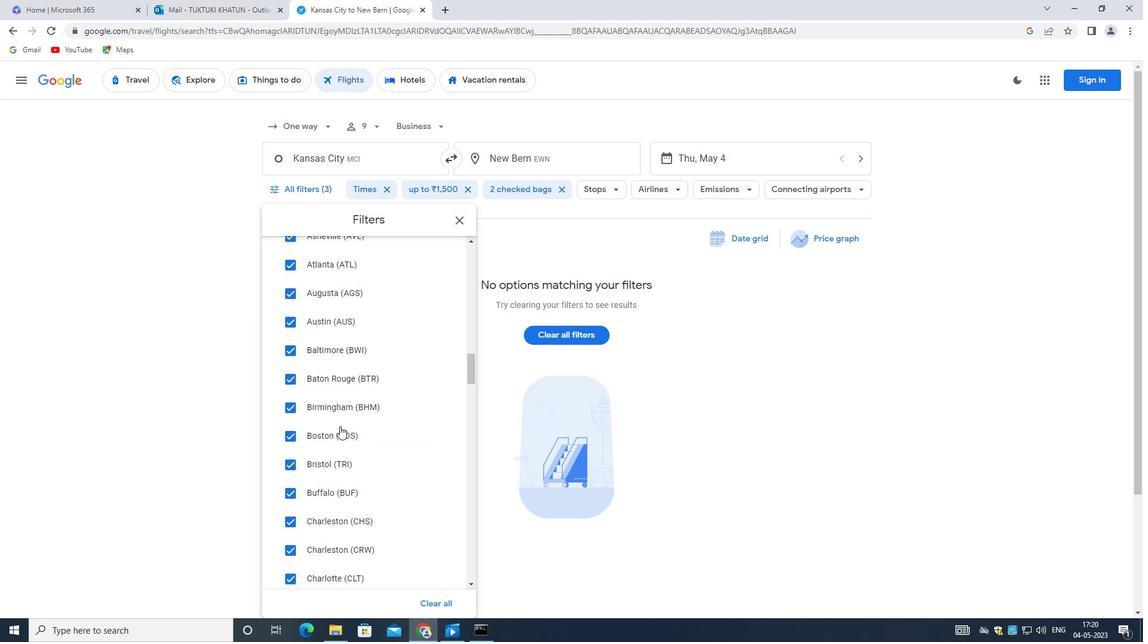 
Action: Mouse scrolled (340, 421) with delta (0, -1)
Screenshot: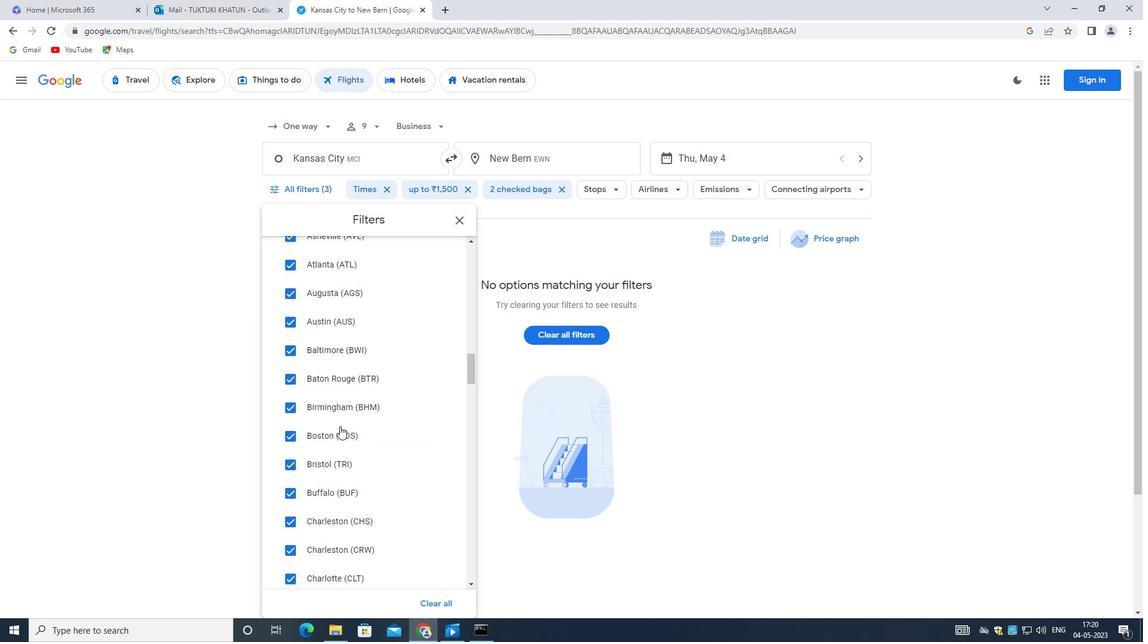 
Action: Mouse scrolled (340, 422) with delta (0, 0)
Screenshot: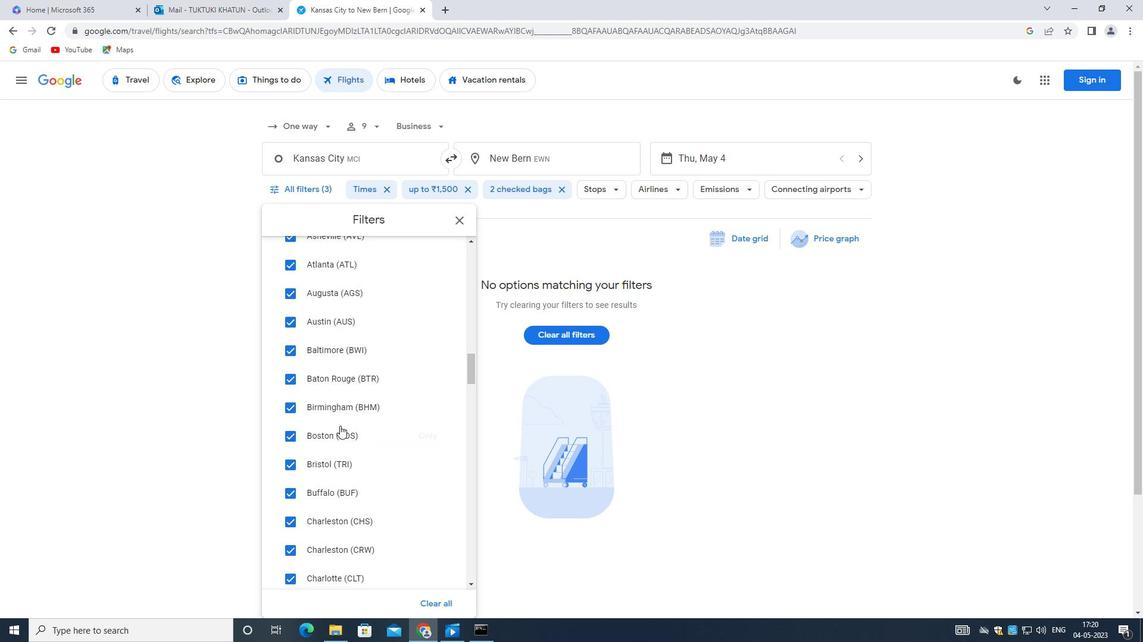 
Action: Mouse scrolled (340, 421) with delta (0, -1)
Screenshot: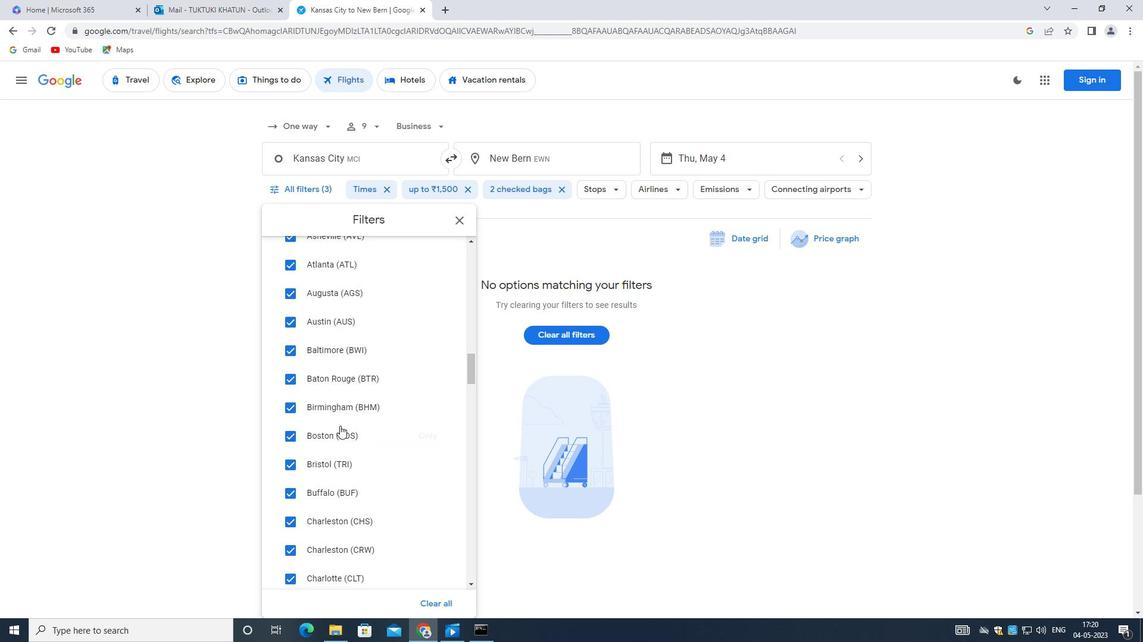 
Action: Mouse scrolled (340, 422) with delta (0, 0)
Screenshot: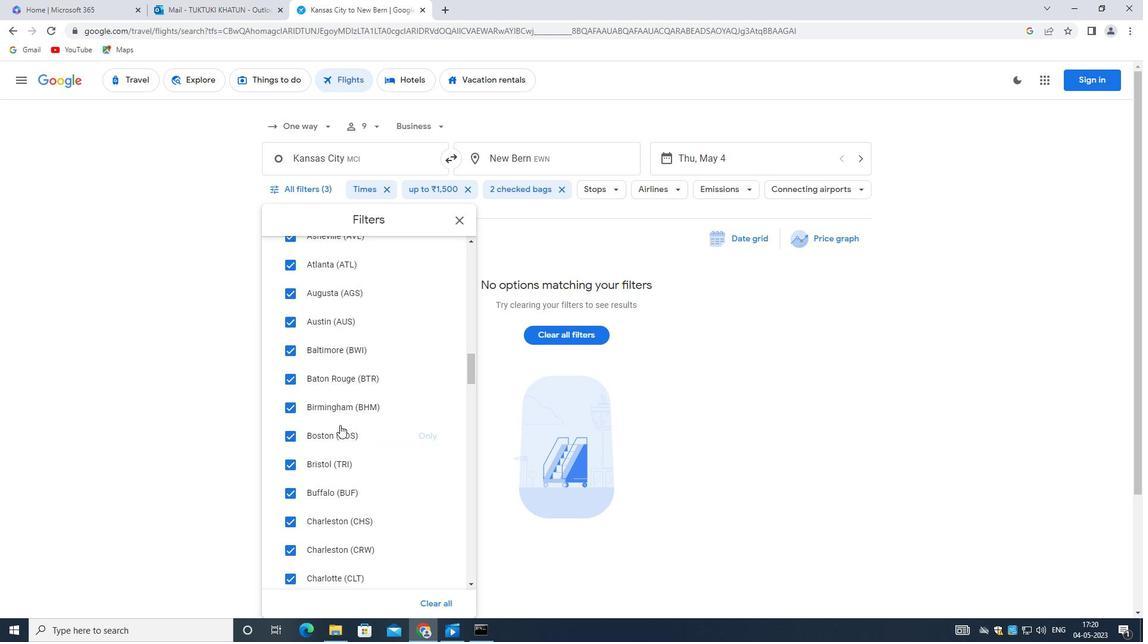 
Action: Mouse moved to (352, 426)
Screenshot: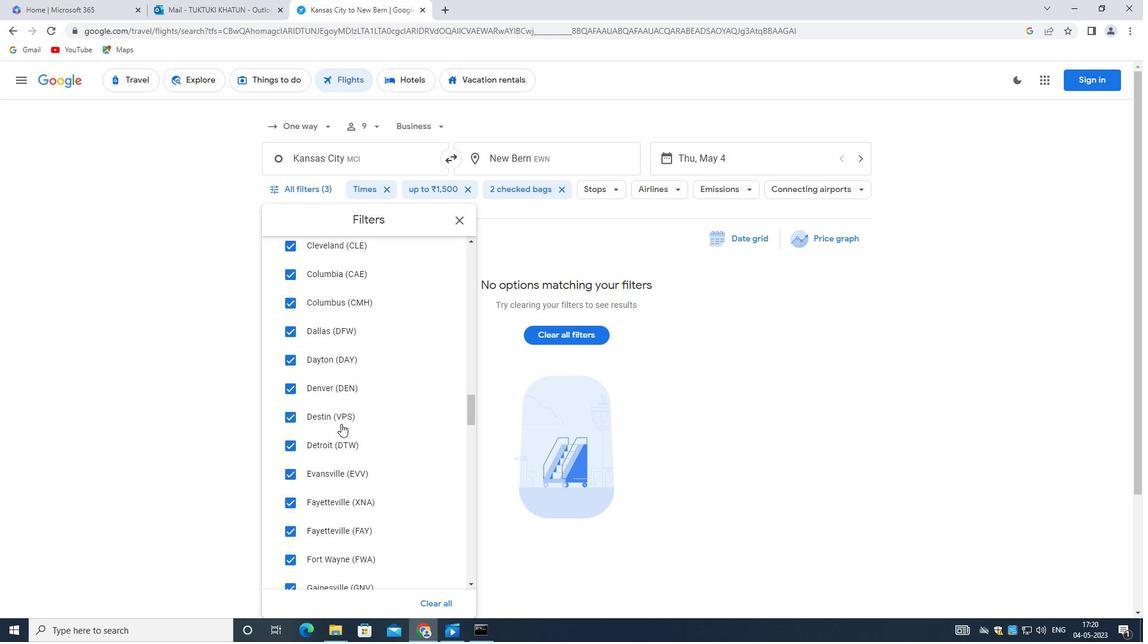 
Action: Mouse scrolled (352, 426) with delta (0, 0)
Screenshot: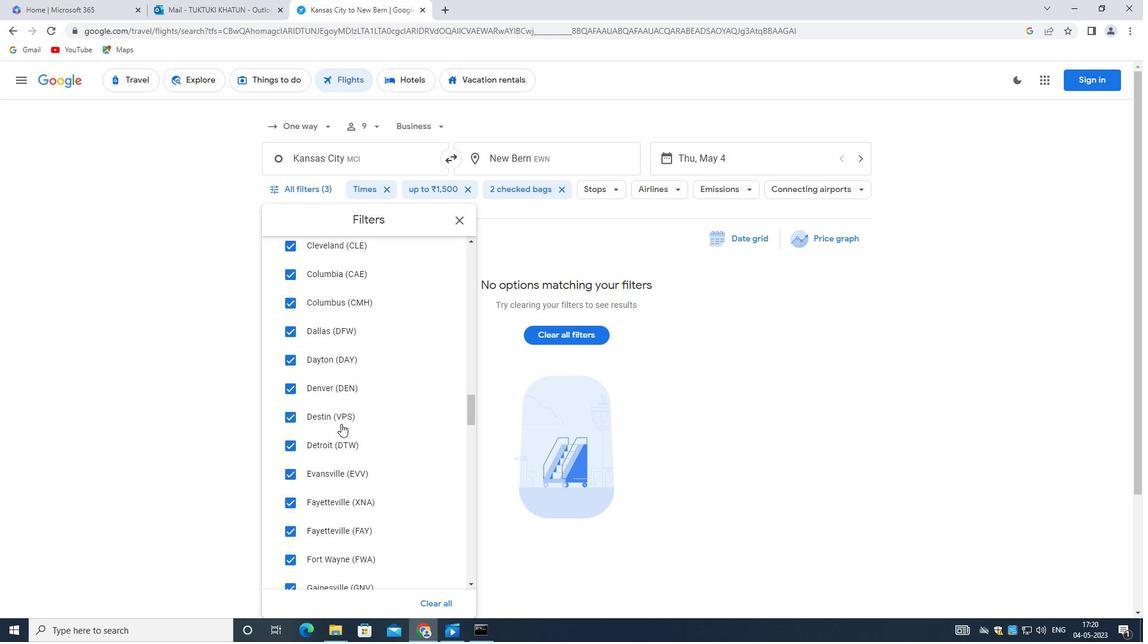 
Action: Mouse moved to (362, 435)
Screenshot: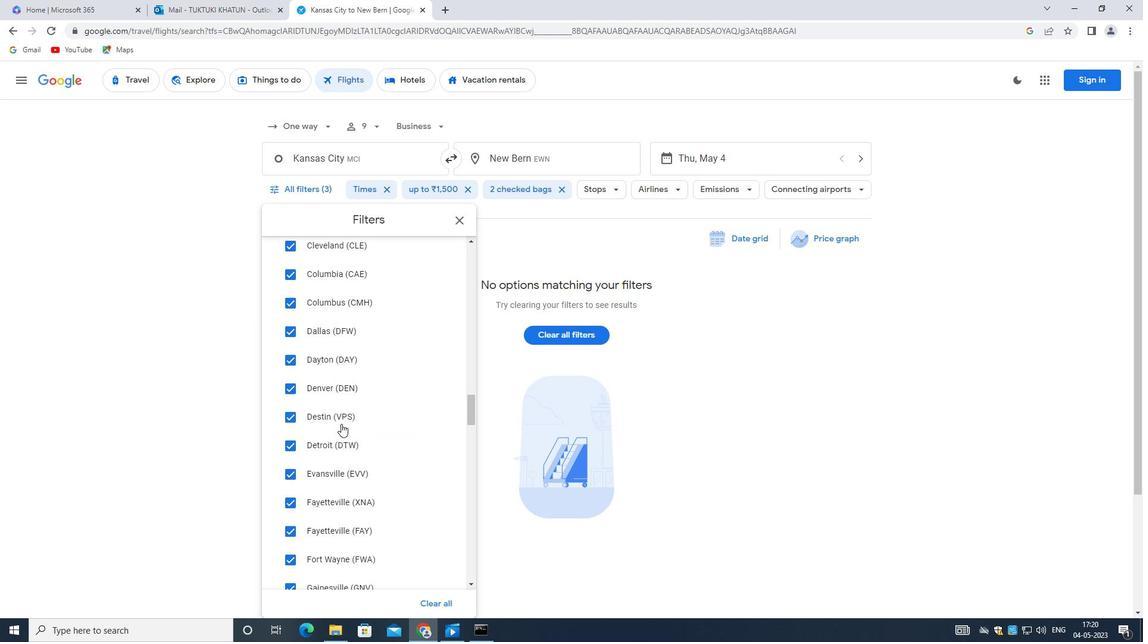 
Action: Mouse scrolled (362, 434) with delta (0, 0)
Screenshot: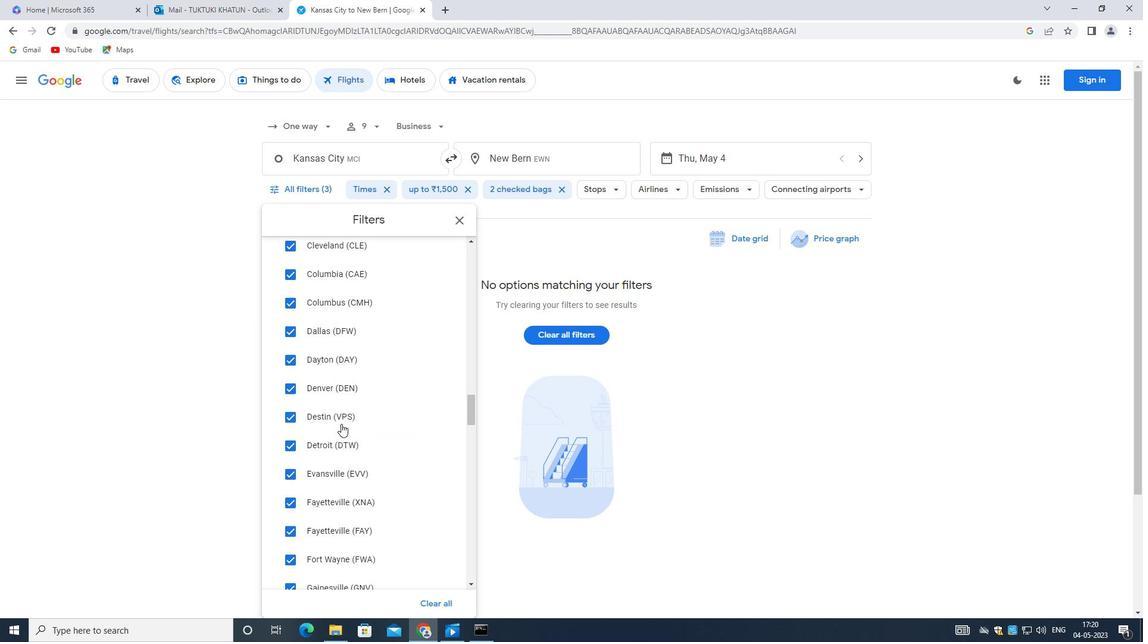 
Action: Mouse moved to (372, 439)
Screenshot: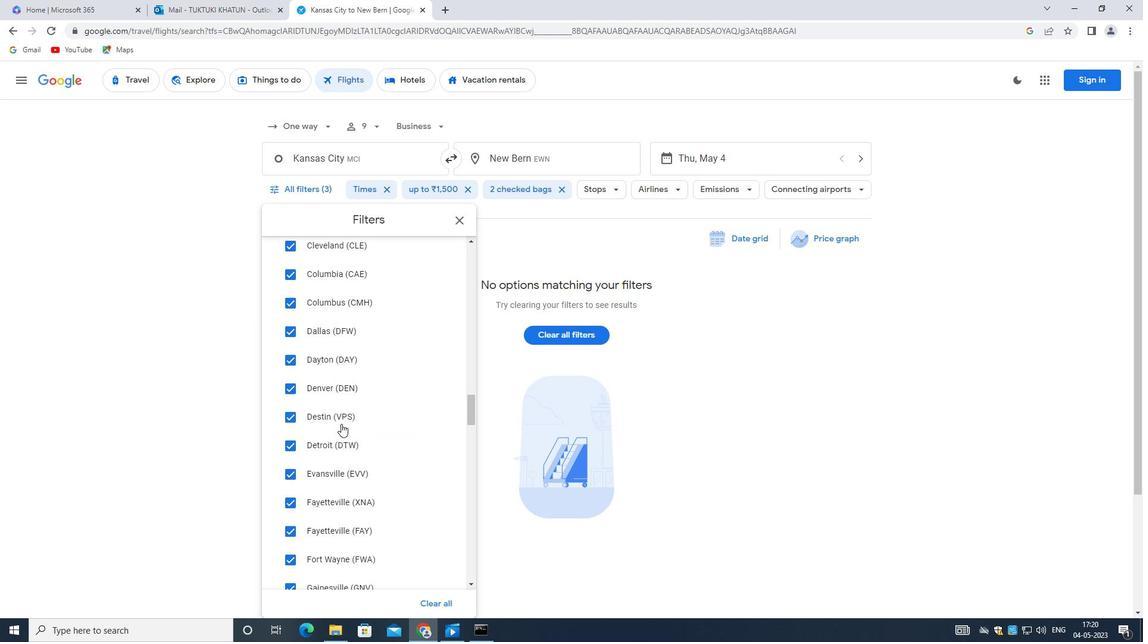 
Action: Mouse scrolled (372, 438) with delta (0, 0)
Screenshot: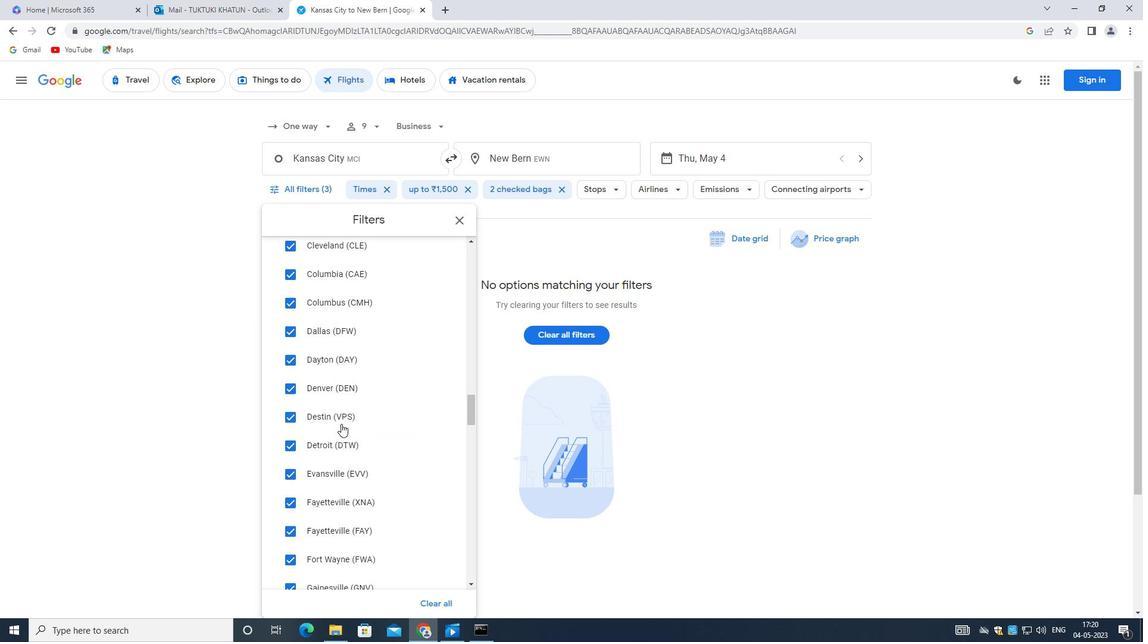 
Action: Mouse moved to (375, 439)
Screenshot: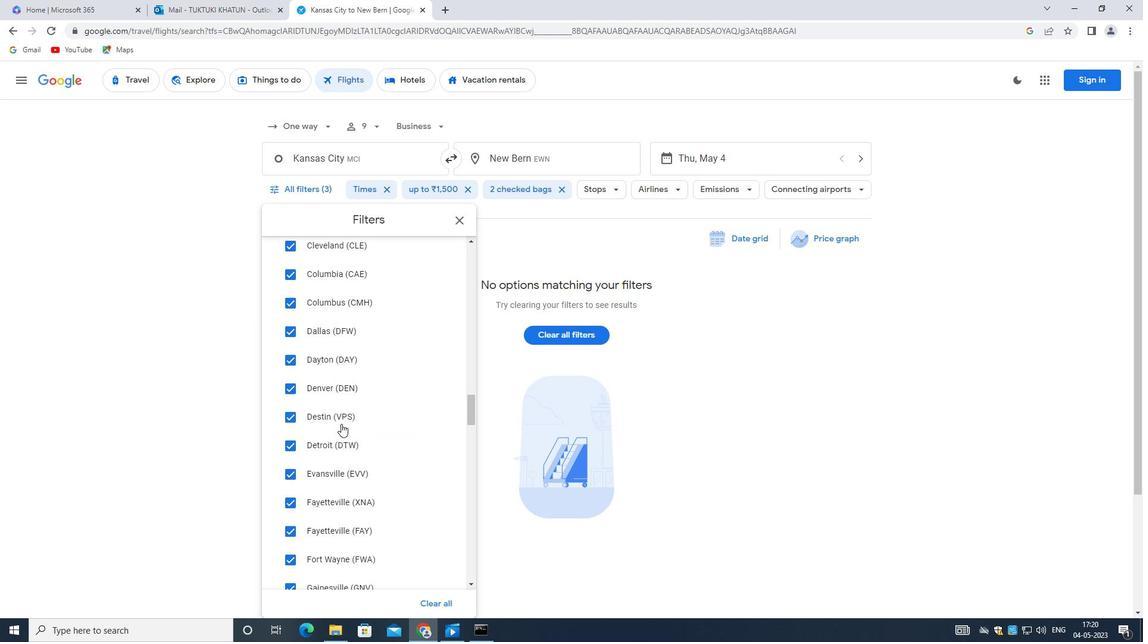 
Action: Mouse scrolled (375, 438) with delta (0, 0)
Screenshot: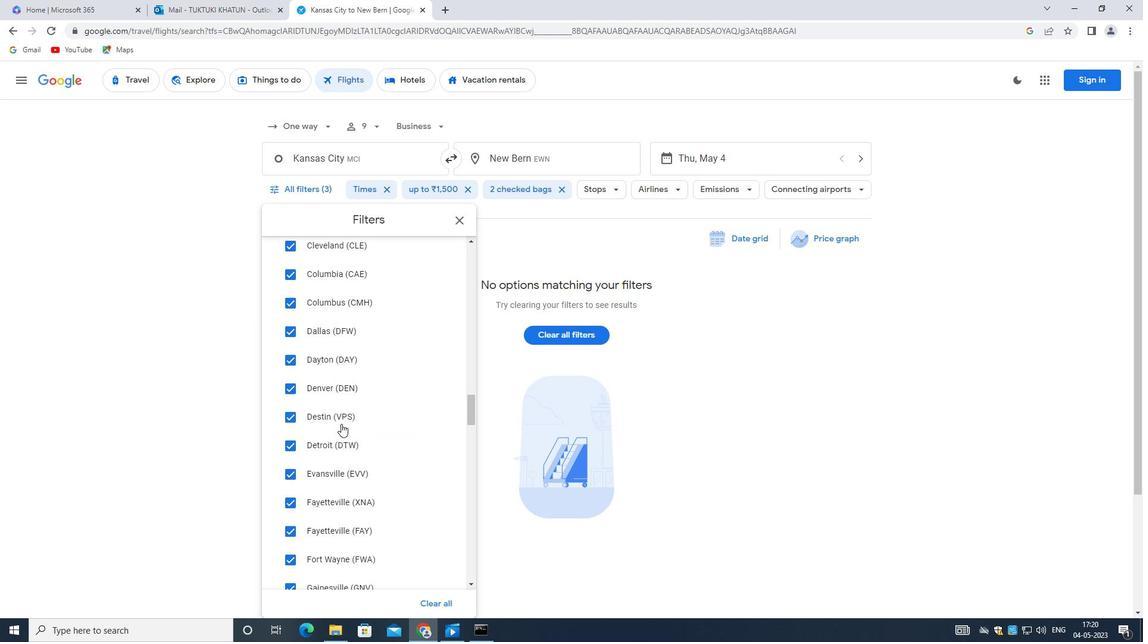 
Action: Mouse moved to (385, 389)
Screenshot: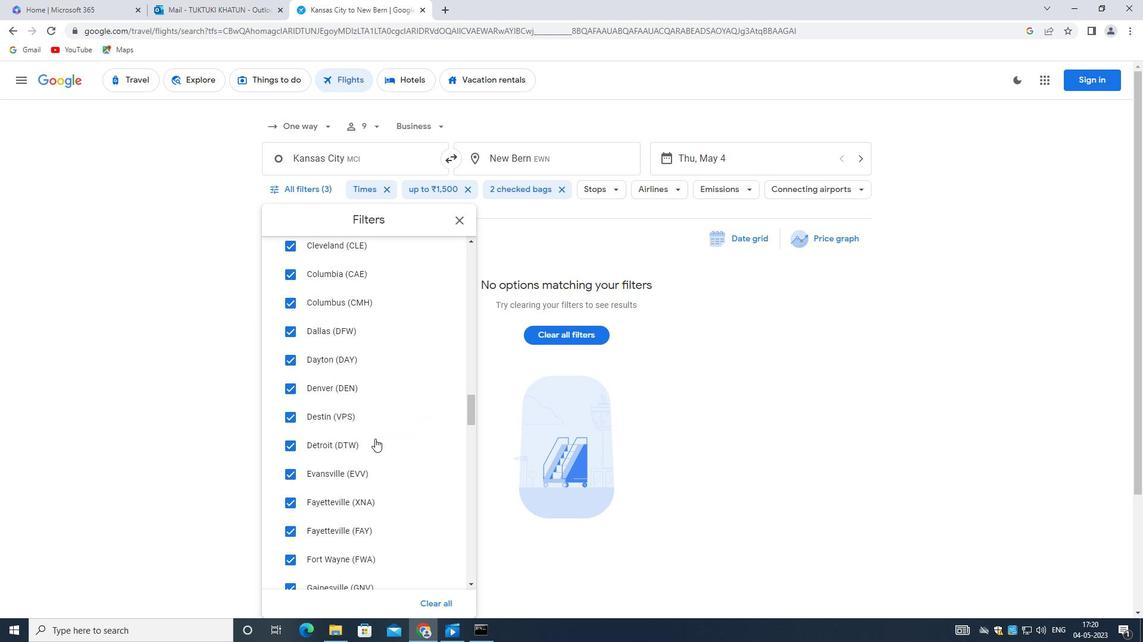 
Action: Mouse scrolled (385, 389) with delta (0, 0)
Screenshot: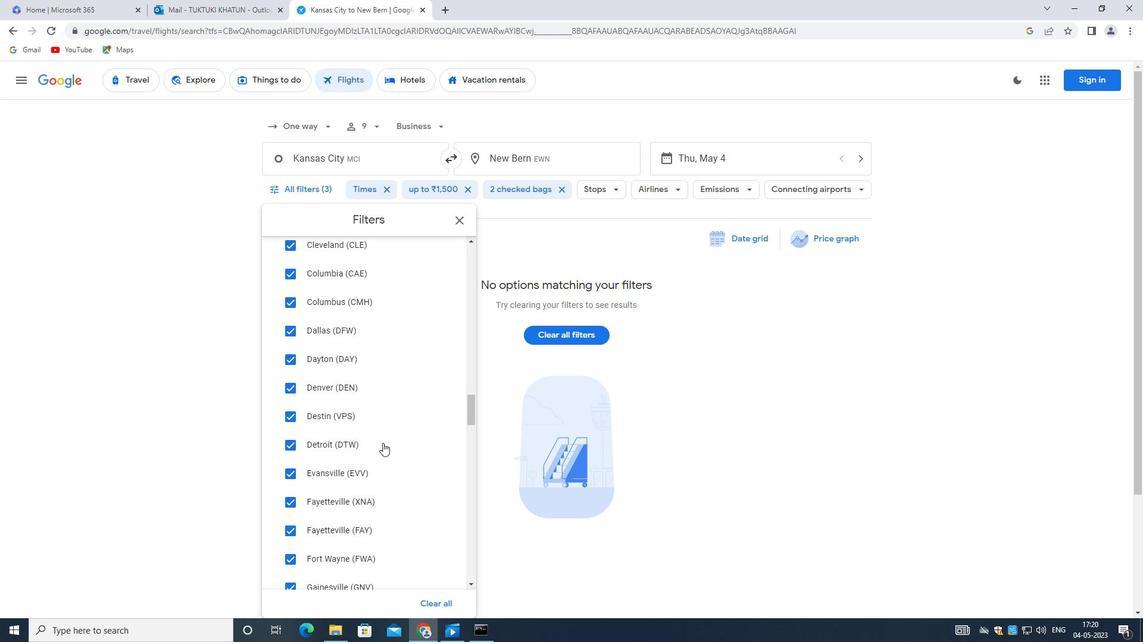 
Action: Mouse scrolled (385, 389) with delta (0, 0)
Screenshot: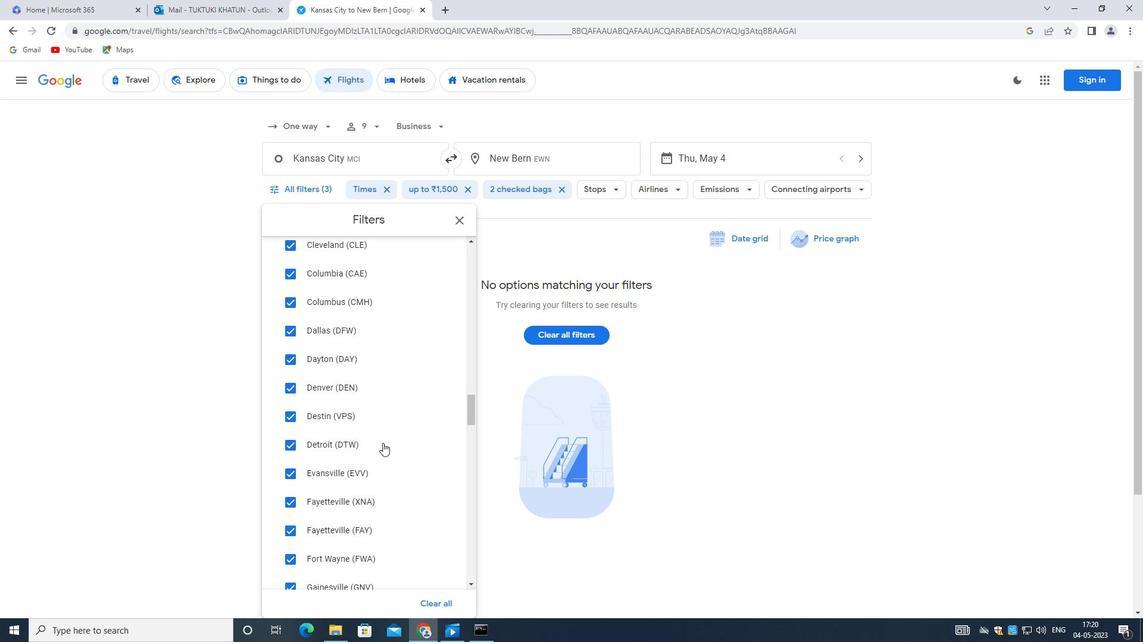 
Action: Mouse scrolled (385, 389) with delta (0, 0)
Screenshot: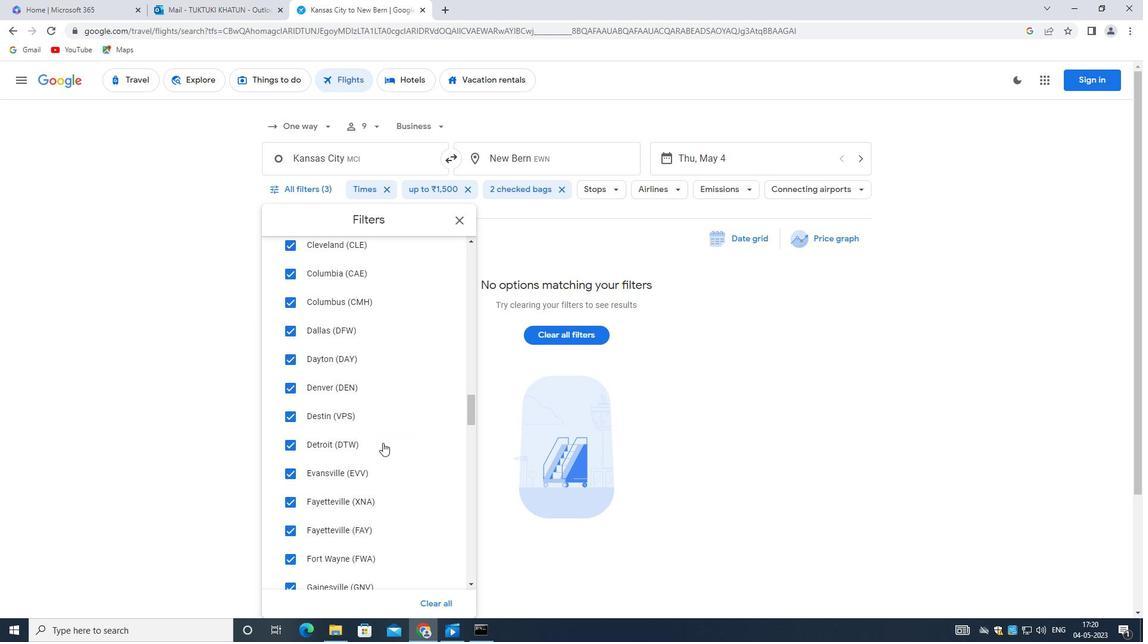 
Action: Mouse scrolled (385, 389) with delta (0, 0)
Screenshot: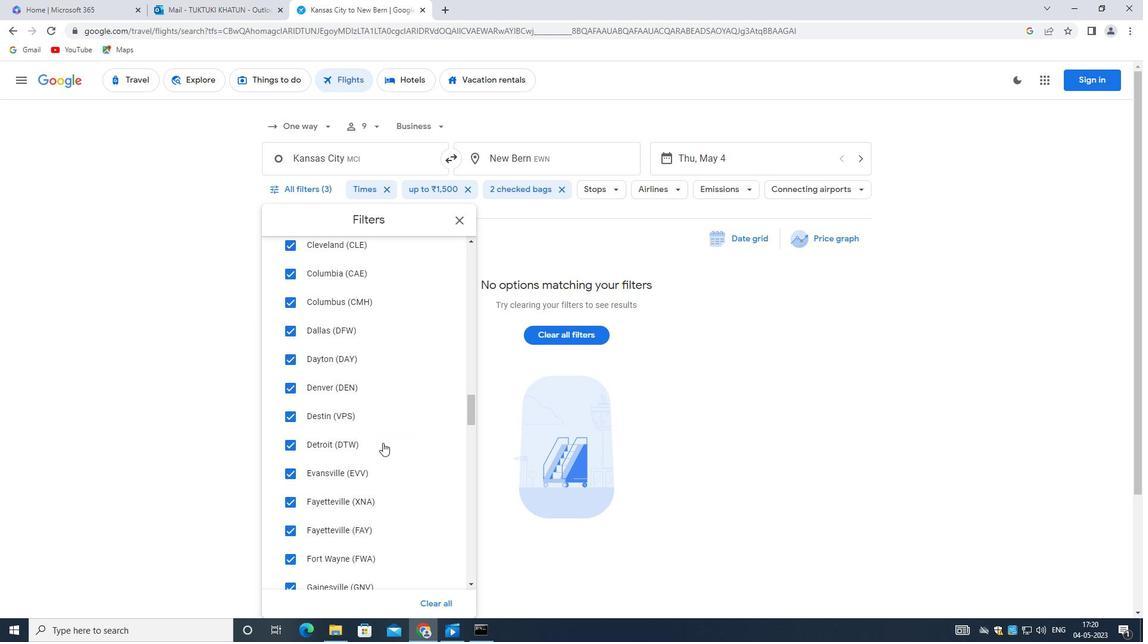
Action: Mouse moved to (363, 364)
Screenshot: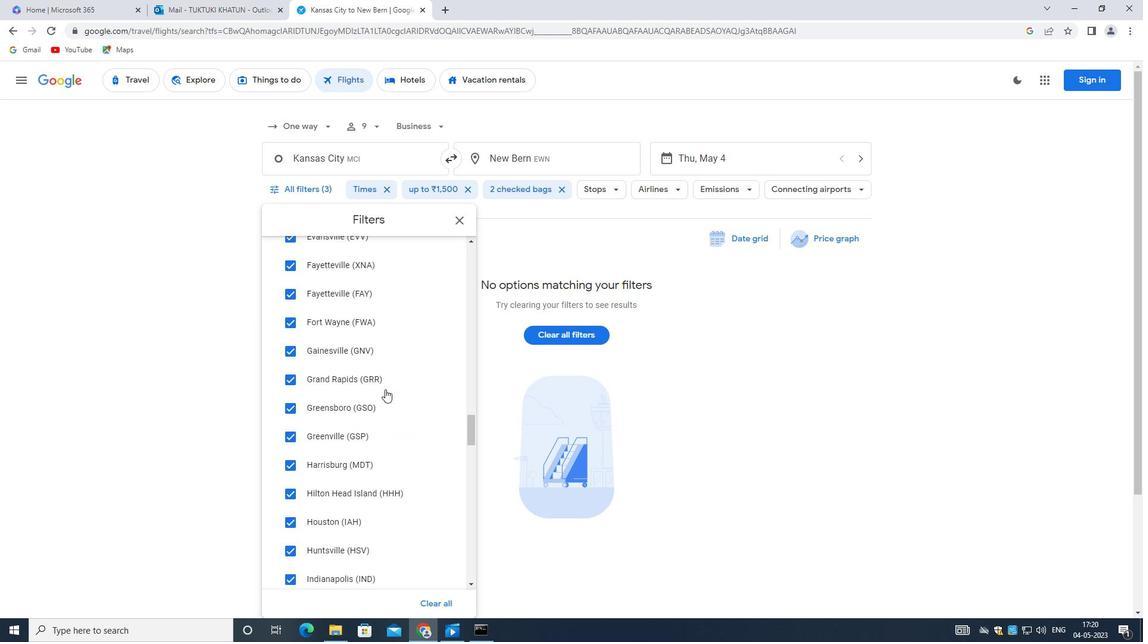 
Action: Mouse scrolled (363, 363) with delta (0, 0)
Screenshot: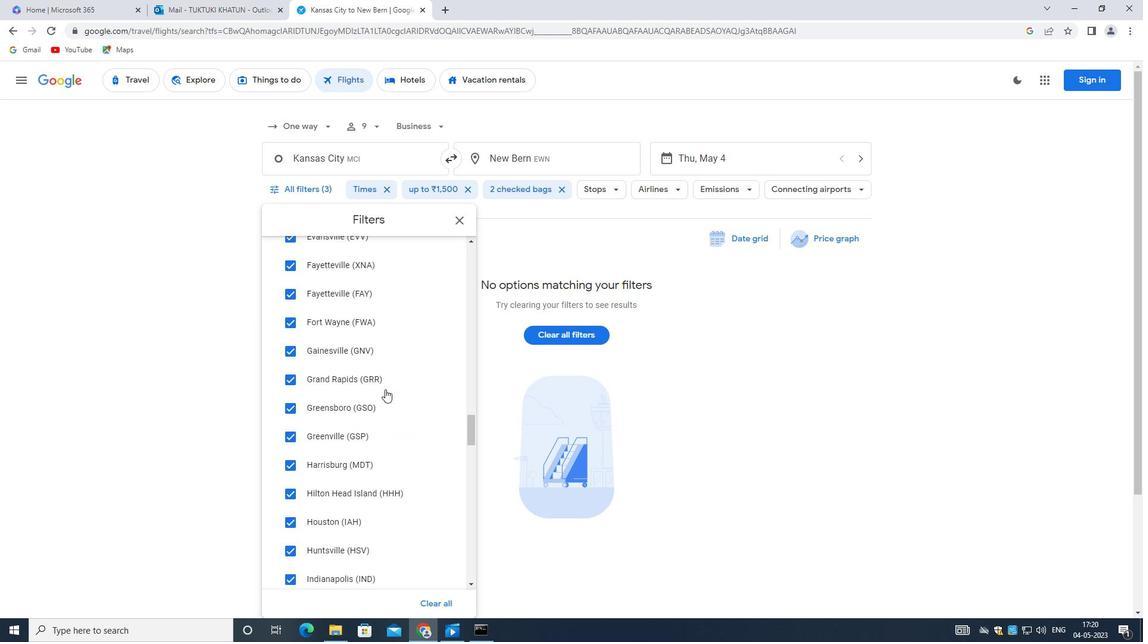 
Action: Mouse moved to (361, 364)
Screenshot: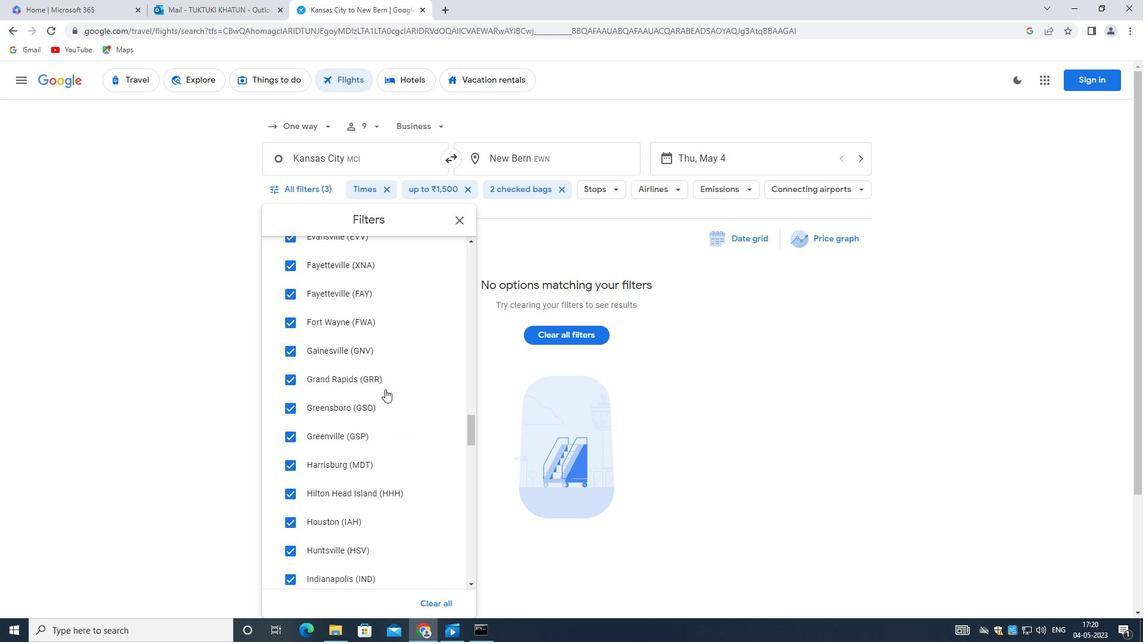 
Action: Mouse scrolled (361, 363) with delta (0, 0)
Screenshot: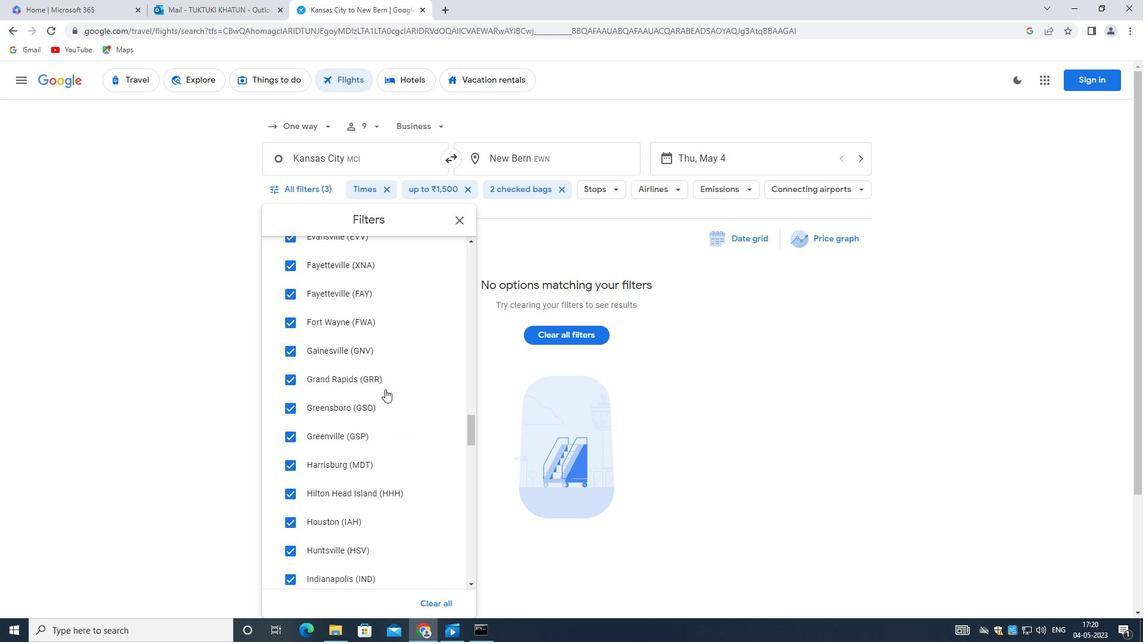 
Action: Mouse moved to (360, 364)
Screenshot: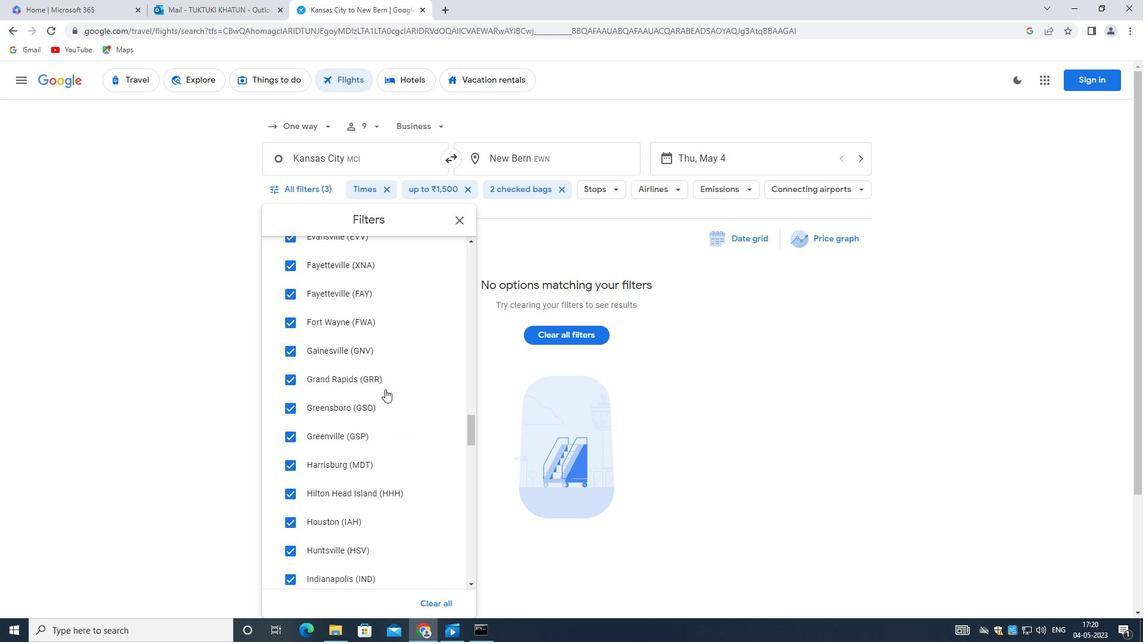 
Action: Mouse scrolled (360, 363) with delta (0, 0)
Screenshot: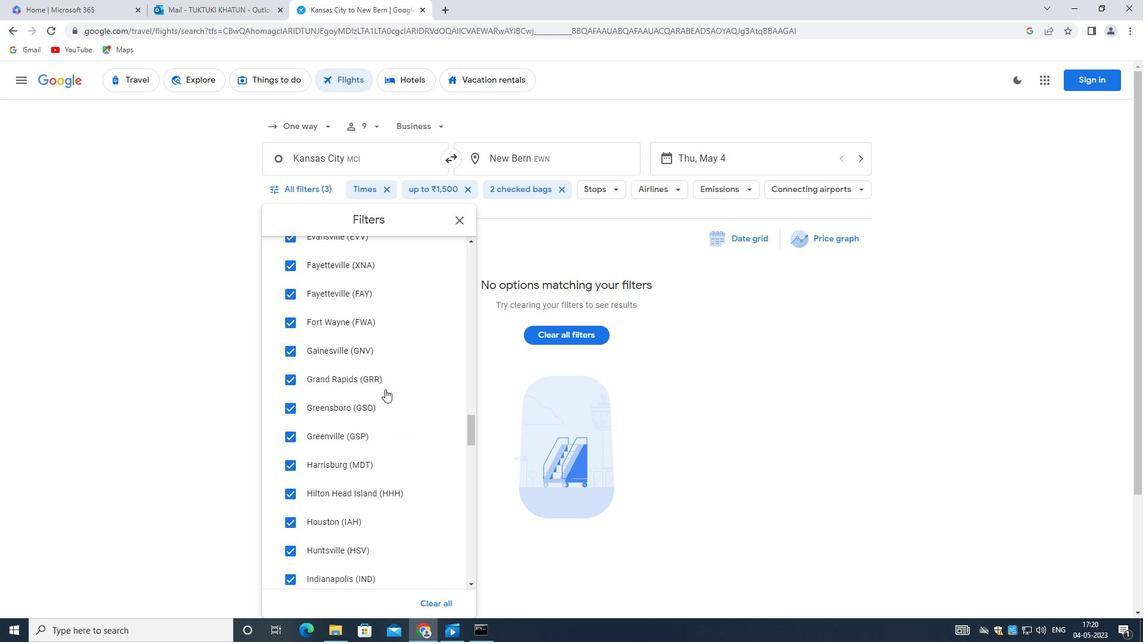 
Action: Mouse moved to (327, 360)
Screenshot: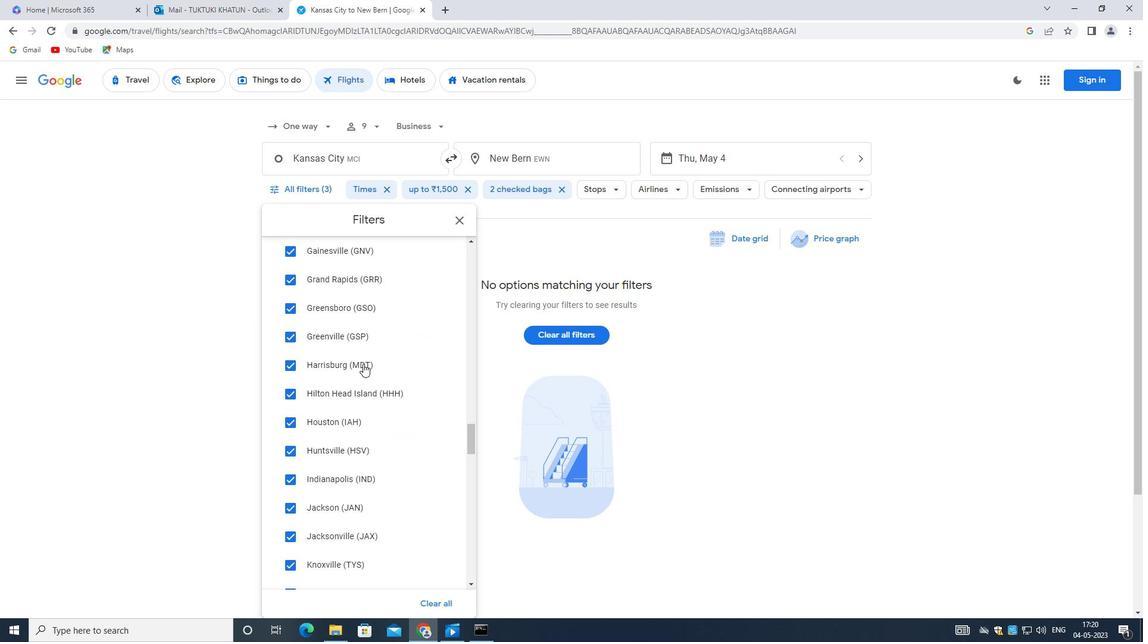 
Action: Mouse scrolled (327, 360) with delta (0, 0)
Screenshot: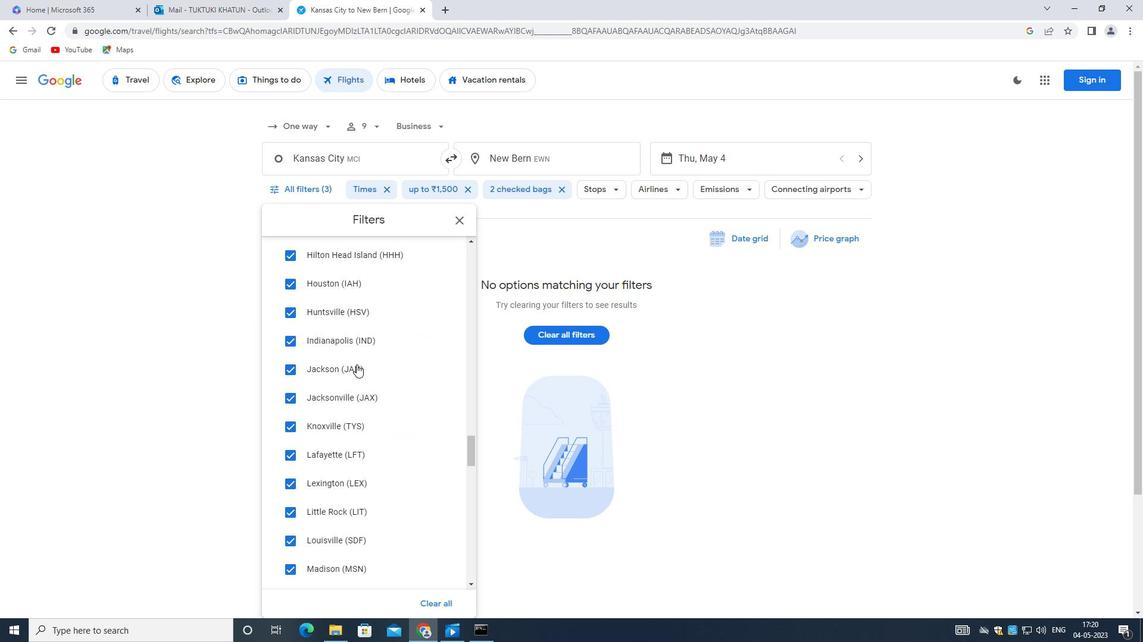 
Action: Mouse moved to (327, 360)
Screenshot: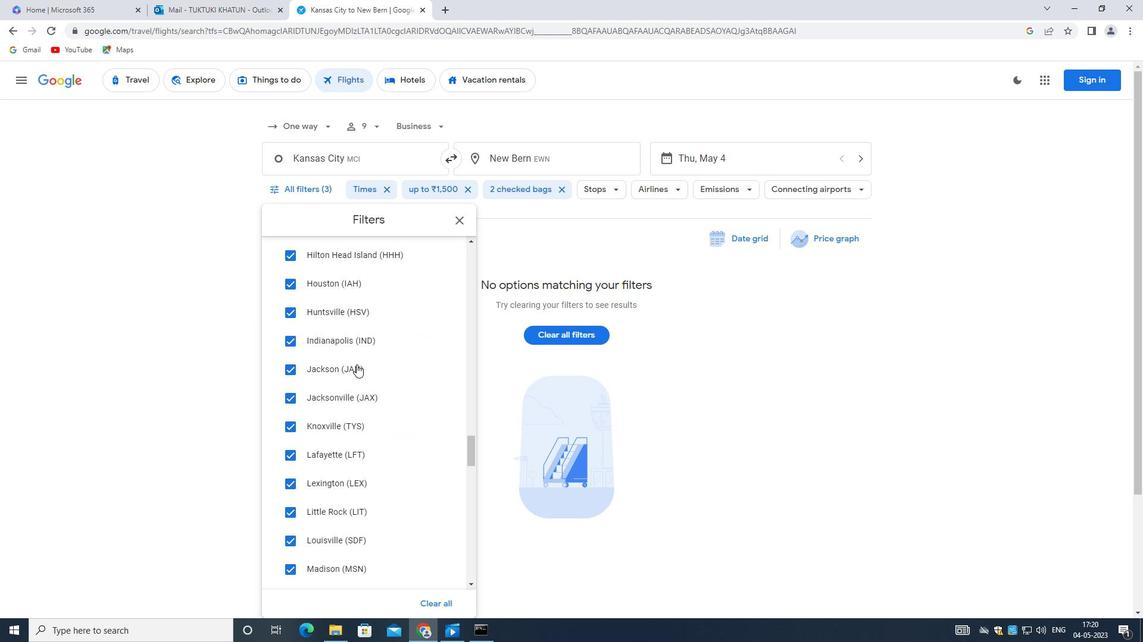 
Action: Mouse scrolled (327, 360) with delta (0, 0)
Screenshot: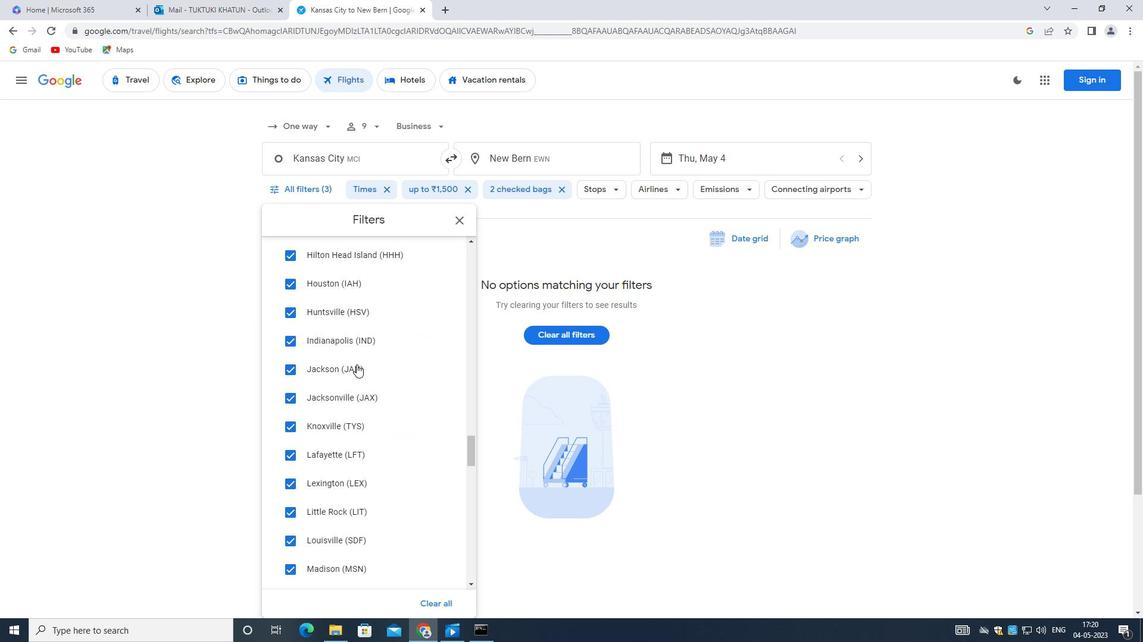 
Action: Mouse moved to (327, 363)
Screenshot: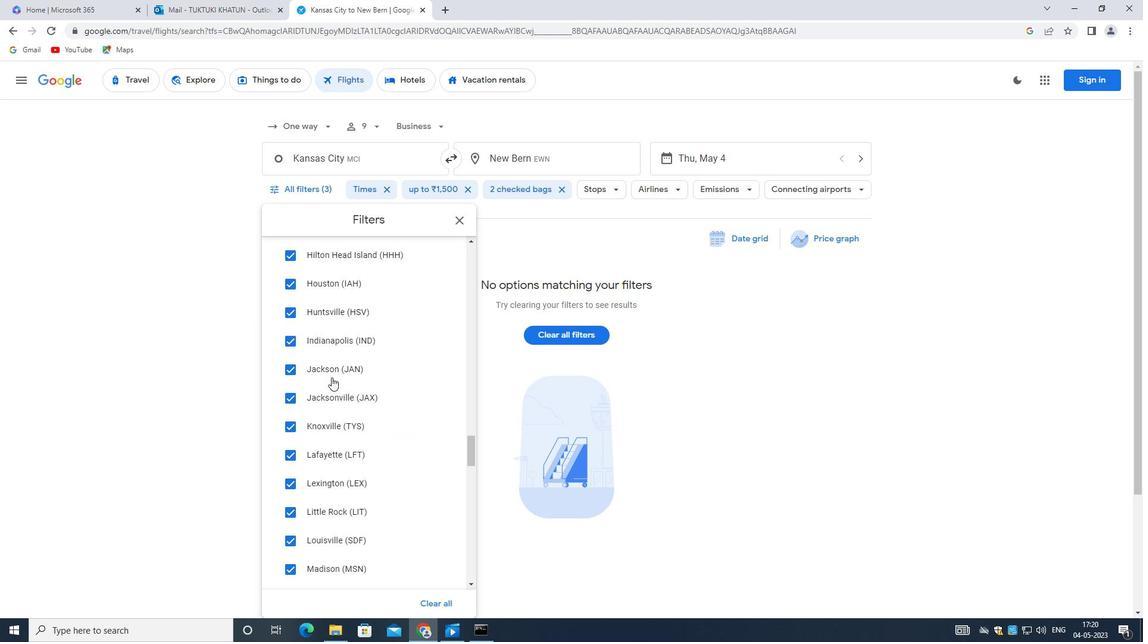
Action: Mouse scrolled (327, 363) with delta (0, 0)
Screenshot: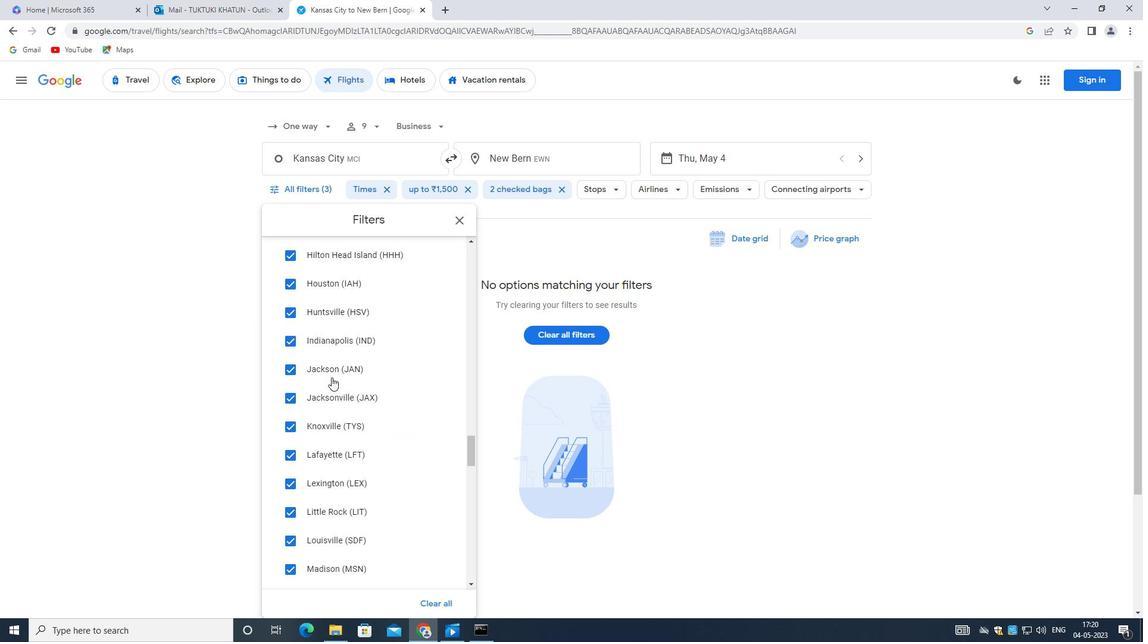
Action: Mouse moved to (324, 352)
Screenshot: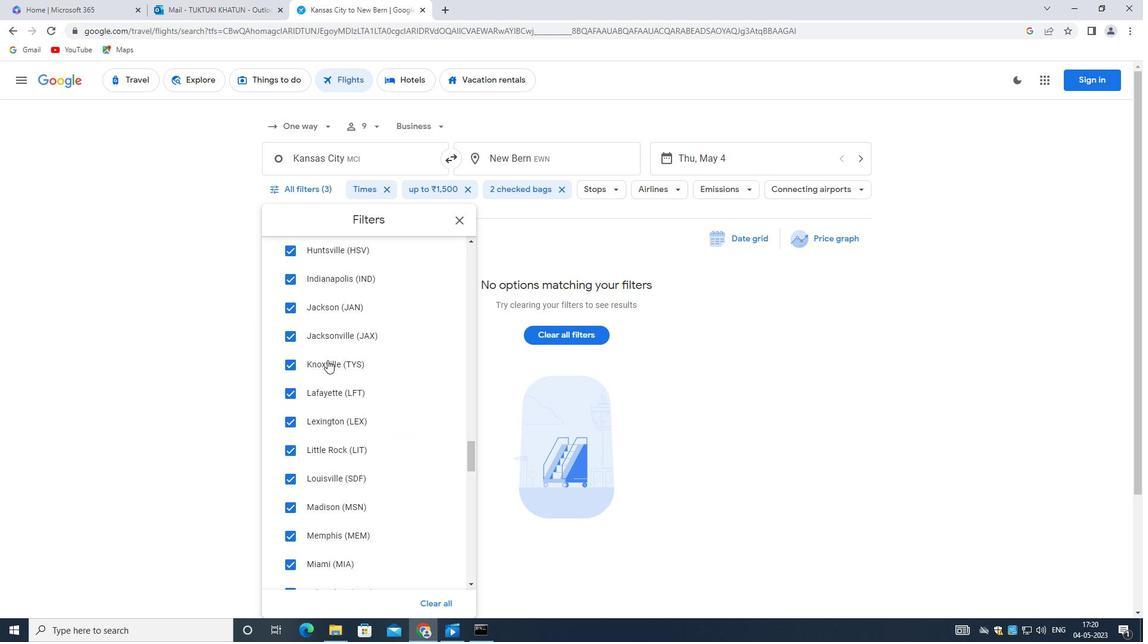 
Action: Mouse scrolled (324, 351) with delta (0, 0)
Screenshot: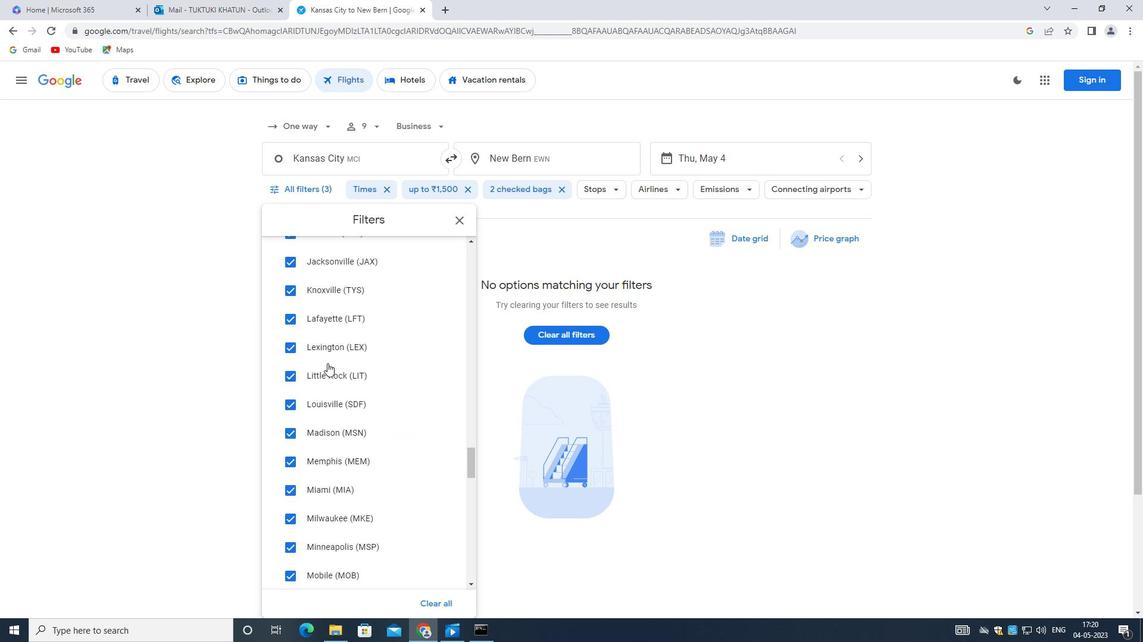 
Action: Mouse moved to (323, 353)
Screenshot: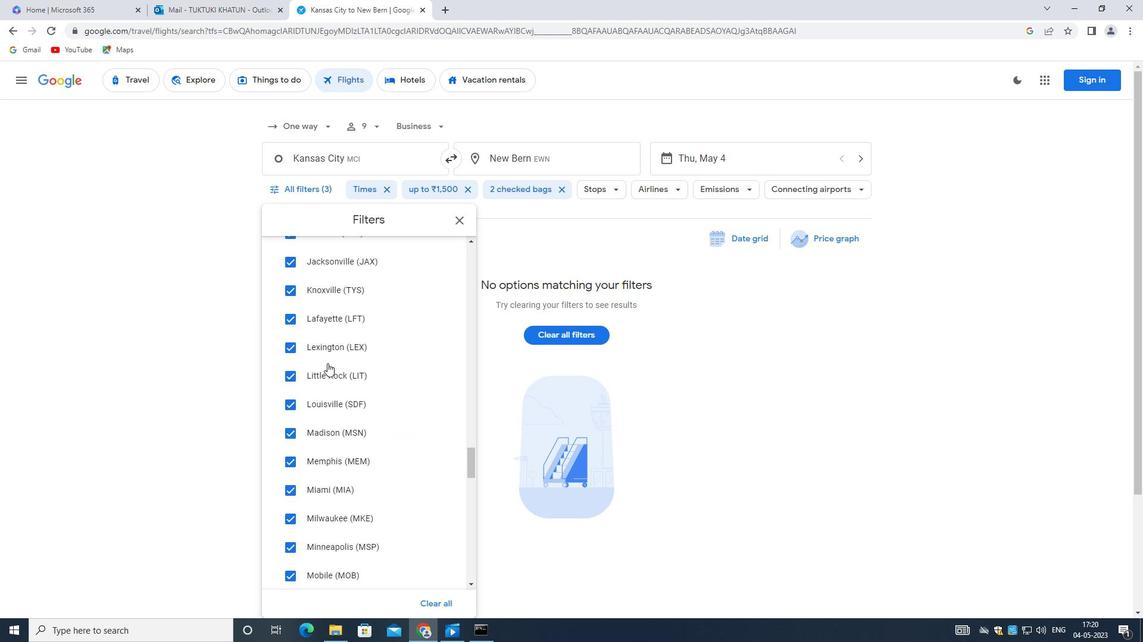 
Action: Mouse scrolled (323, 352) with delta (0, 0)
Screenshot: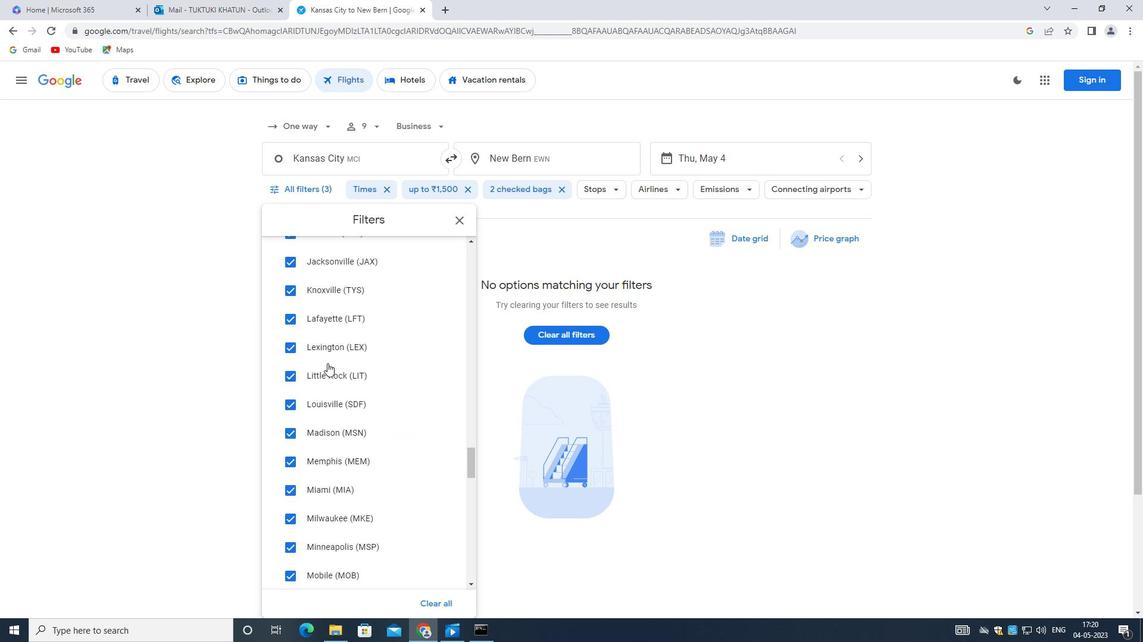 
Action: Mouse moved to (323, 362)
Screenshot: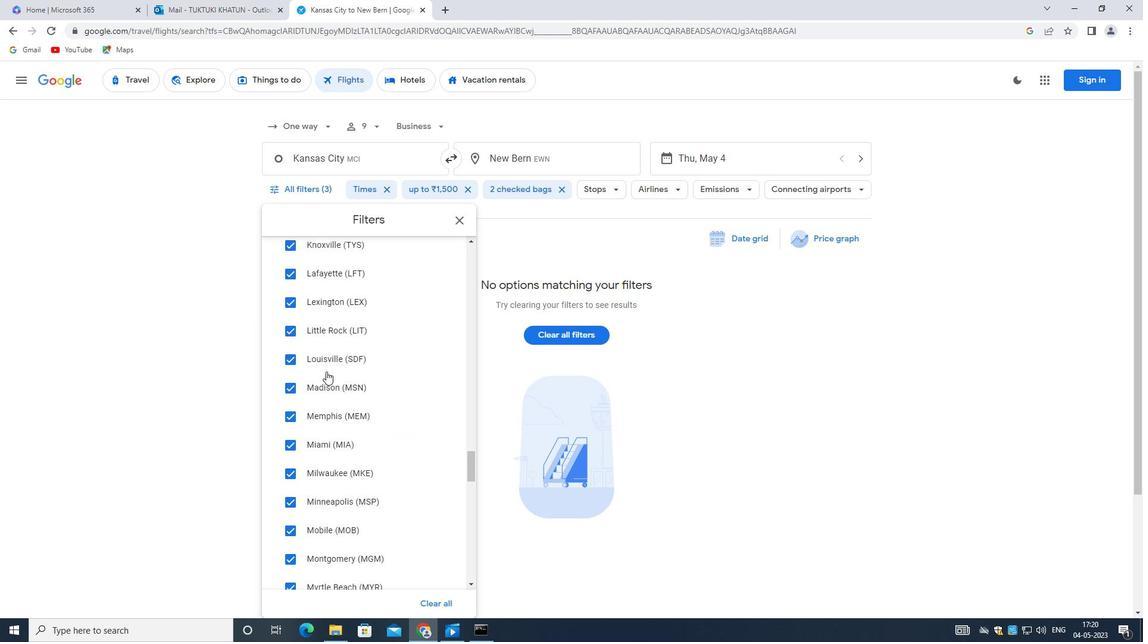 
Action: Mouse scrolled (323, 361) with delta (0, 0)
Screenshot: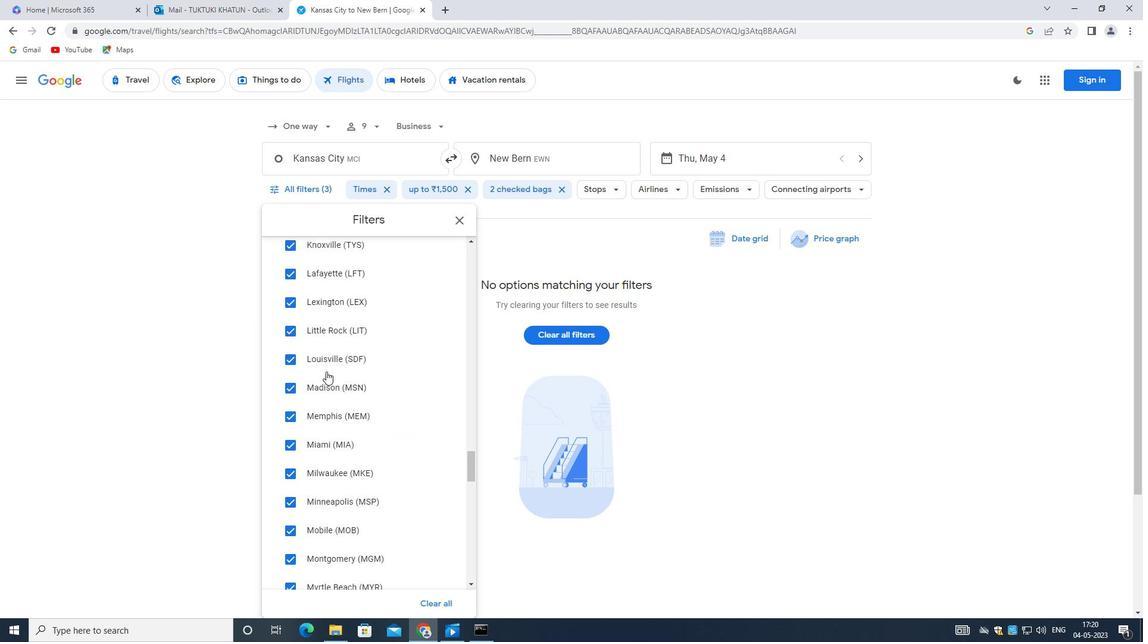 
Action: Mouse moved to (323, 364)
Screenshot: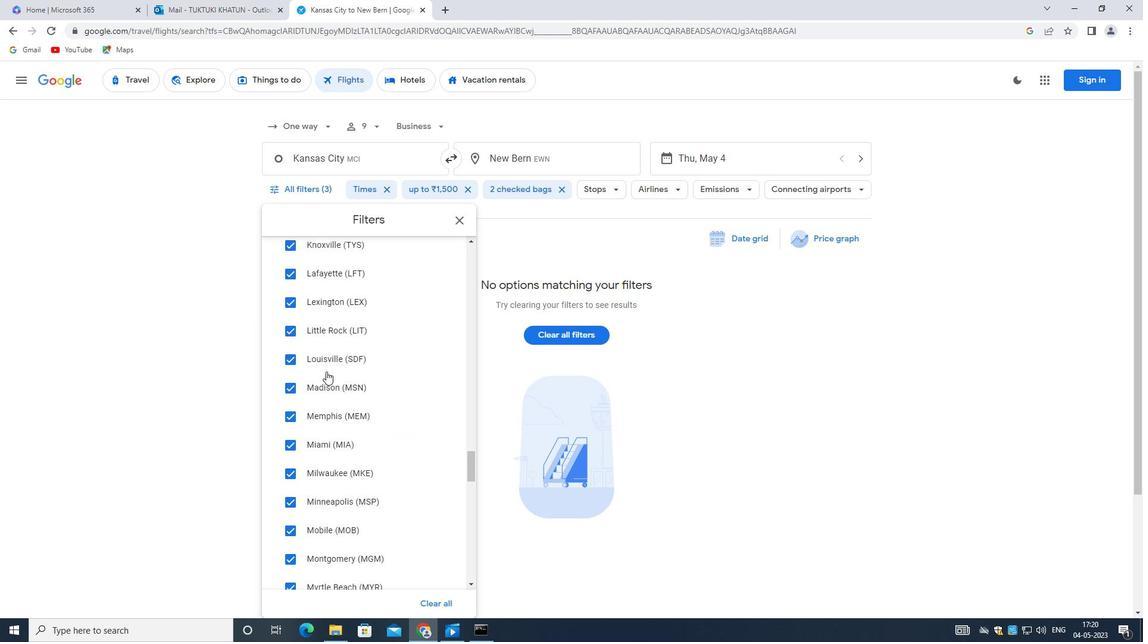 
Action: Mouse scrolled (323, 364) with delta (0, 0)
Screenshot: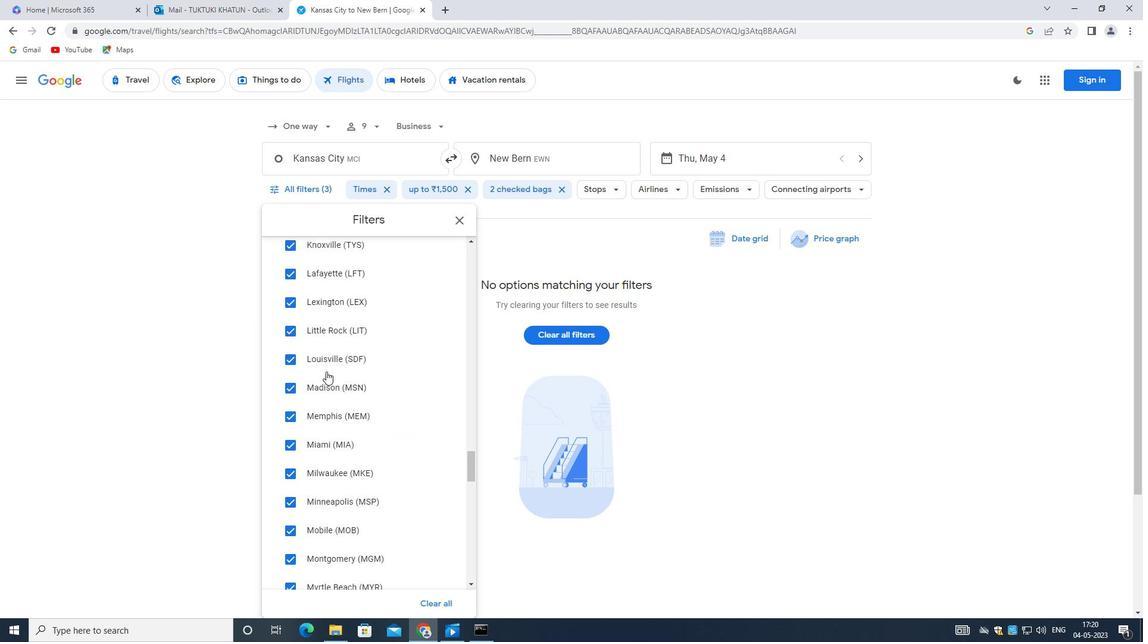 
Action: Mouse moved to (323, 348)
Screenshot: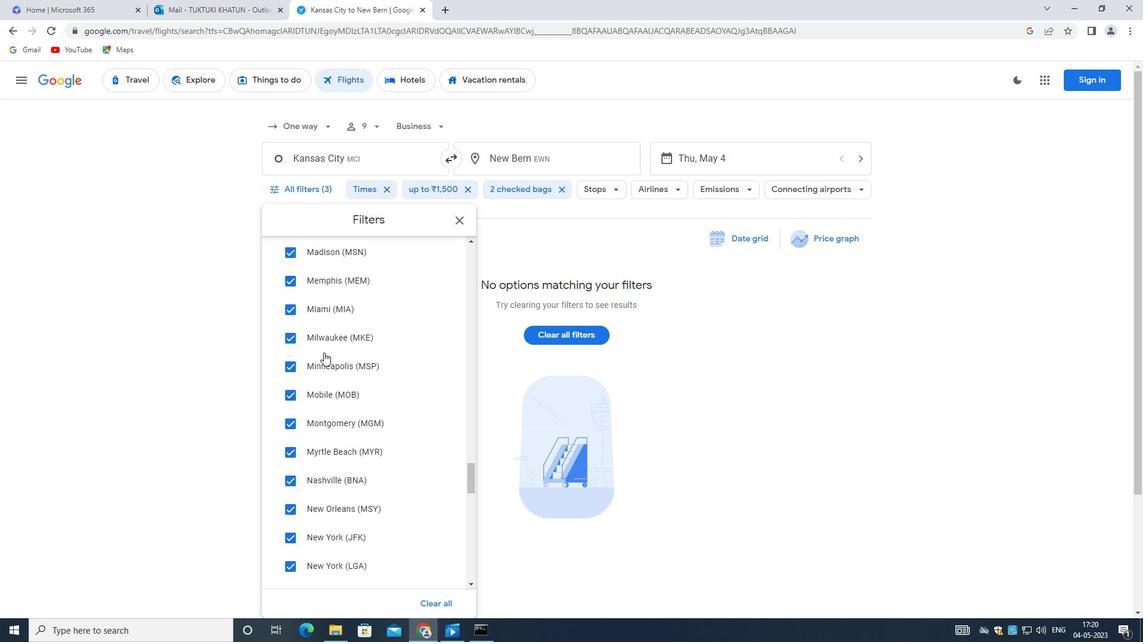 
Action: Mouse scrolled (323, 347) with delta (0, 0)
Screenshot: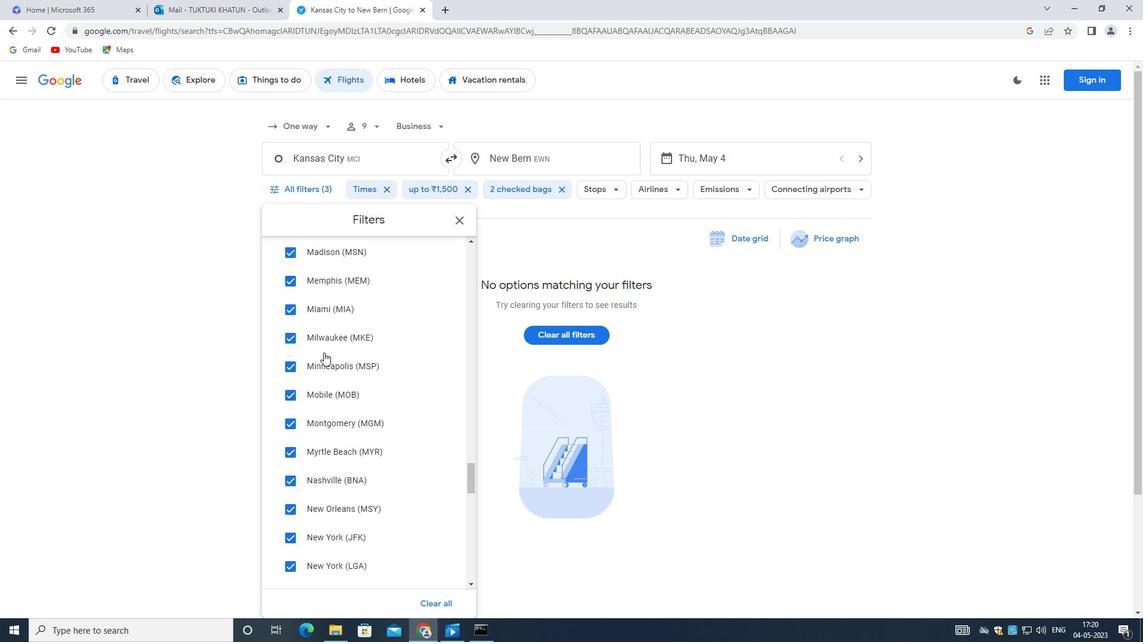 
Action: Mouse scrolled (323, 347) with delta (0, 0)
Screenshot: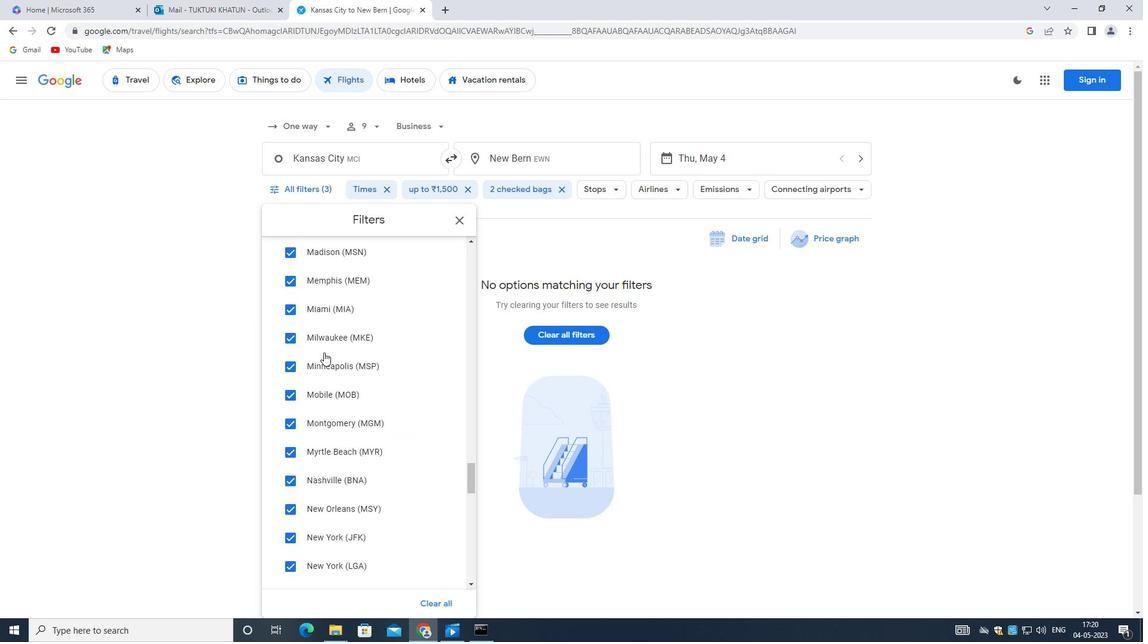 
Action: Mouse moved to (321, 353)
Screenshot: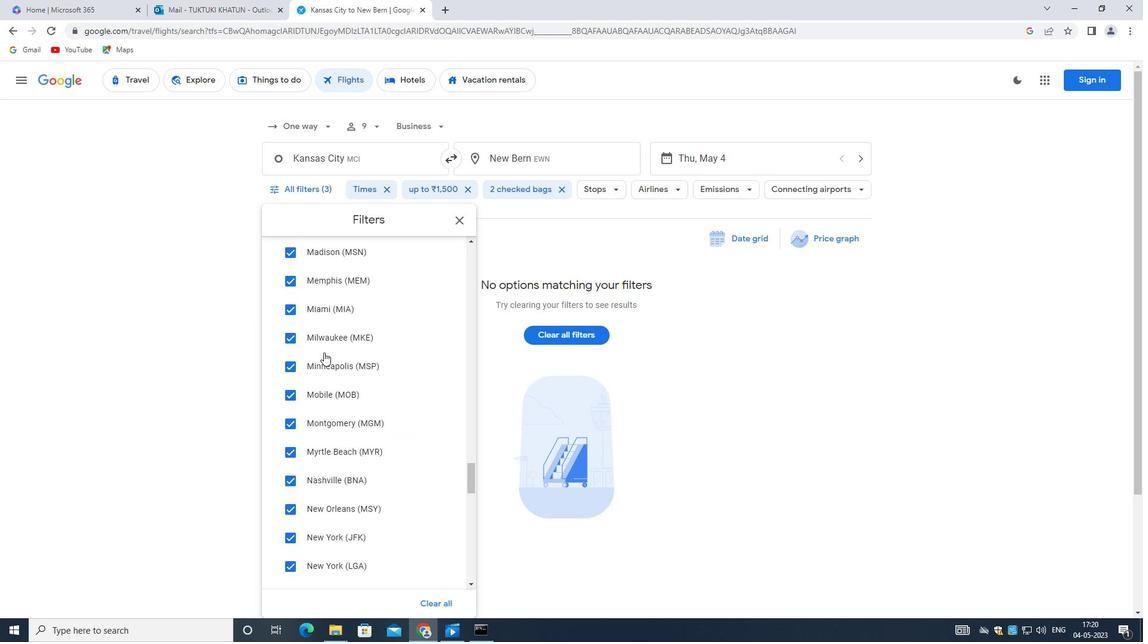 
Action: Mouse scrolled (321, 352) with delta (0, 0)
Screenshot: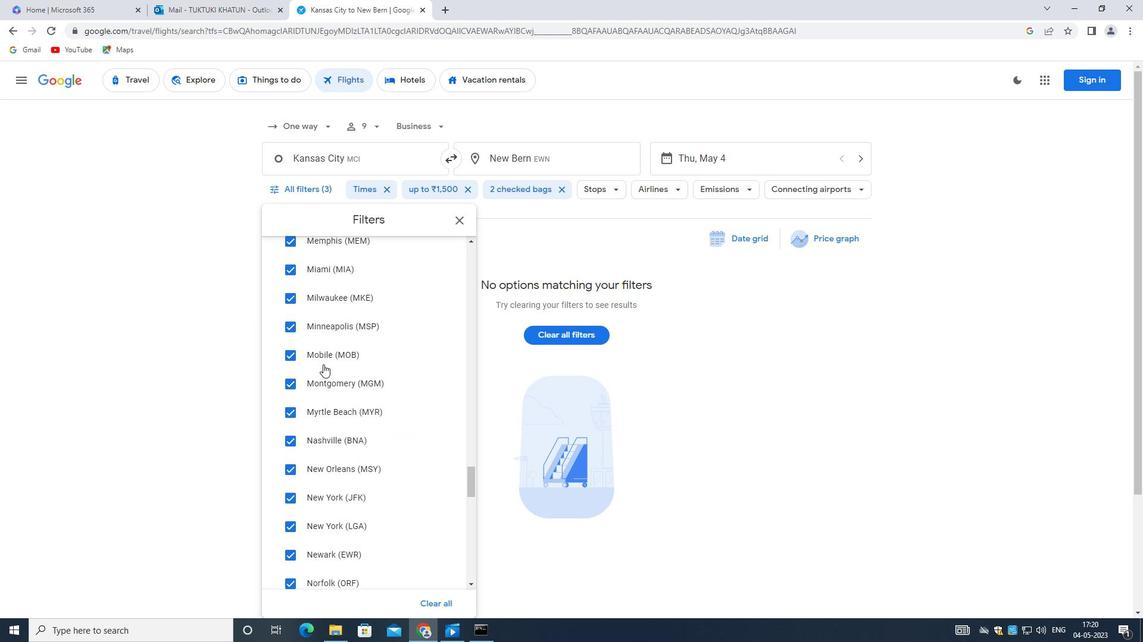 
Action: Mouse moved to (320, 345)
Screenshot: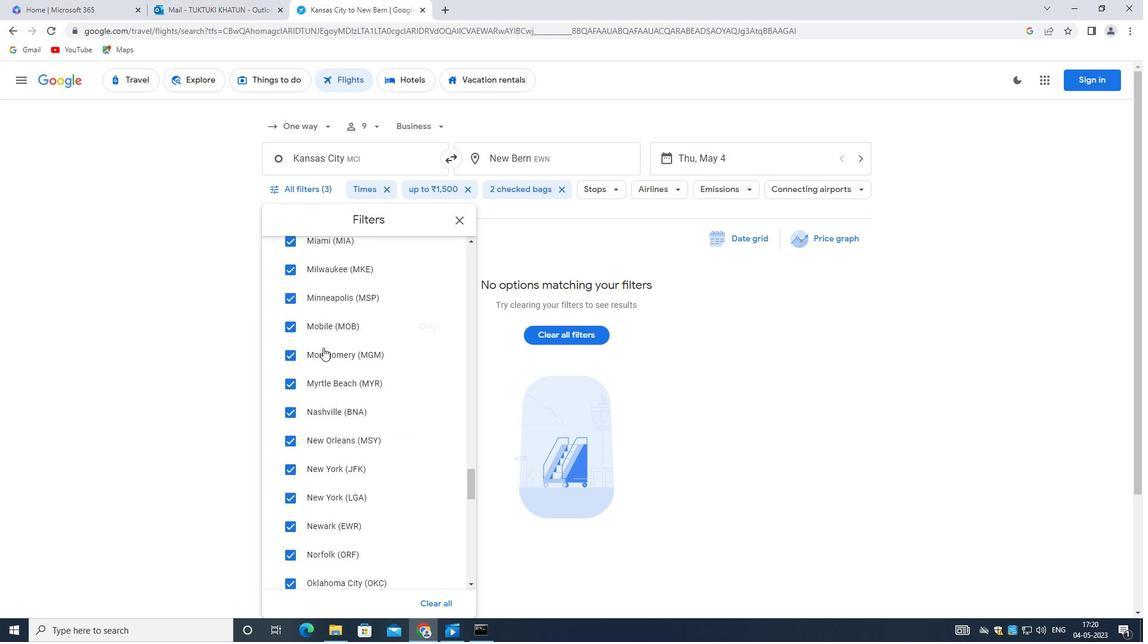 
Action: Mouse scrolled (320, 345) with delta (0, 0)
Screenshot: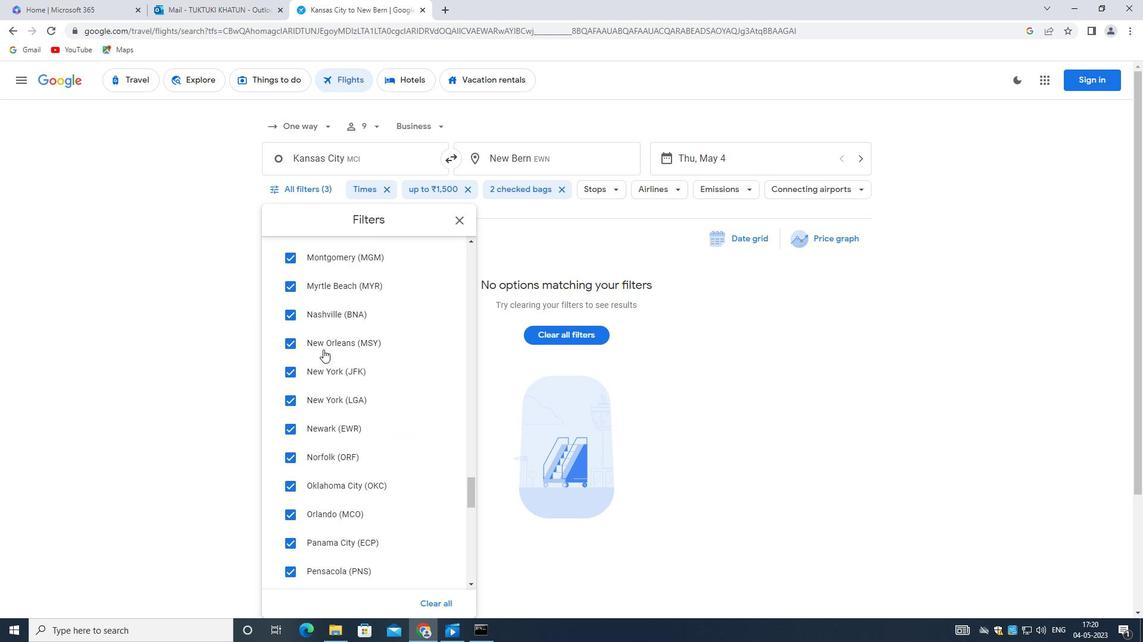 
Action: Mouse scrolled (320, 345) with delta (0, 0)
Screenshot: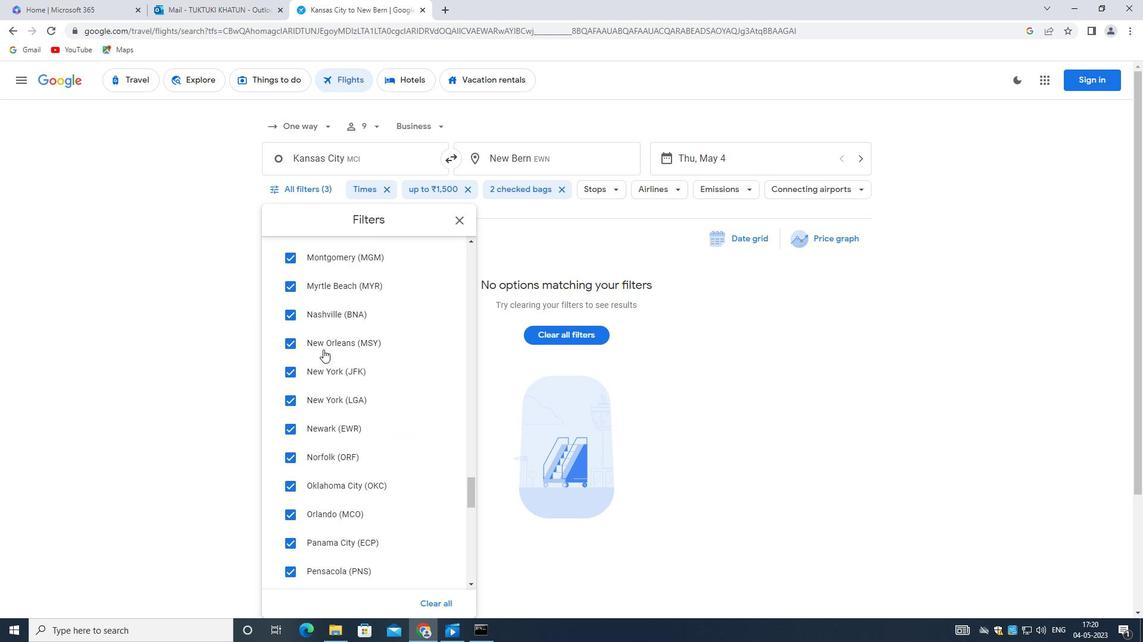 
Action: Mouse moved to (320, 347)
Screenshot: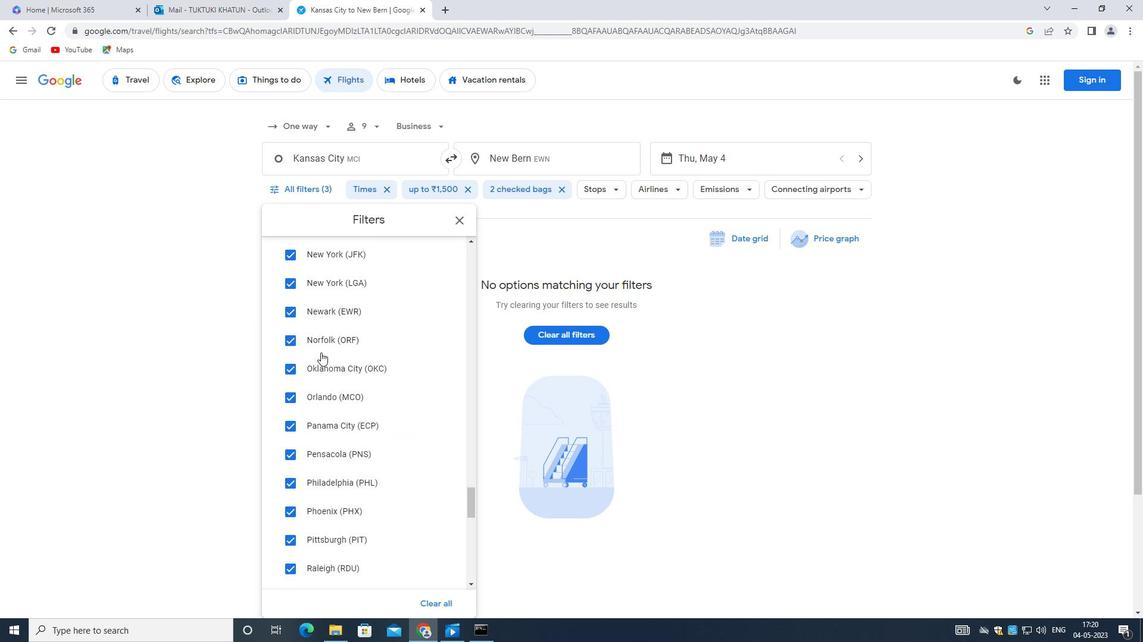 
Action: Mouse scrolled (320, 346) with delta (0, 0)
Screenshot: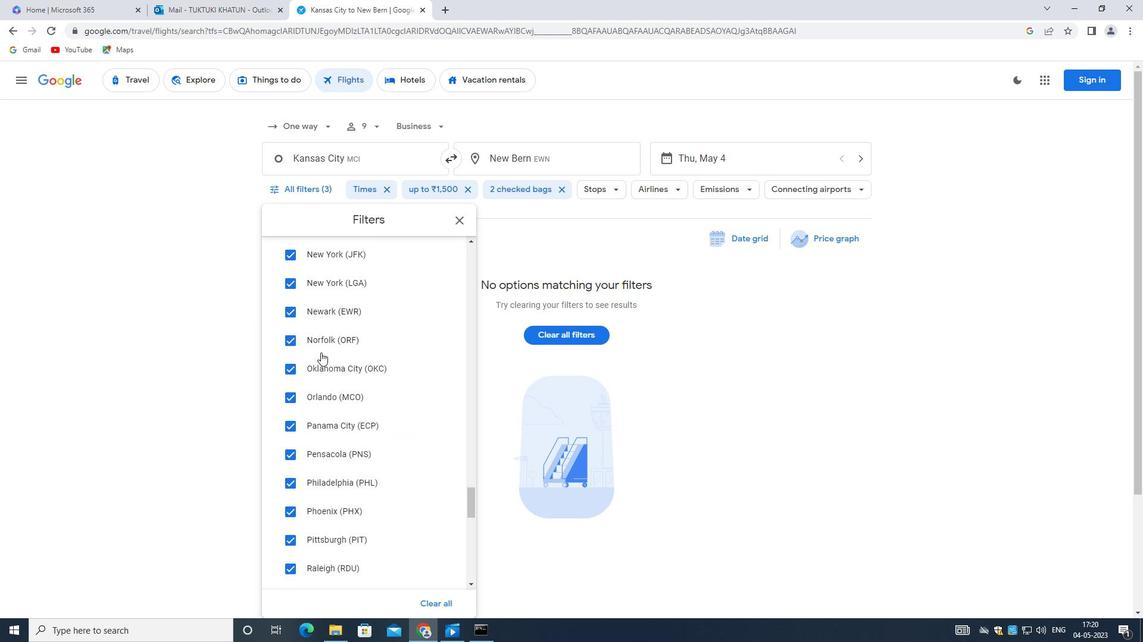 
Action: Mouse moved to (318, 347)
Screenshot: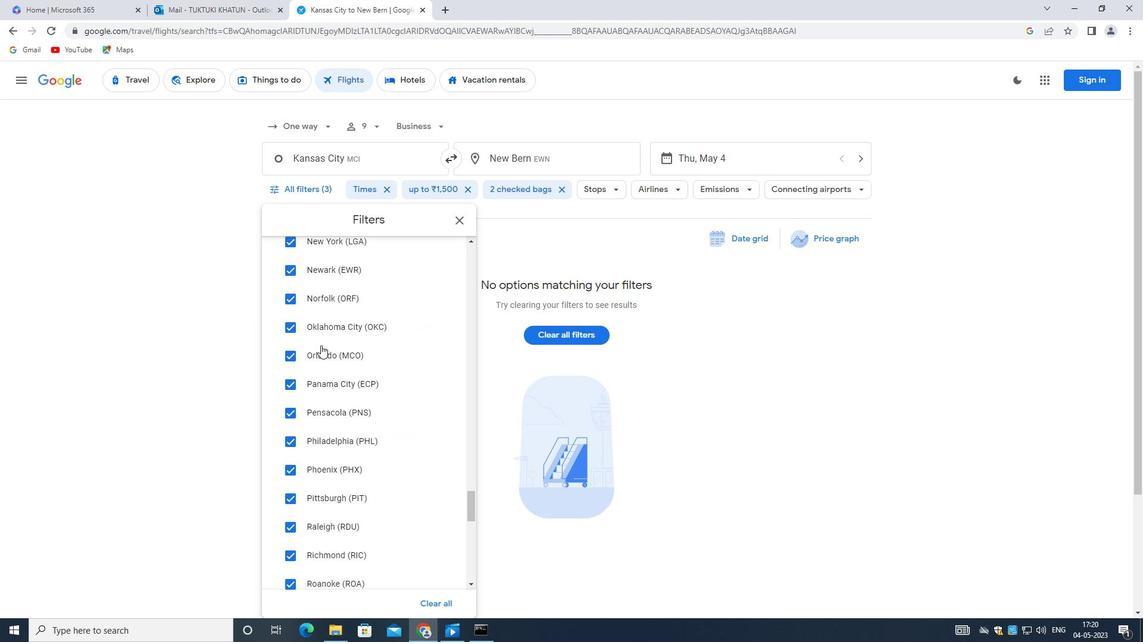 
Action: Mouse scrolled (318, 346) with delta (0, 0)
Screenshot: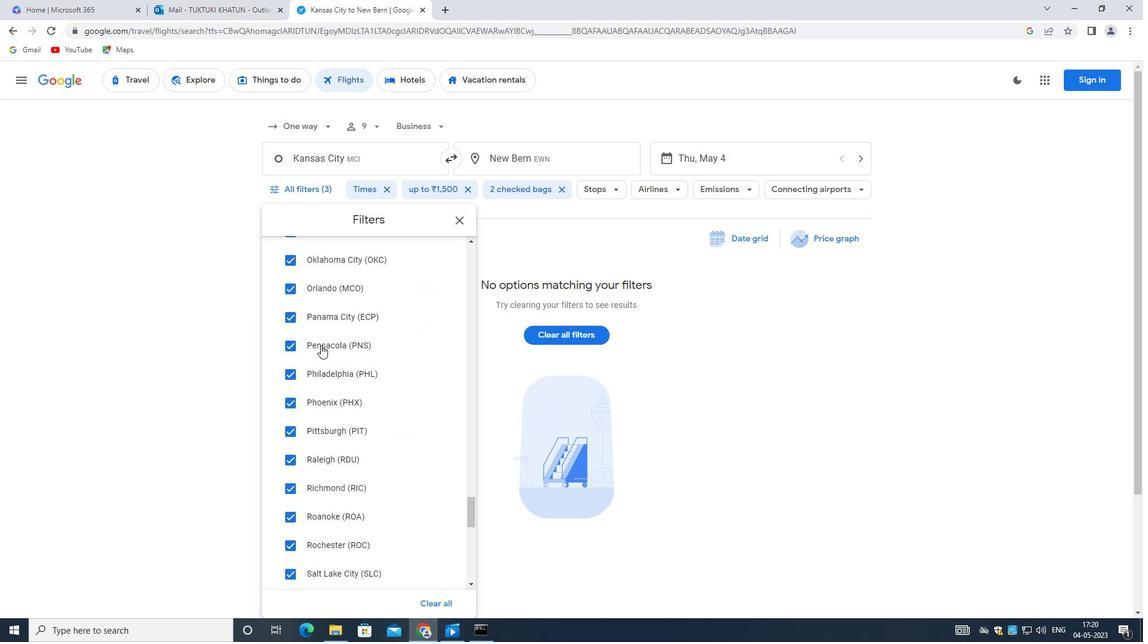 
Action: Mouse moved to (317, 347)
Screenshot: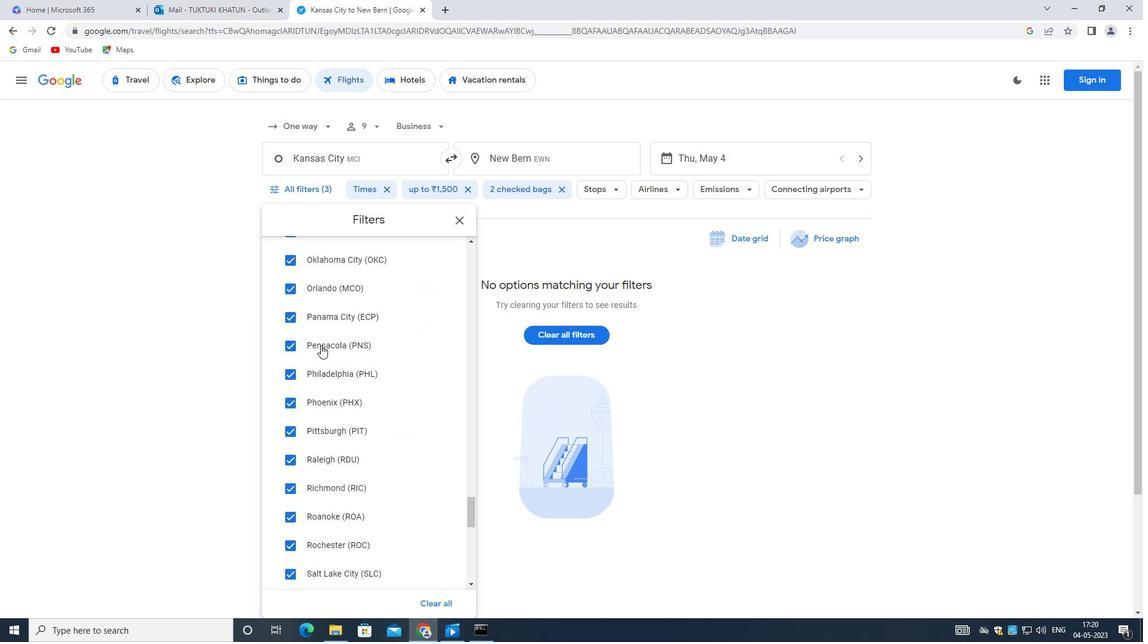 
Action: Mouse scrolled (317, 346) with delta (0, 0)
Screenshot: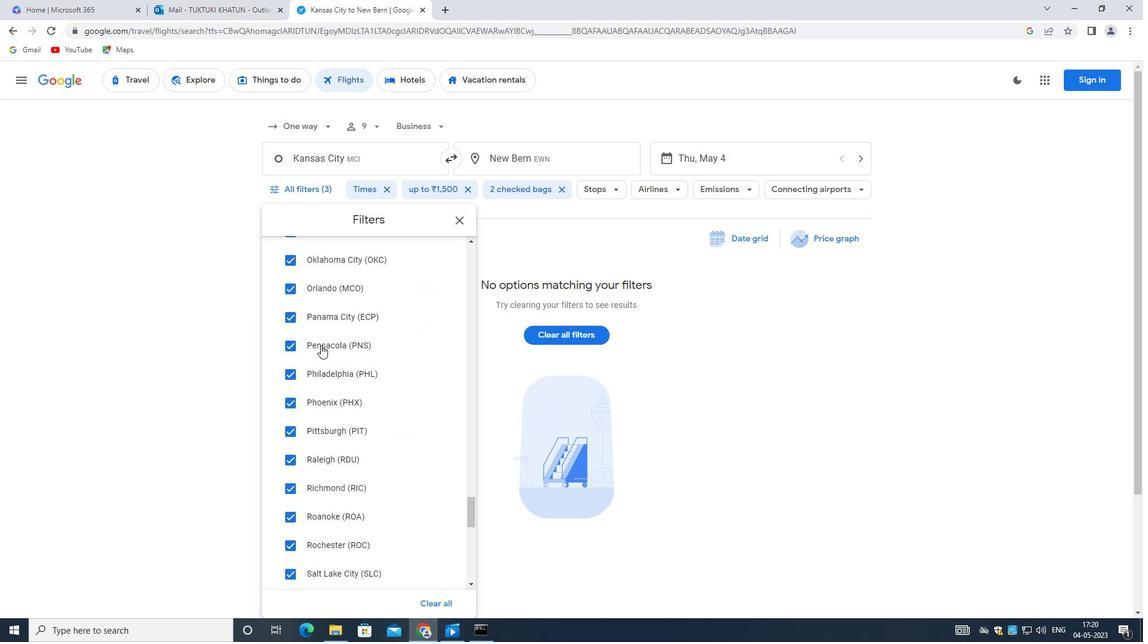 
Action: Mouse moved to (314, 353)
Screenshot: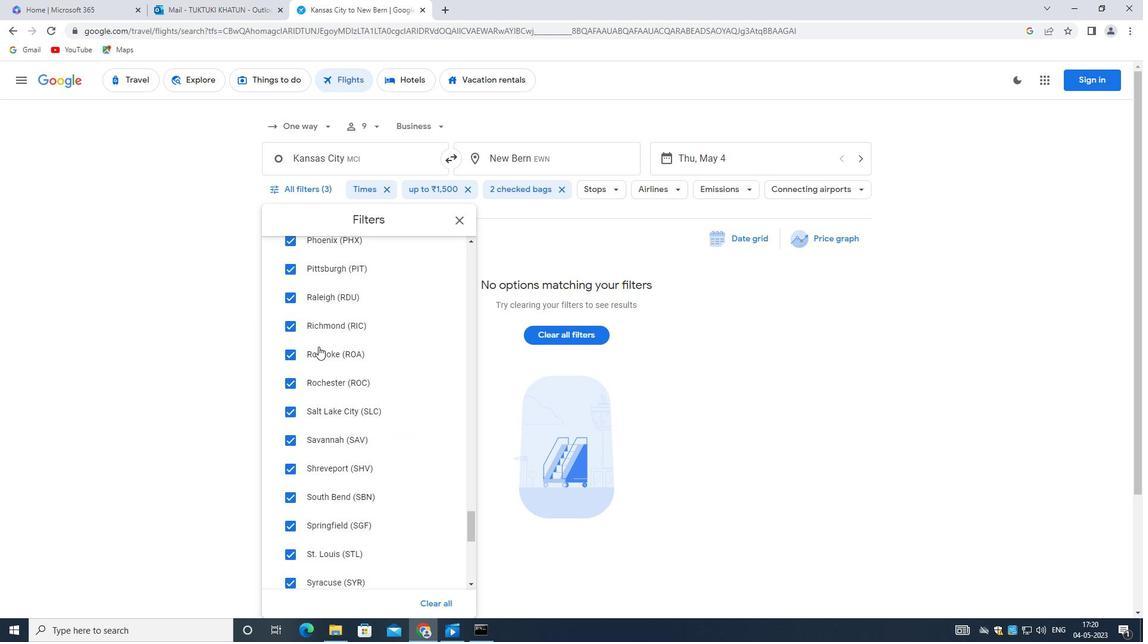 
Action: Mouse scrolled (314, 353) with delta (0, 0)
Screenshot: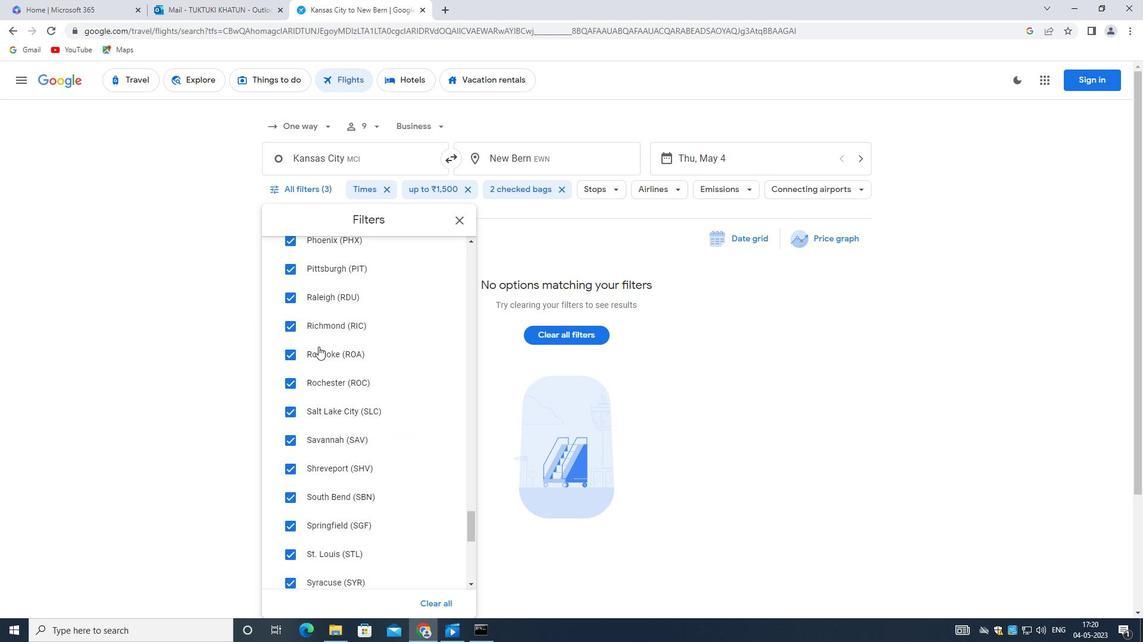 
Action: Mouse scrolled (314, 353) with delta (0, 0)
Screenshot: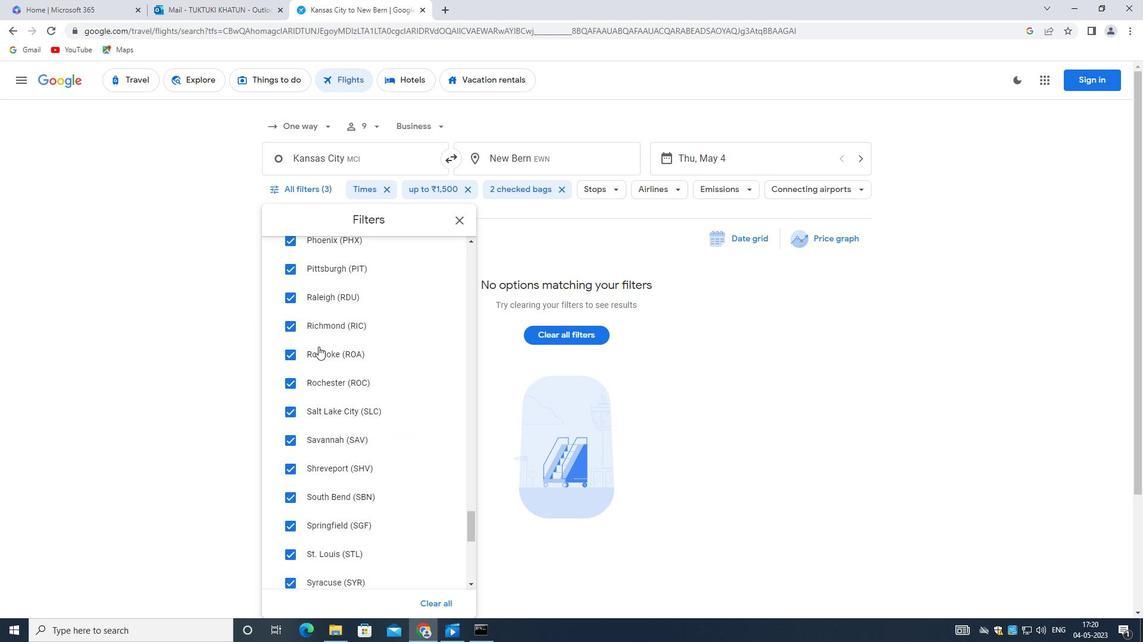 
Action: Mouse scrolled (314, 353) with delta (0, 0)
Screenshot: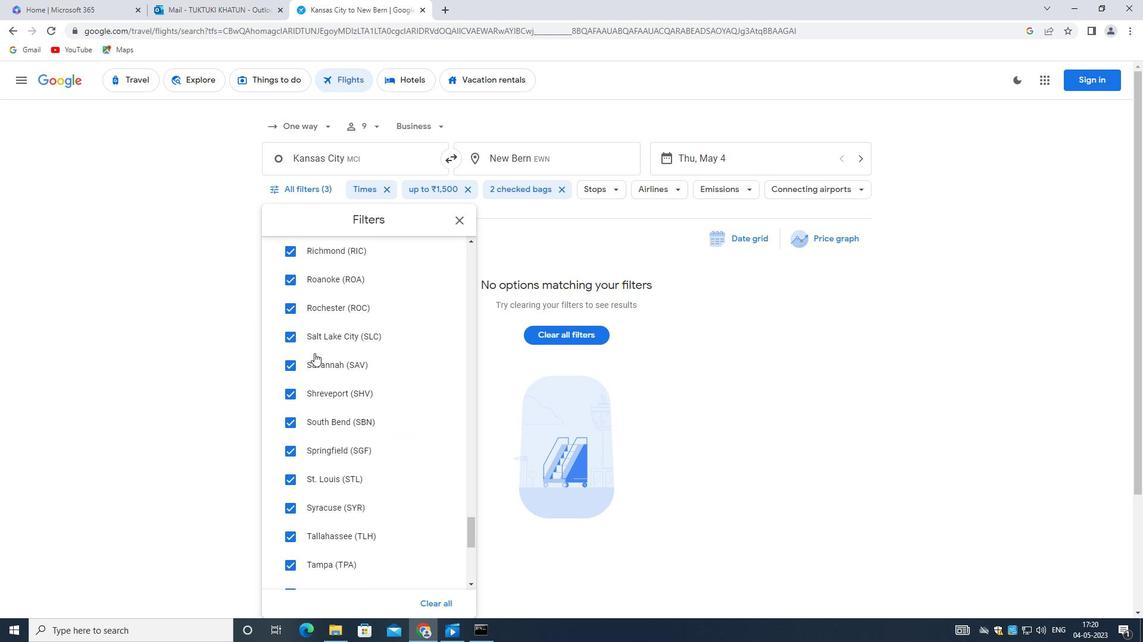 
Action: Mouse moved to (315, 351)
Screenshot: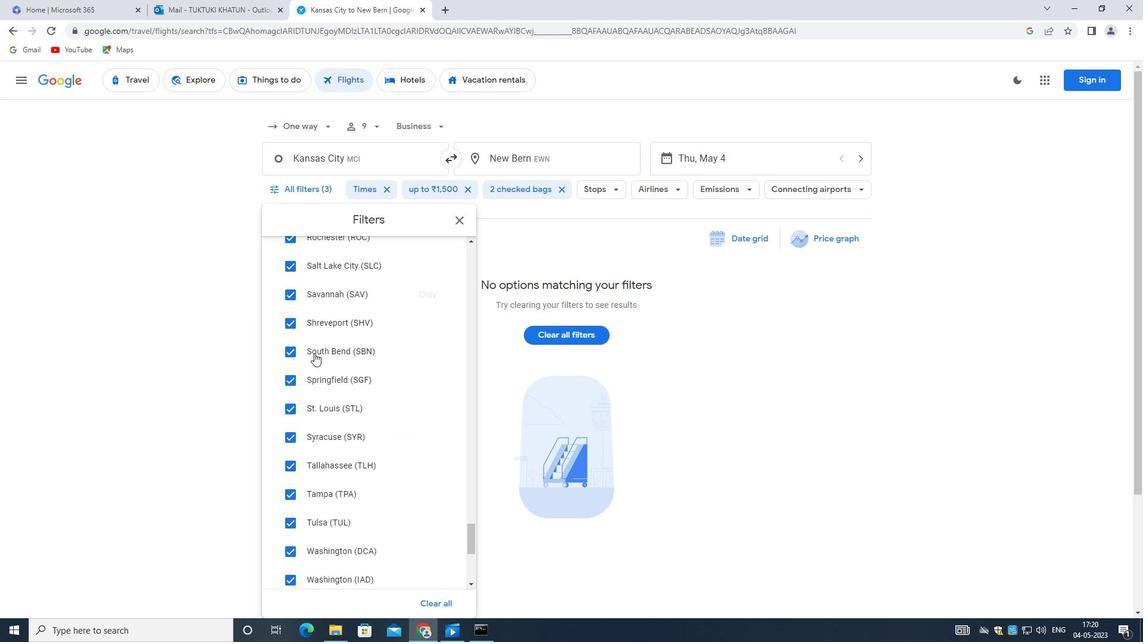 
Action: Mouse scrolled (315, 351) with delta (0, 0)
Screenshot: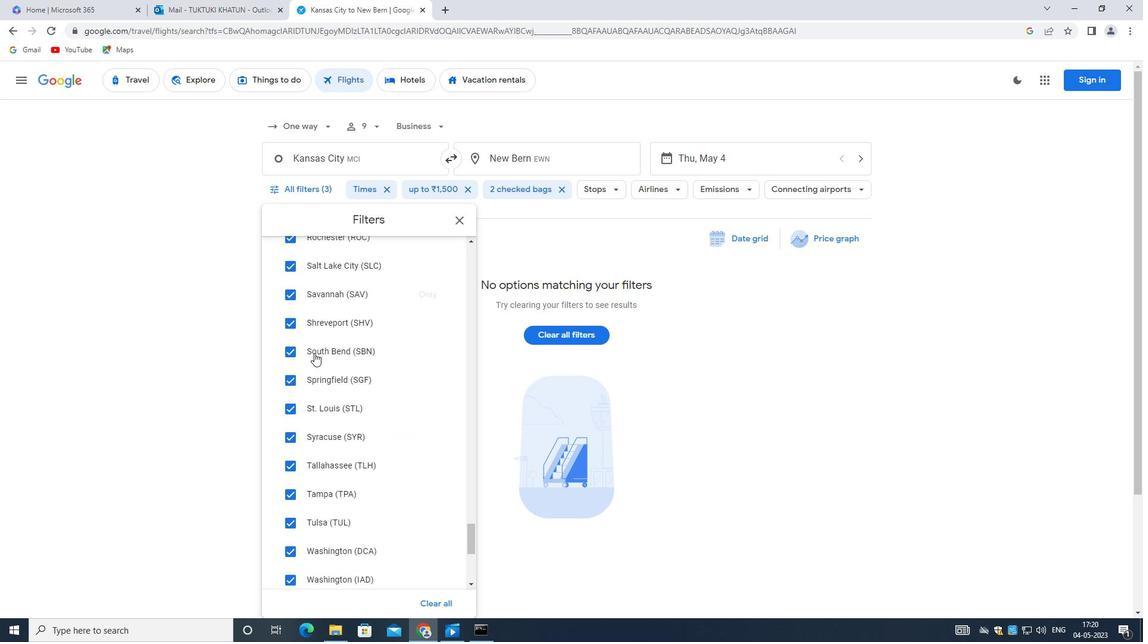 
Action: Mouse moved to (317, 354)
Screenshot: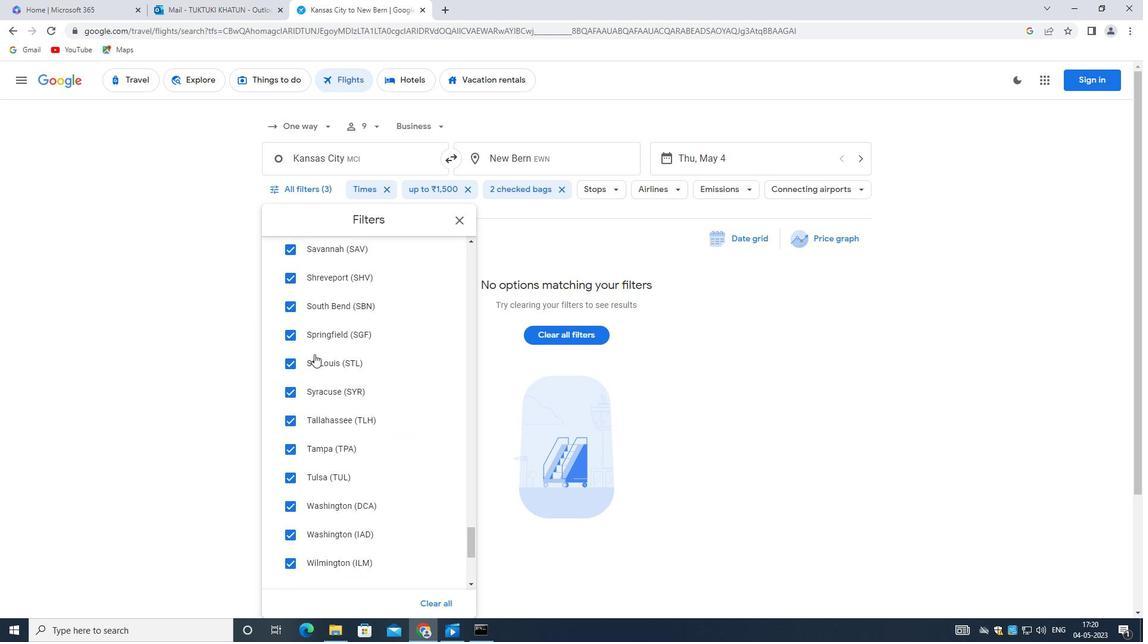 
Action: Mouse scrolled (317, 353) with delta (0, 0)
Screenshot: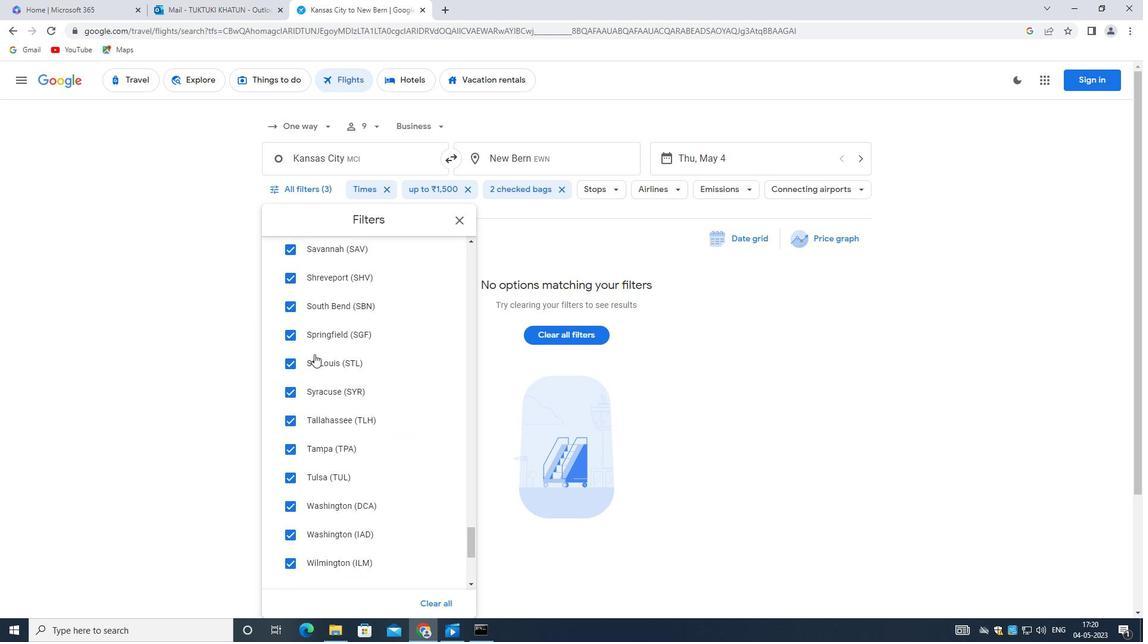 
Action: Mouse moved to (317, 356)
Screenshot: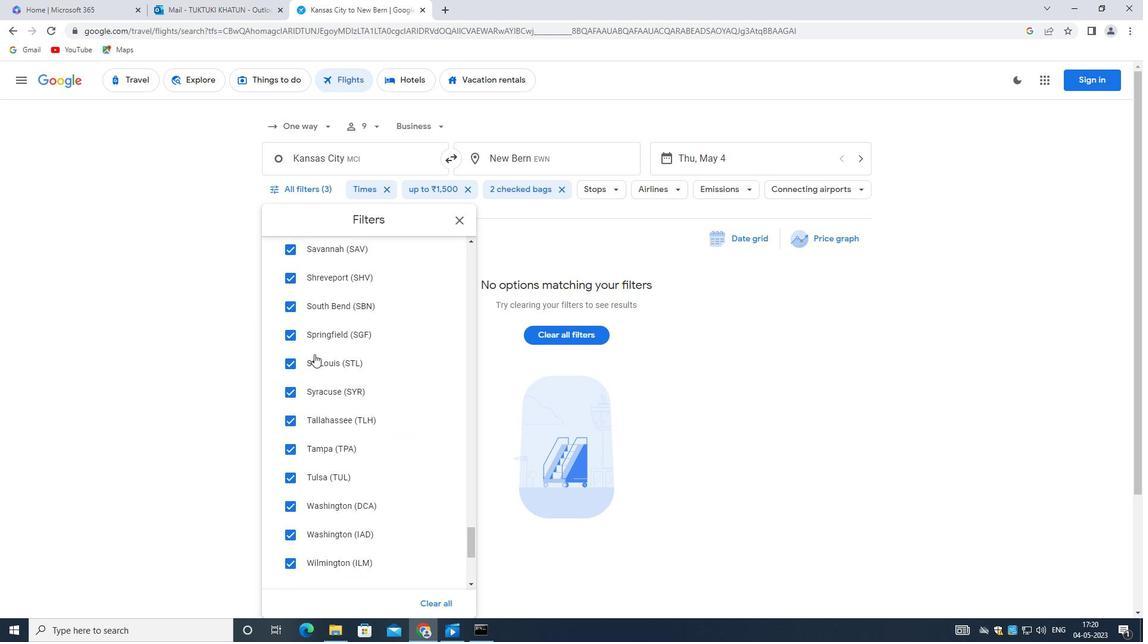 
Action: Mouse scrolled (317, 355) with delta (0, 0)
Screenshot: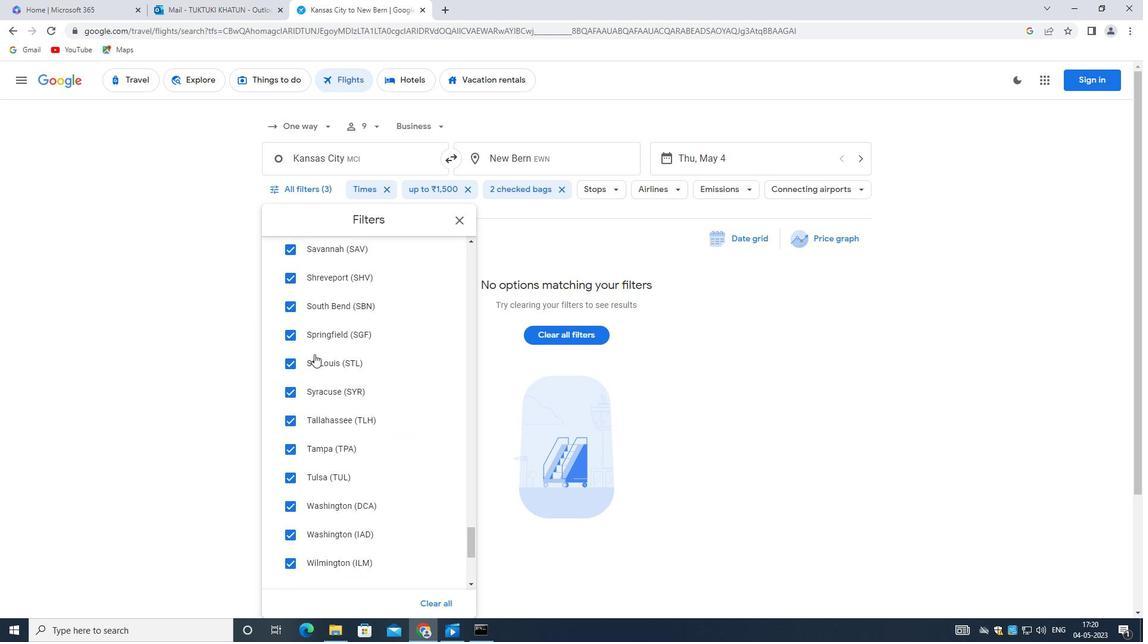 
Action: Mouse moved to (322, 353)
Screenshot: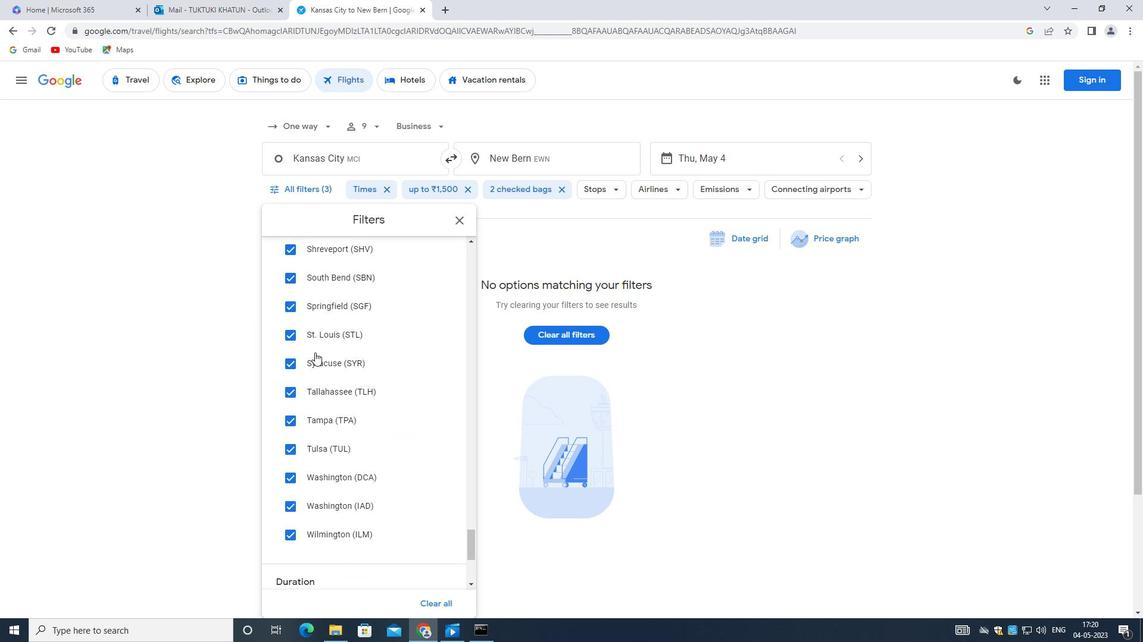 
Action: Mouse scrolled (322, 353) with delta (0, 0)
Screenshot: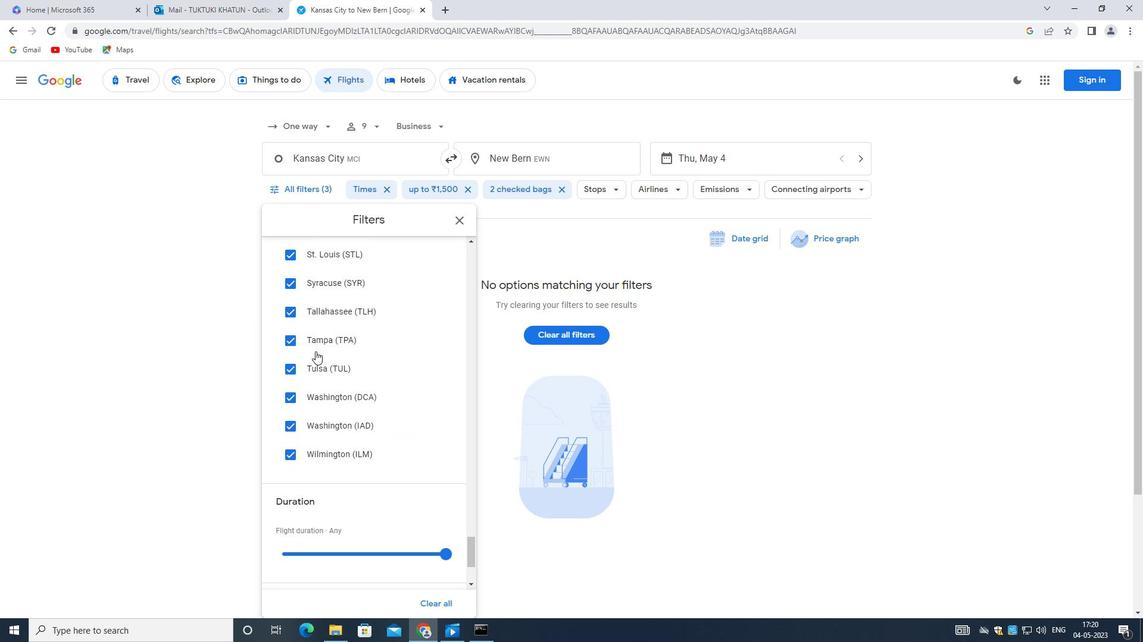 
Action: Mouse scrolled (322, 353) with delta (0, 0)
Screenshot: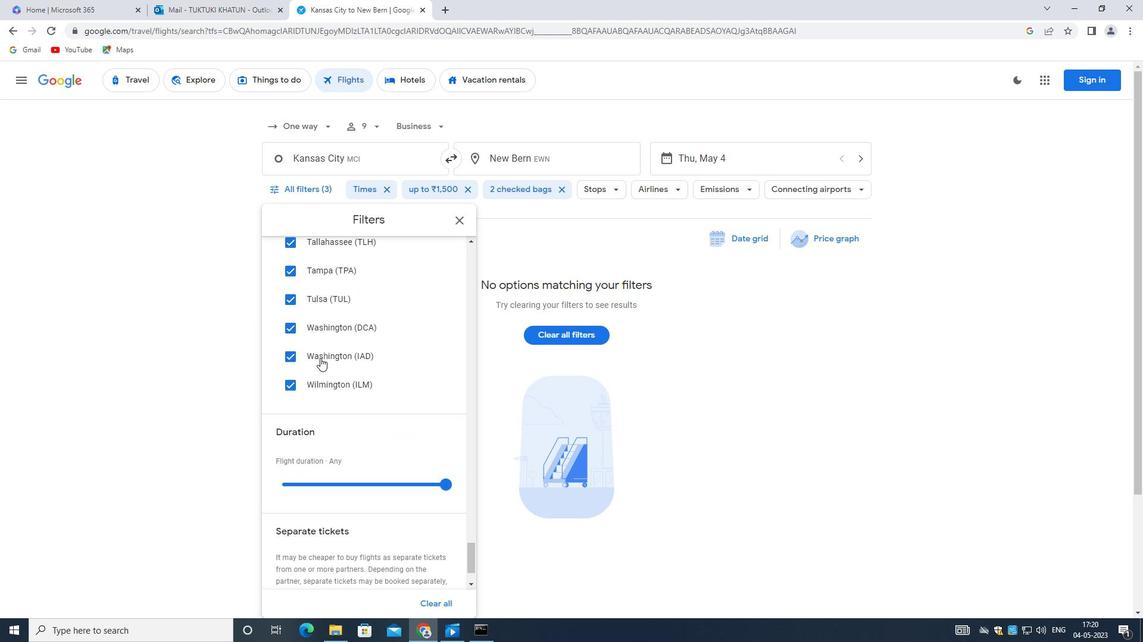 
Action: Mouse moved to (323, 364)
Screenshot: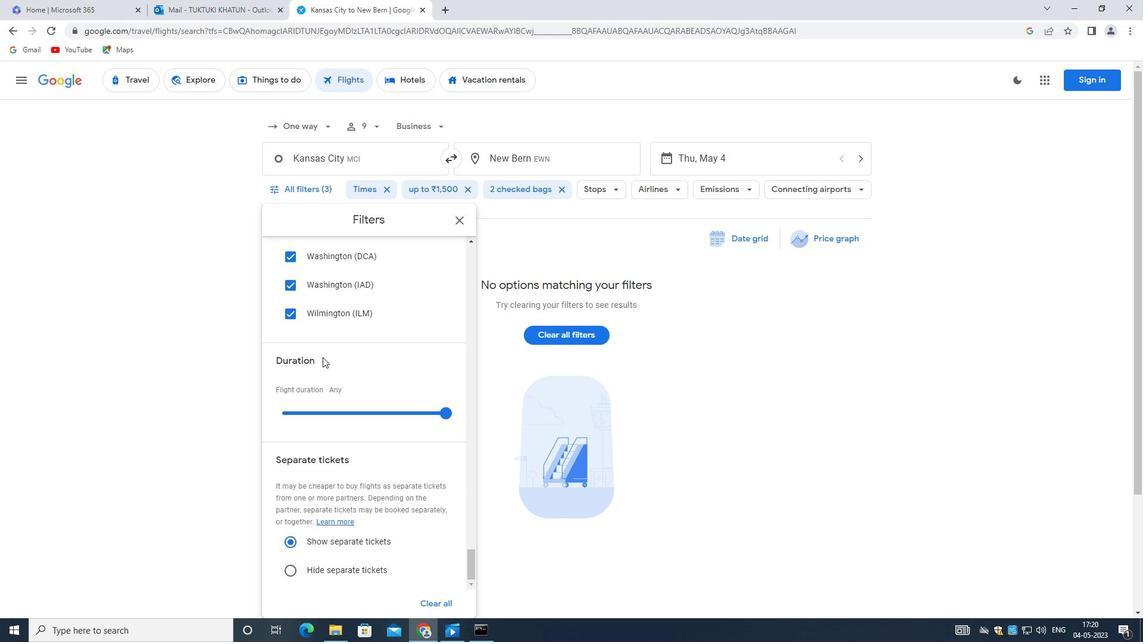 
